 Task: Explore and set up automation rules in Jira, including linking Confluence pages and connecting Slack channels.
Action: Mouse moved to (707, 107)
Screenshot: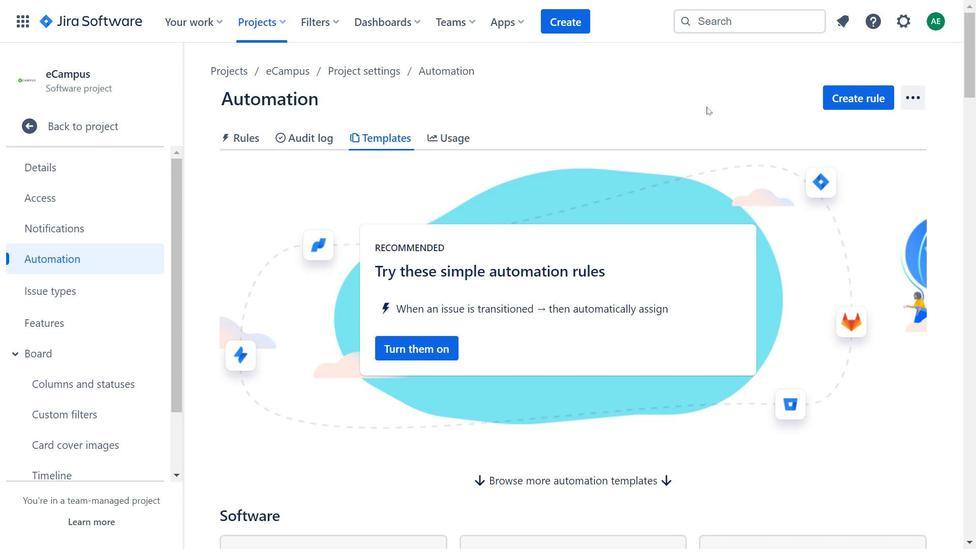 
Action: Mouse scrolled (707, 106) with delta (0, 0)
Screenshot: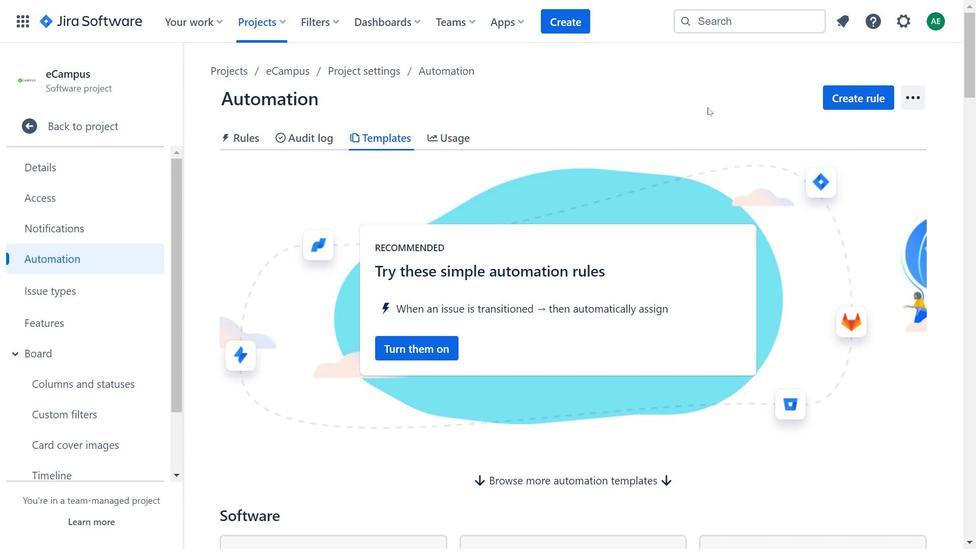 
Action: Mouse scrolled (707, 106) with delta (0, 0)
Screenshot: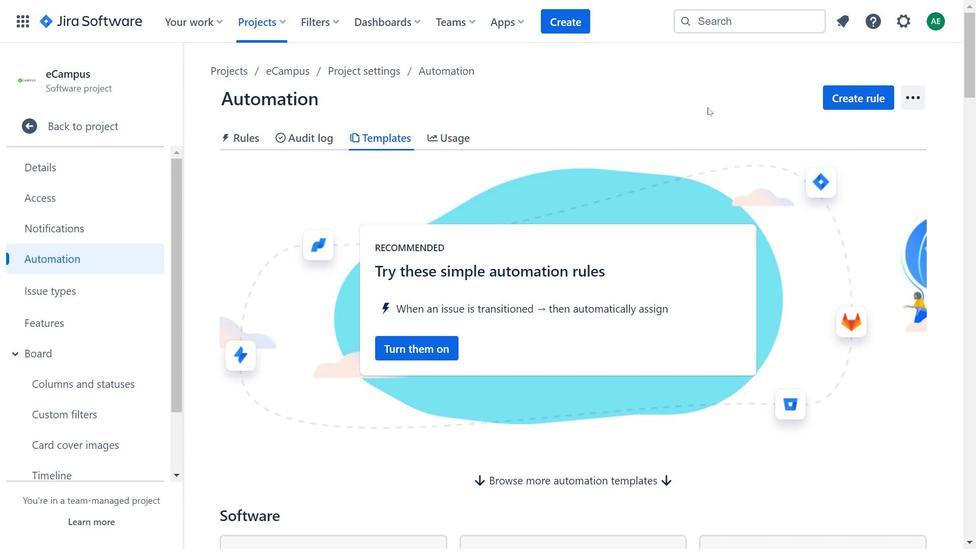 
Action: Mouse moved to (708, 106)
Screenshot: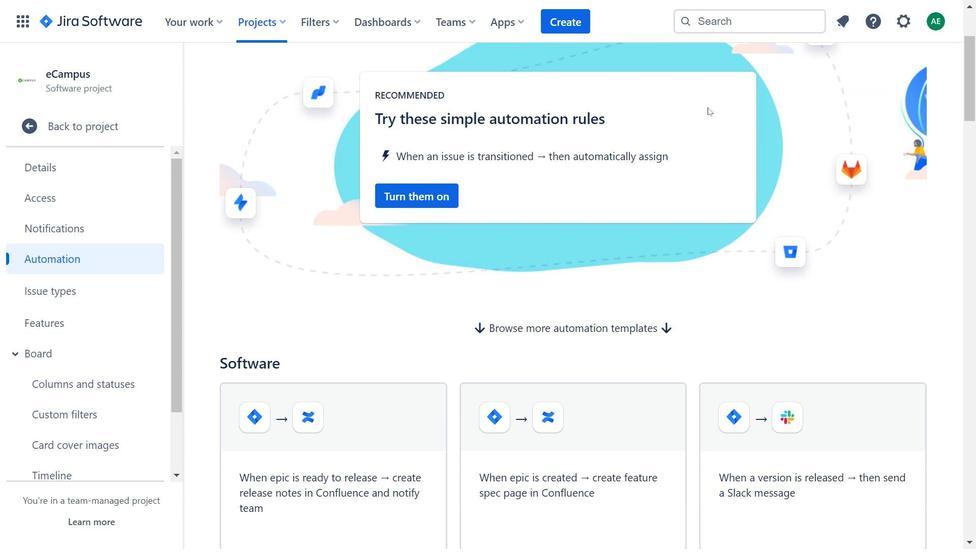 
Action: Mouse scrolled (708, 106) with delta (0, 0)
Screenshot: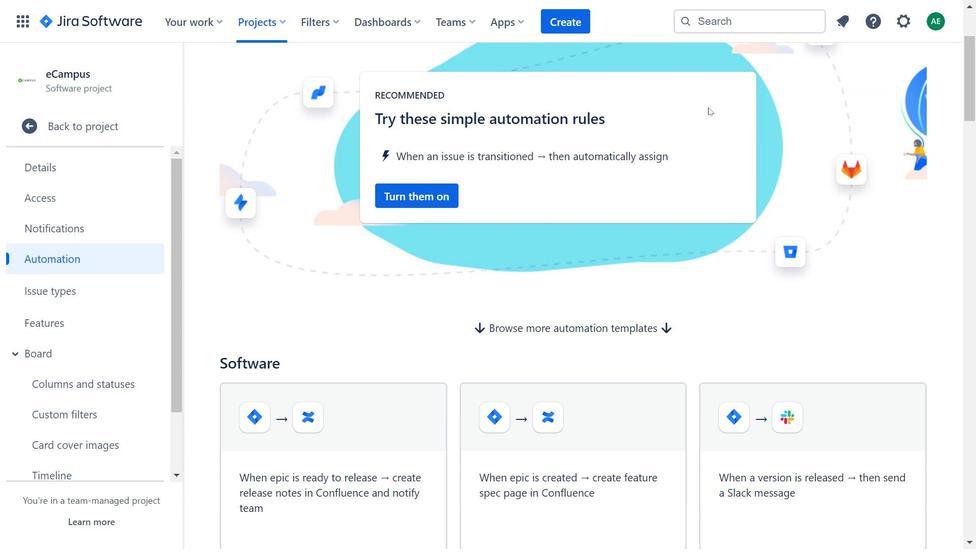 
Action: Mouse moved to (708, 106)
Screenshot: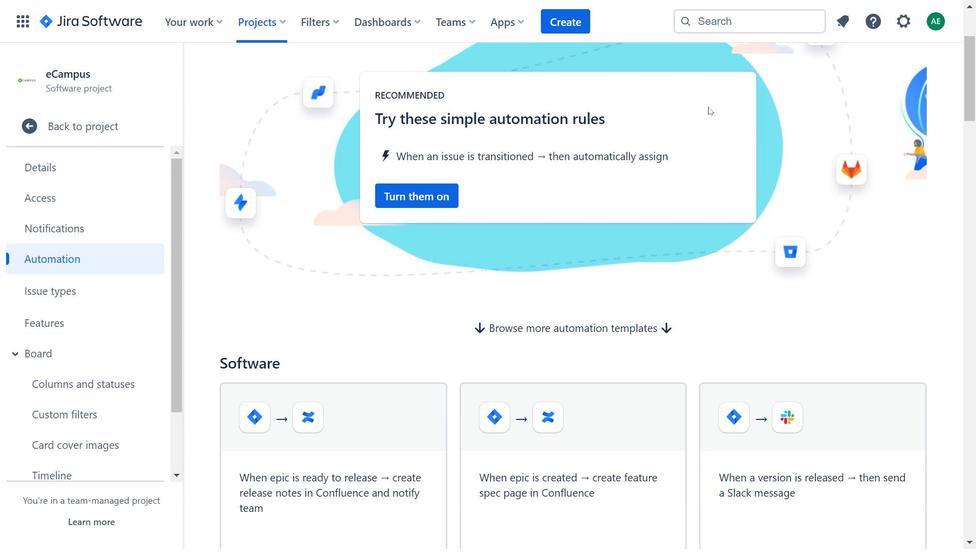 
Action: Mouse scrolled (708, 106) with delta (0, 0)
Screenshot: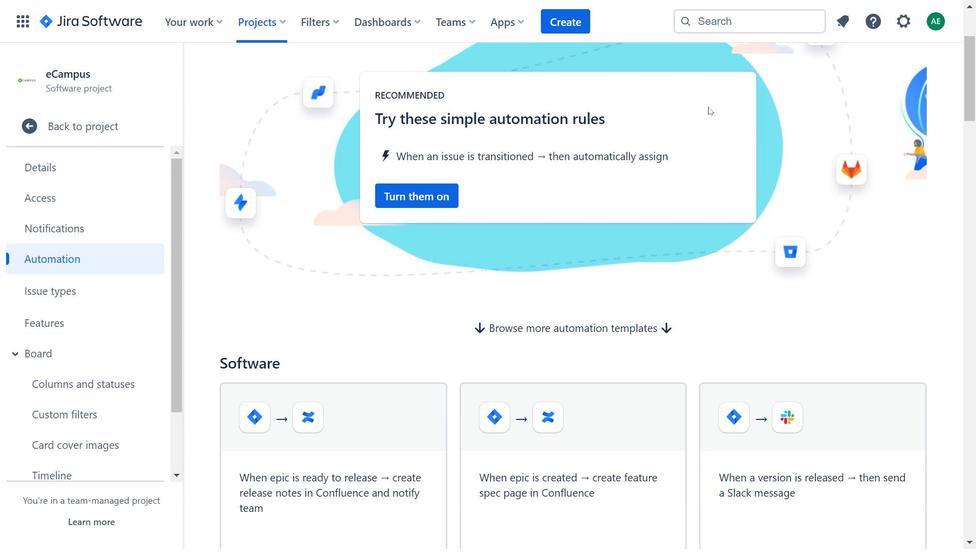 
Action: Mouse moved to (782, 149)
Screenshot: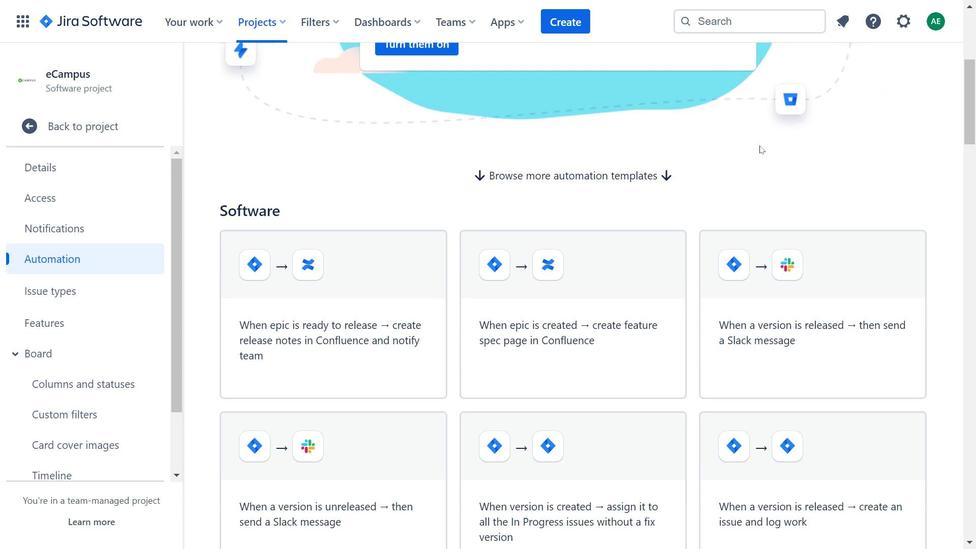 
Action: Mouse pressed left at (782, 149)
Screenshot: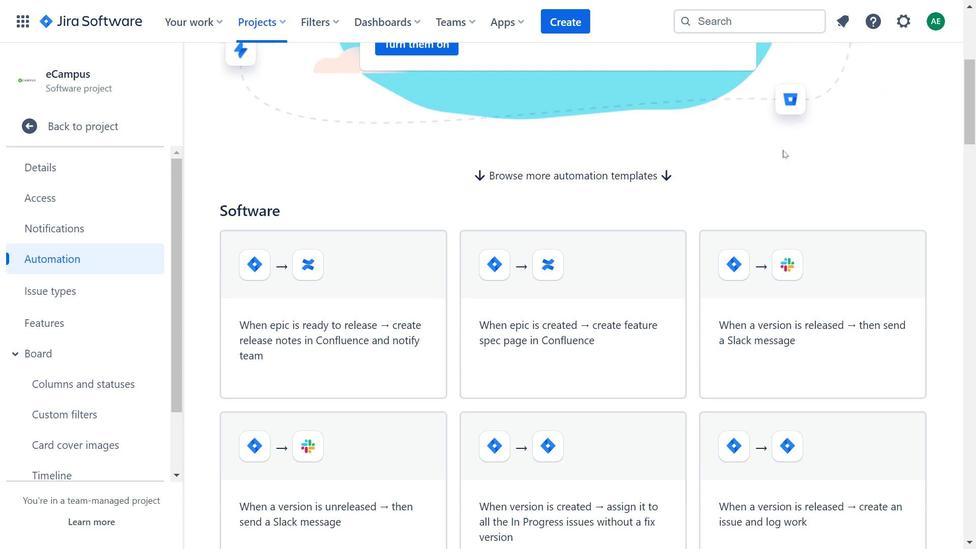 
Action: Mouse pressed left at (782, 149)
Screenshot: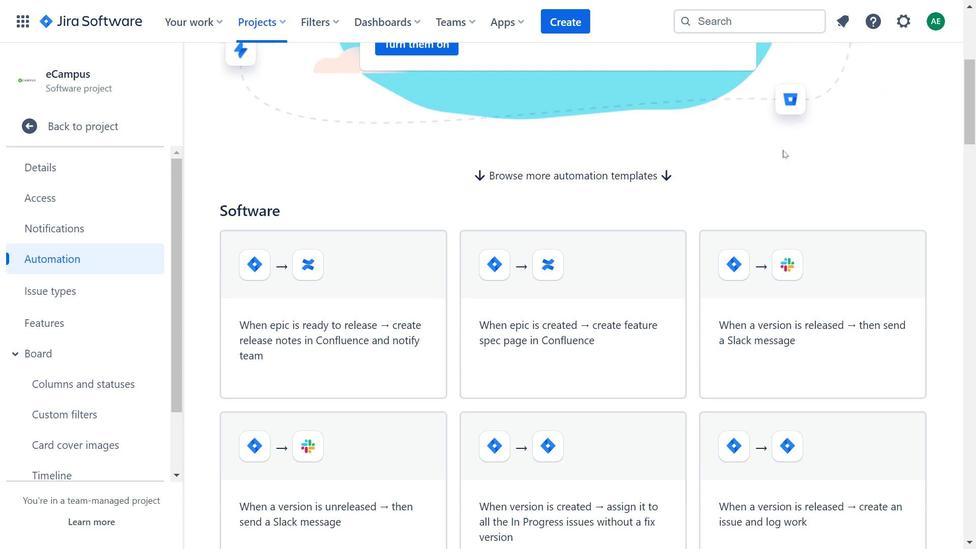
Action: Mouse moved to (82, 122)
Screenshot: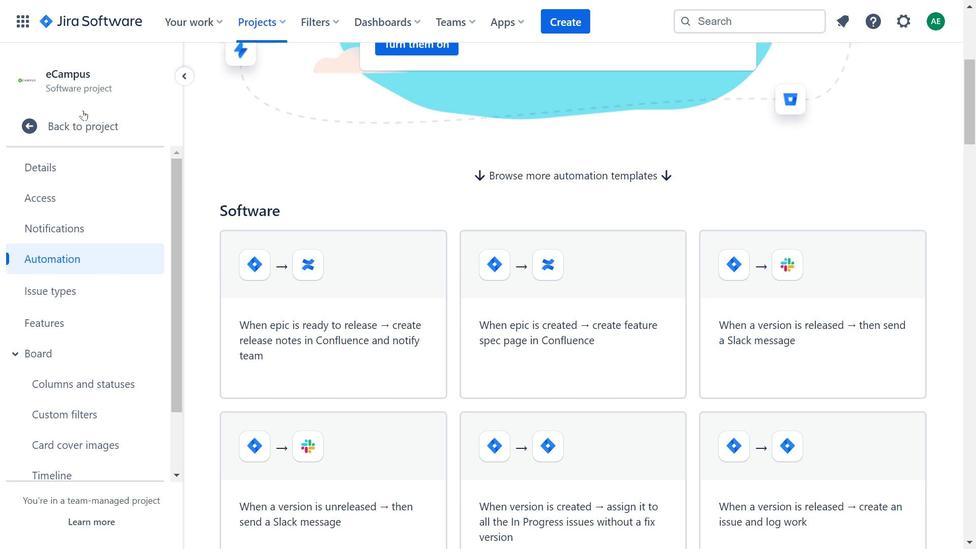 
Action: Mouse pressed left at (82, 122)
Screenshot: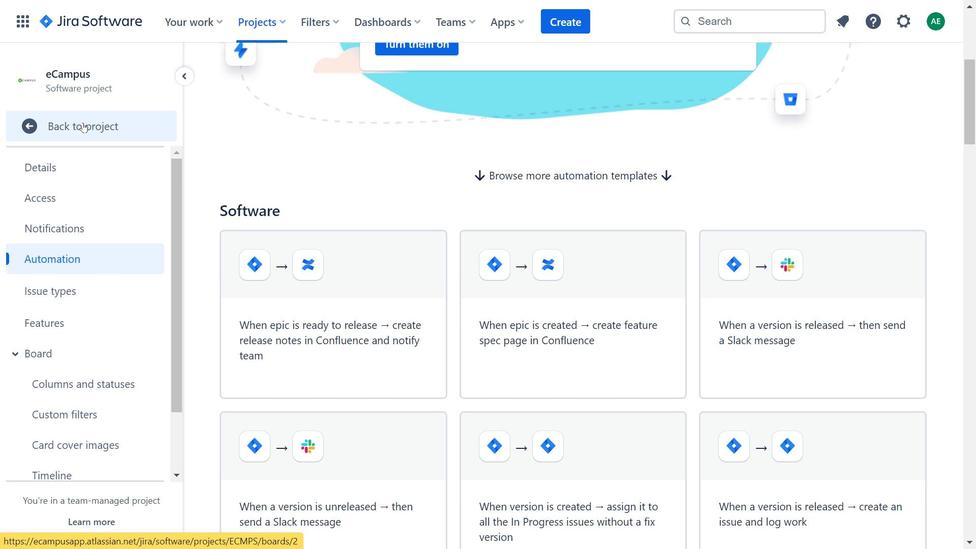 
Action: Mouse moved to (411, 89)
Screenshot: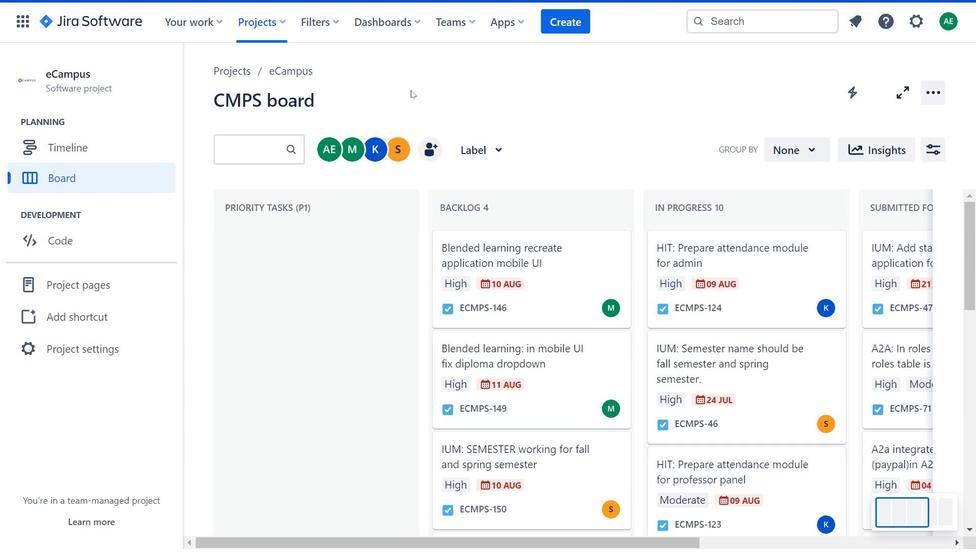 
Action: Mouse pressed left at (411, 89)
Screenshot: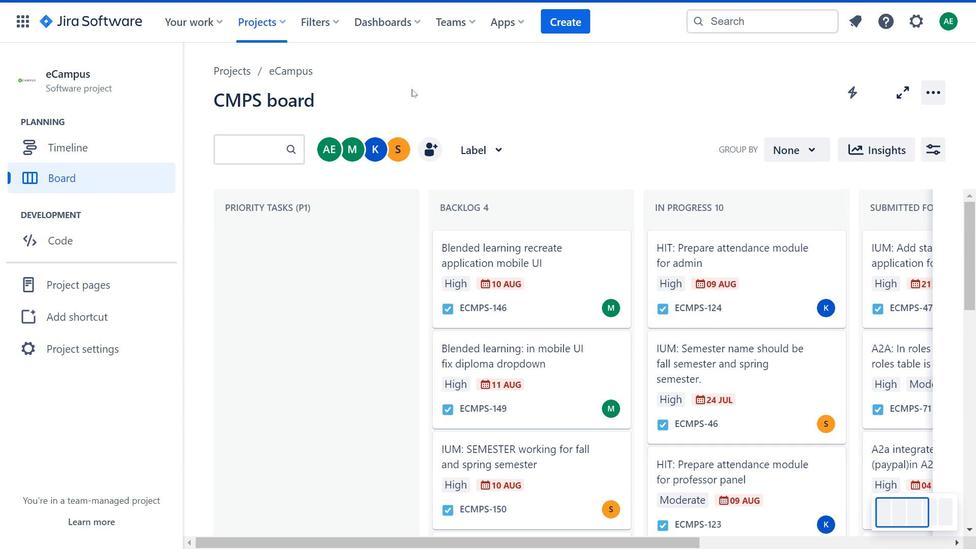 
Action: Mouse pressed left at (411, 89)
Screenshot: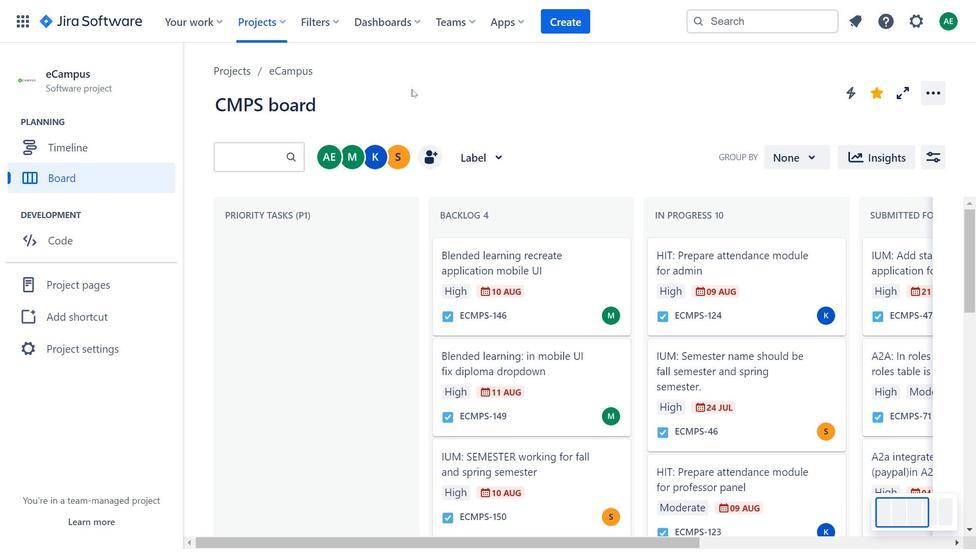 
Action: Mouse moved to (746, 264)
Screenshot: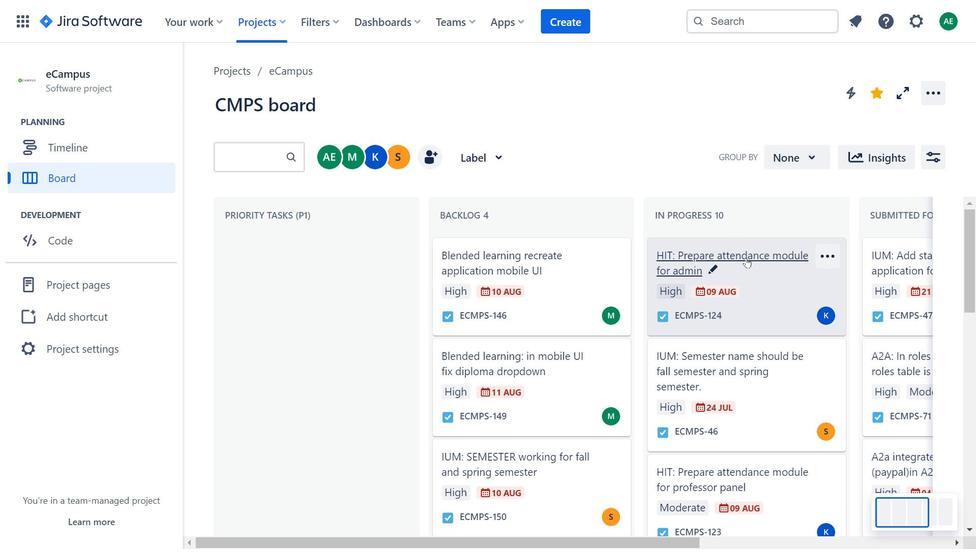 
Action: Mouse scrolled (746, 264) with delta (0, 0)
Screenshot: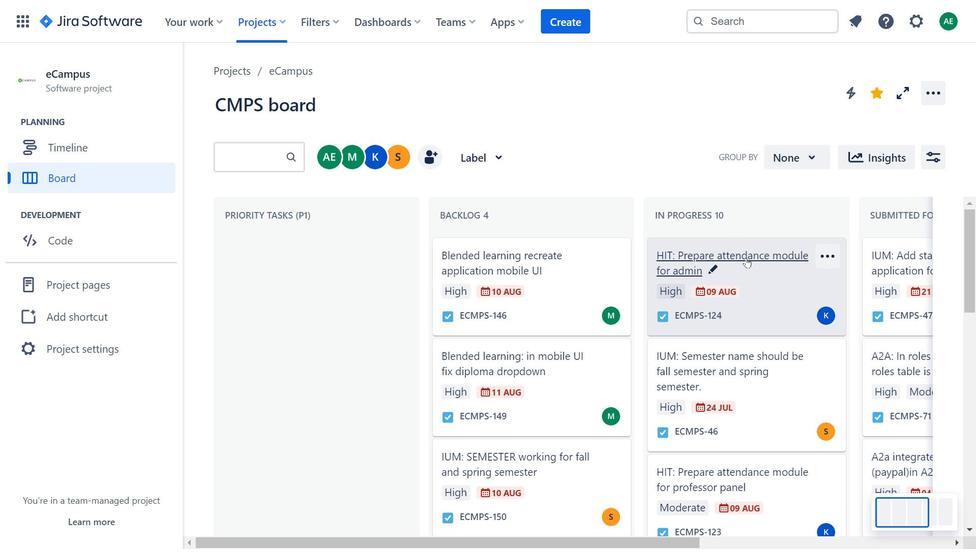 
Action: Mouse moved to (746, 265)
Screenshot: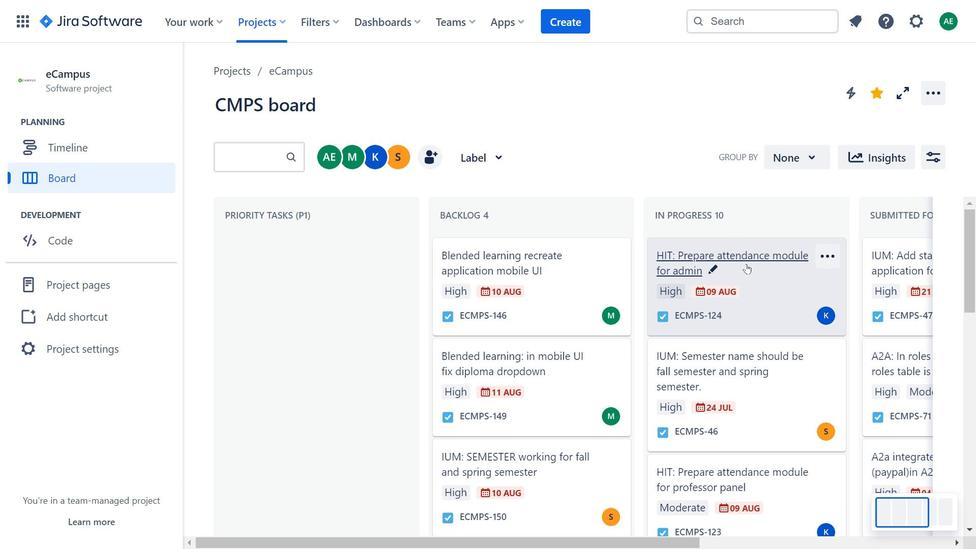 
Action: Mouse scrolled (746, 265) with delta (0, 0)
Screenshot: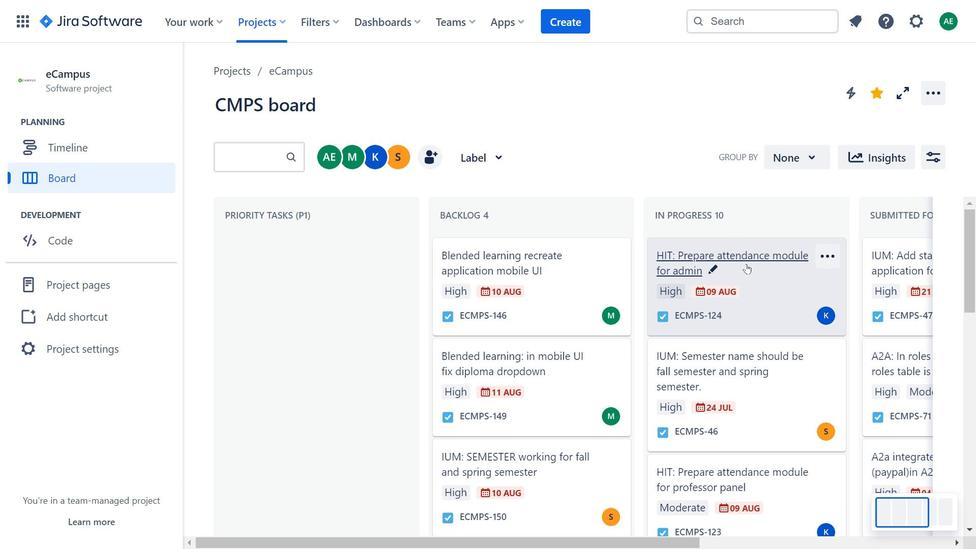 
Action: Mouse moved to (748, 272)
Screenshot: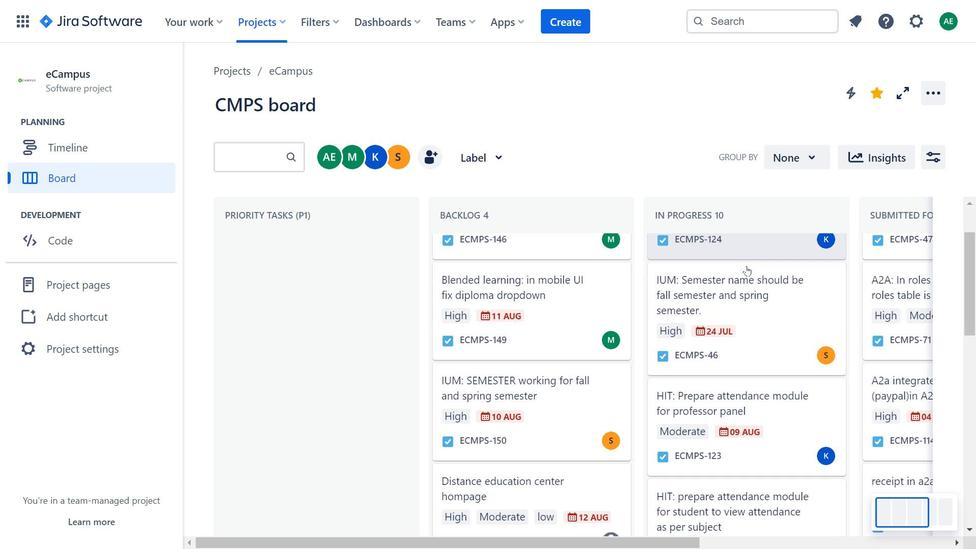 
Action: Mouse scrolled (748, 272) with delta (0, 0)
Screenshot: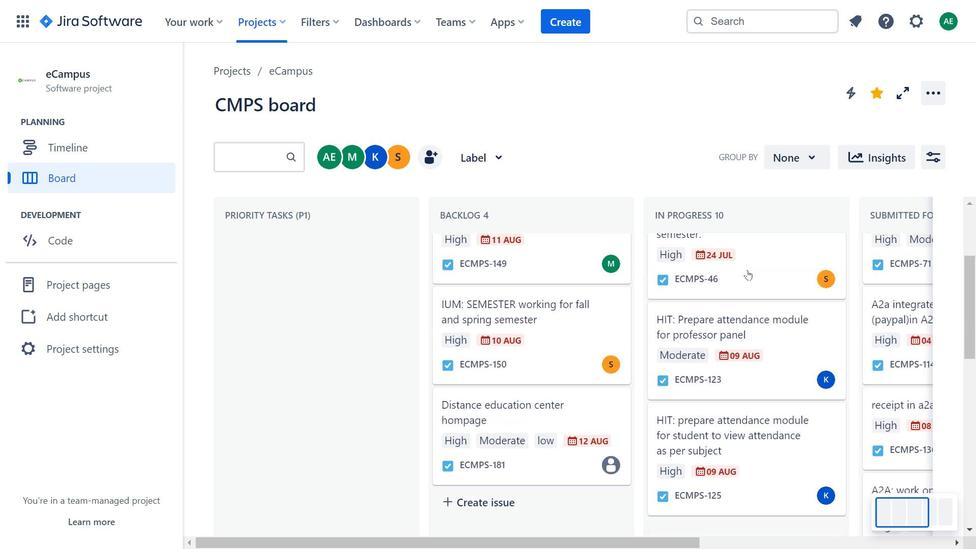 
Action: Mouse moved to (749, 280)
Screenshot: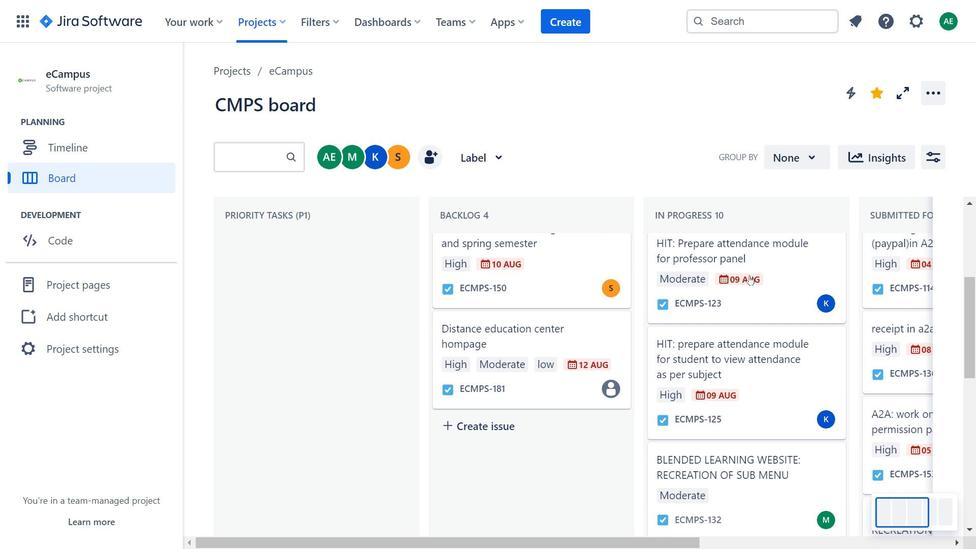 
Action: Mouse scrolled (749, 280) with delta (0, 0)
Screenshot: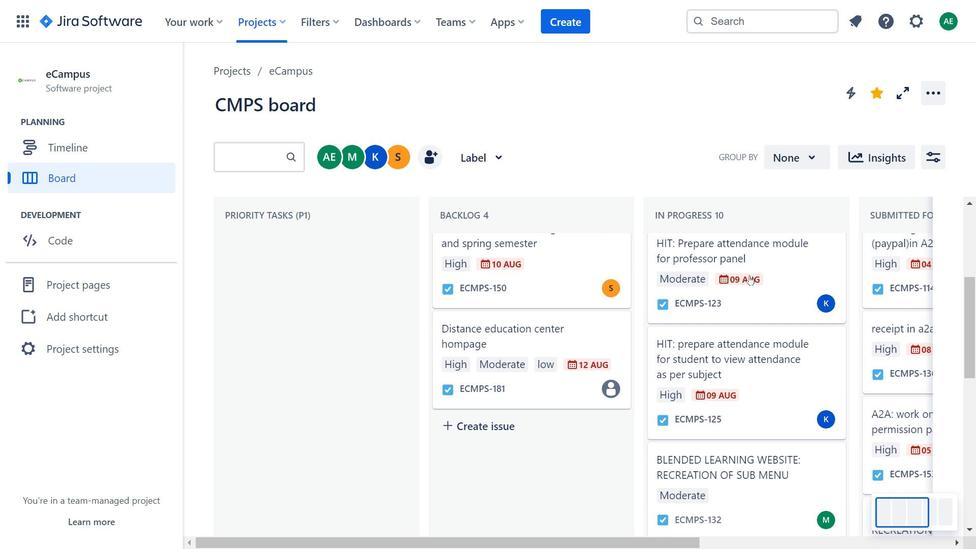 
Action: Mouse moved to (750, 285)
Screenshot: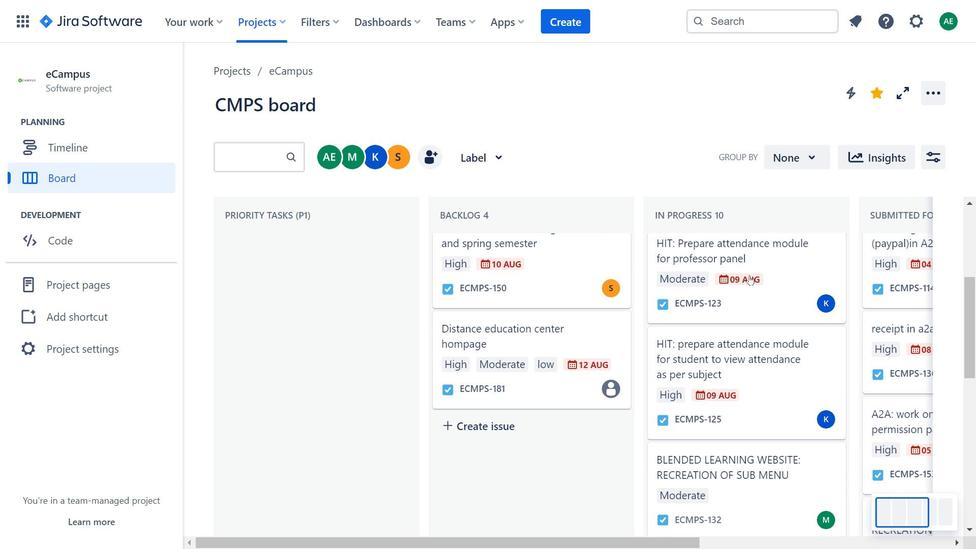 
Action: Mouse scrolled (750, 284) with delta (0, 0)
Screenshot: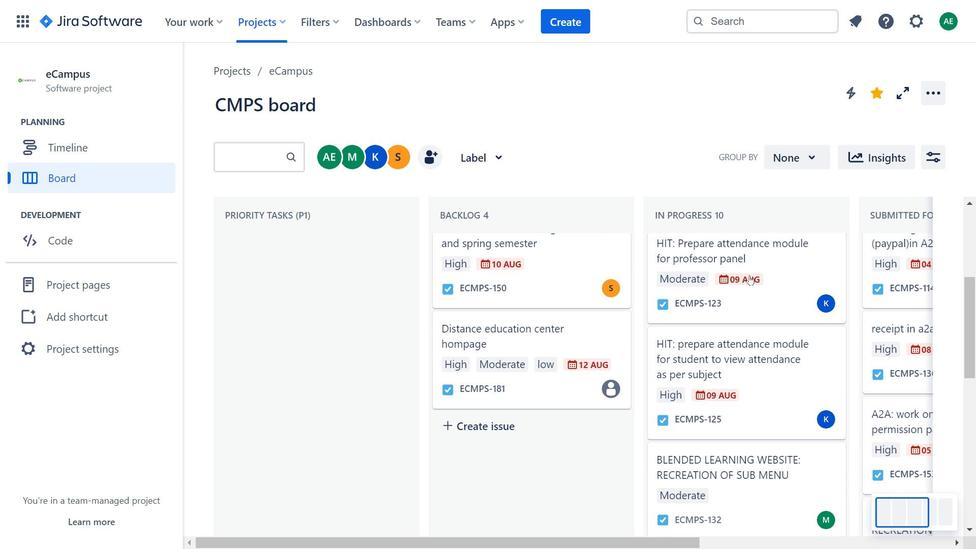 
Action: Mouse moved to (751, 292)
Screenshot: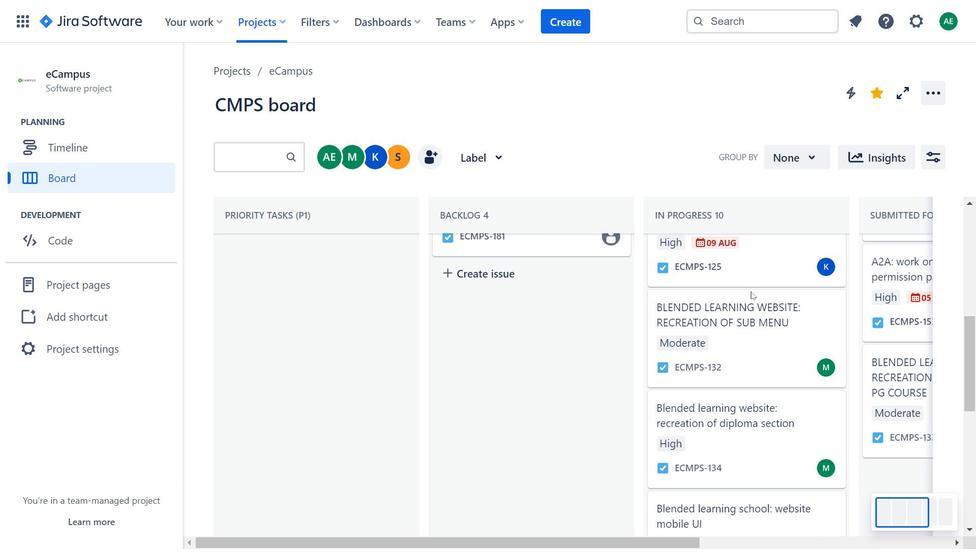 
Action: Mouse scrolled (751, 291) with delta (0, 0)
Screenshot: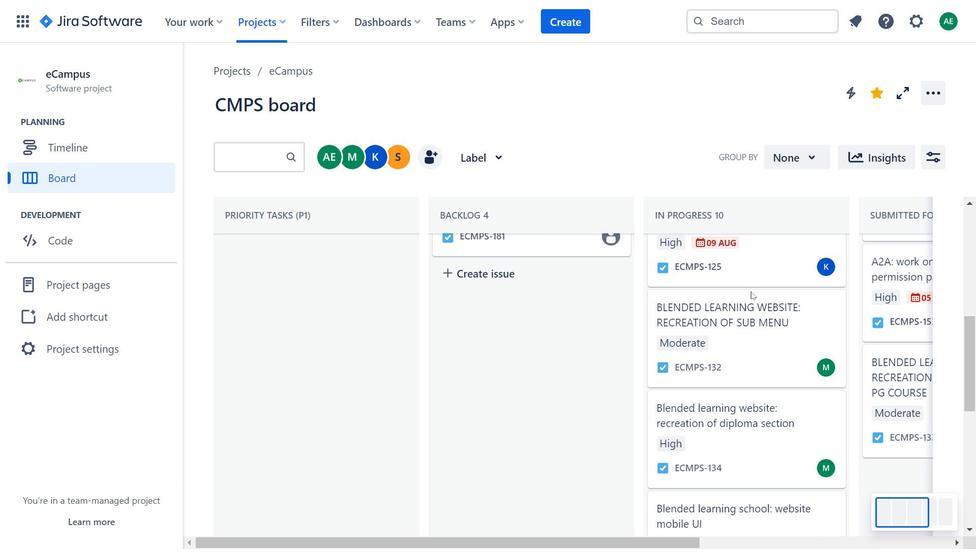 
Action: Mouse moved to (751, 294)
Screenshot: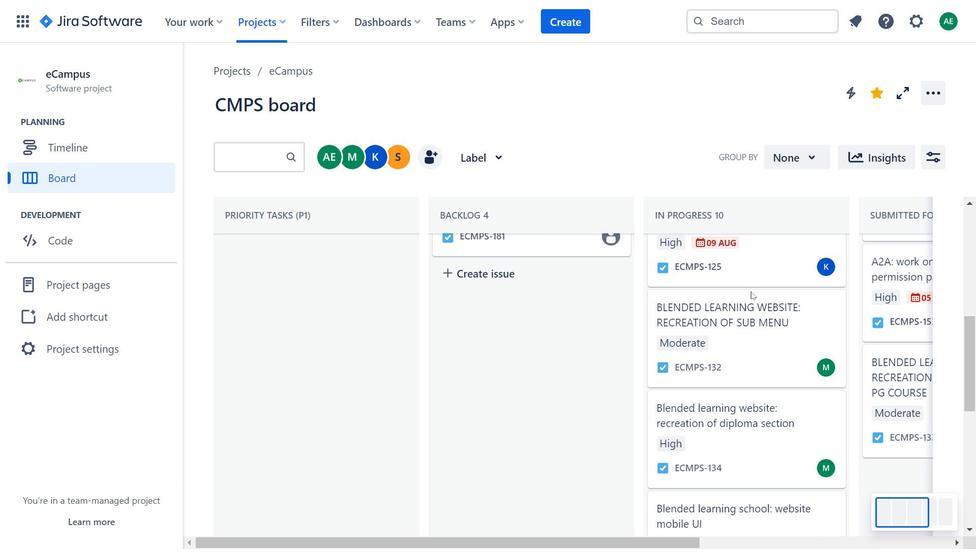 
Action: Mouse scrolled (751, 293) with delta (0, 0)
Screenshot: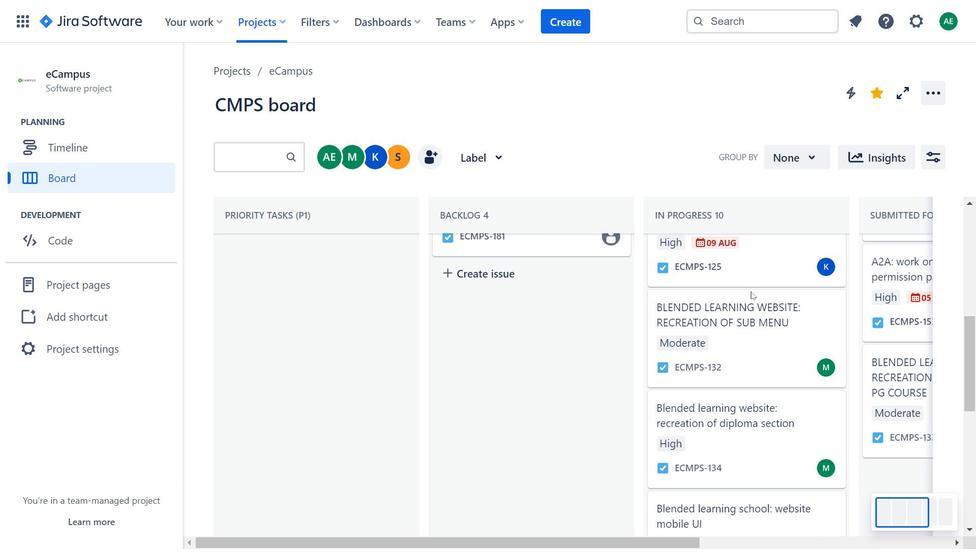 
Action: Mouse moved to (753, 300)
Screenshot: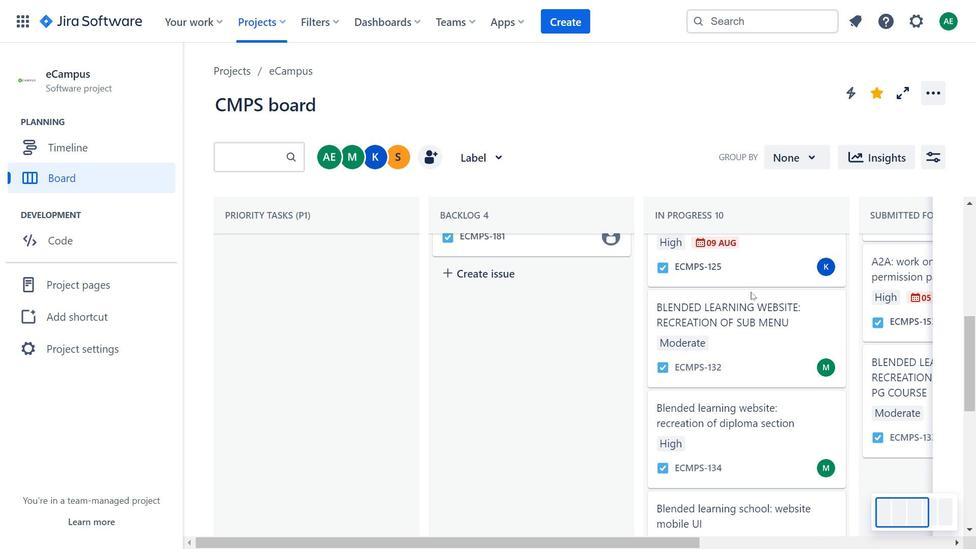 
Action: Mouse scrolled (753, 299) with delta (0, 0)
Screenshot: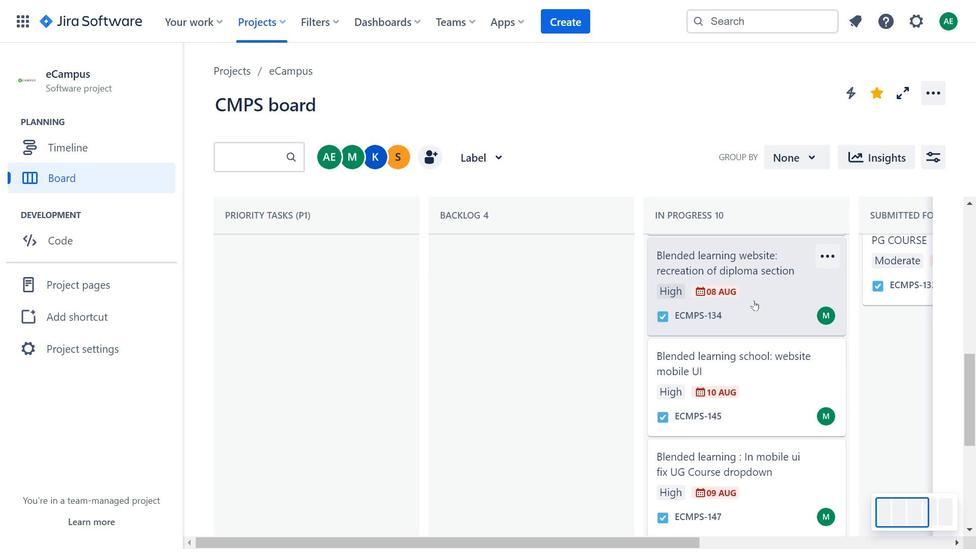 
Action: Mouse scrolled (753, 299) with delta (0, 0)
Screenshot: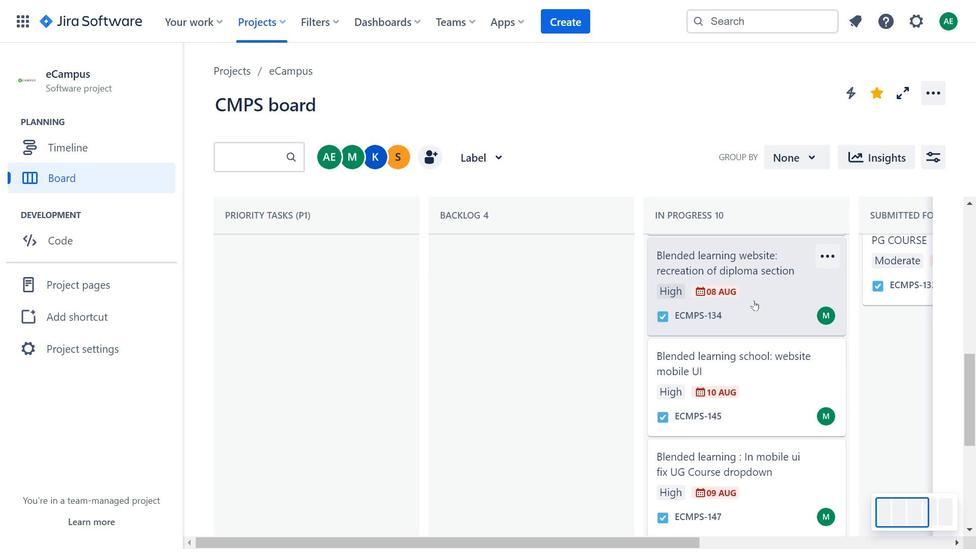 
Action: Mouse moved to (754, 300)
Screenshot: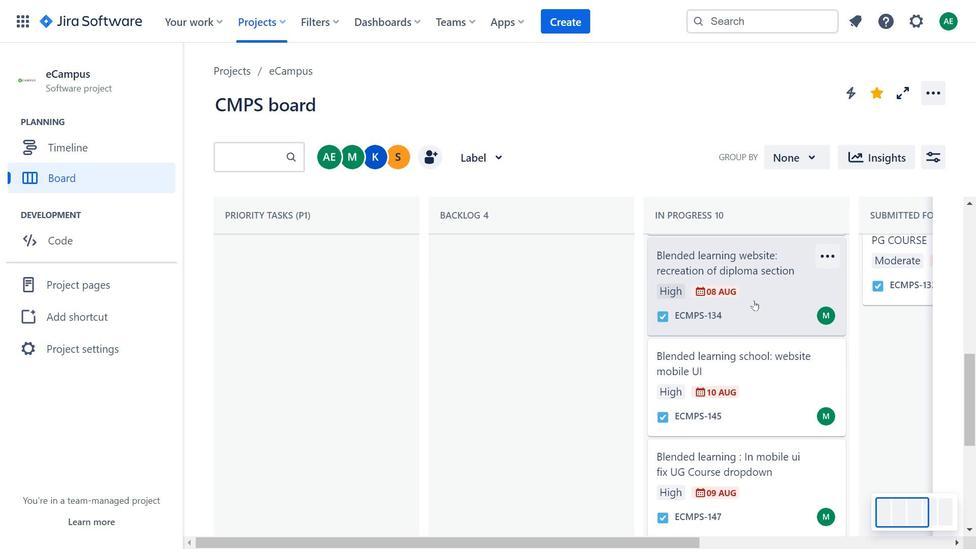 
Action: Mouse scrolled (754, 300) with delta (0, 0)
Screenshot: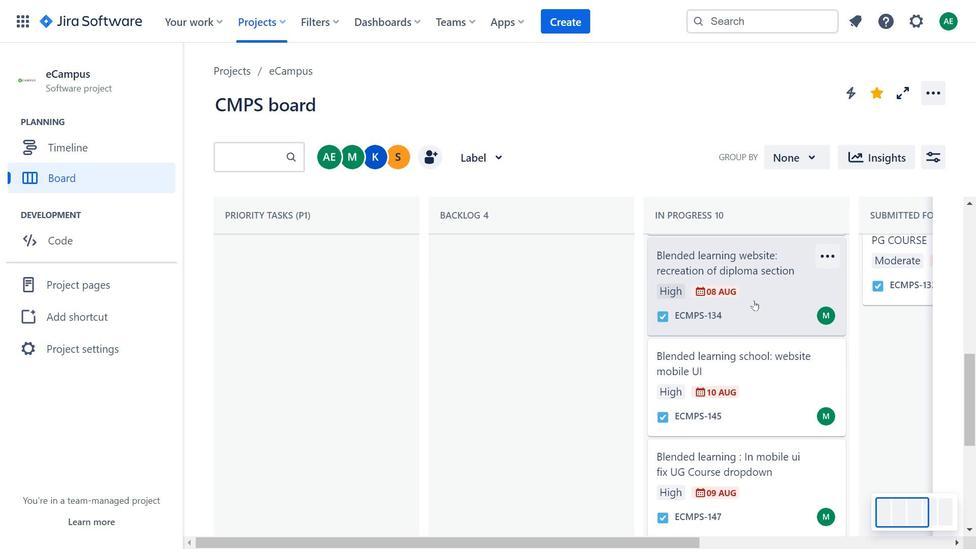 
Action: Mouse moved to (756, 303)
Screenshot: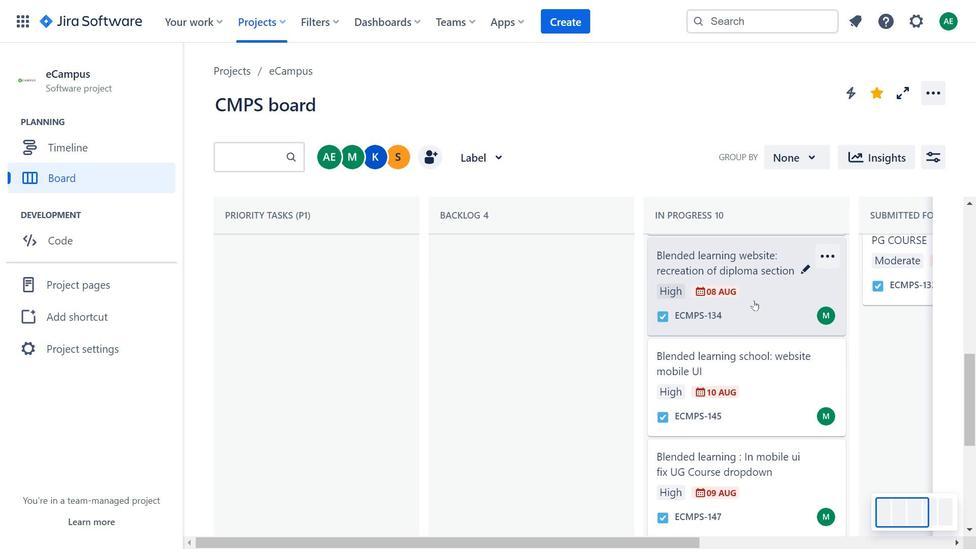 
Action: Mouse scrolled (756, 303) with delta (0, 0)
Screenshot: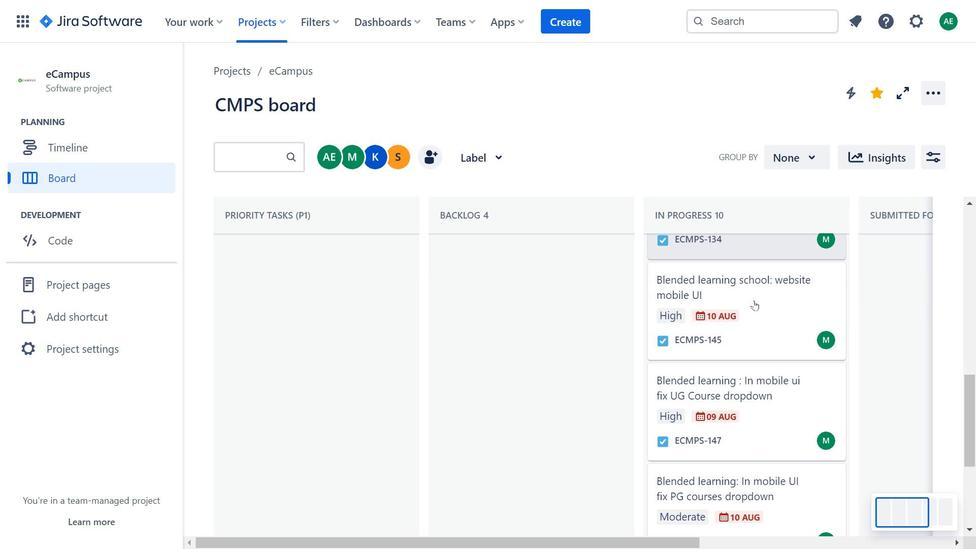 
Action: Mouse moved to (899, 501)
Screenshot: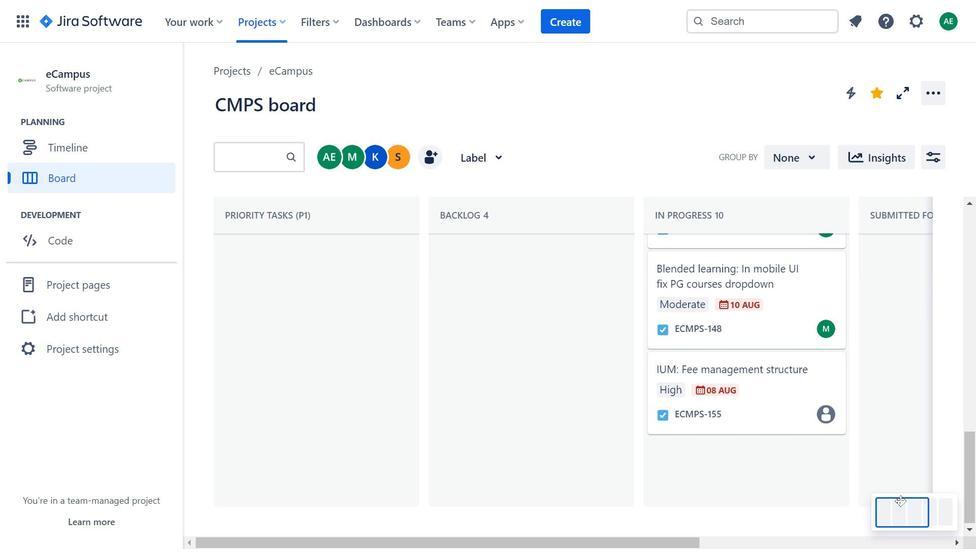 
Action: Mouse pressed left at (899, 501)
Screenshot: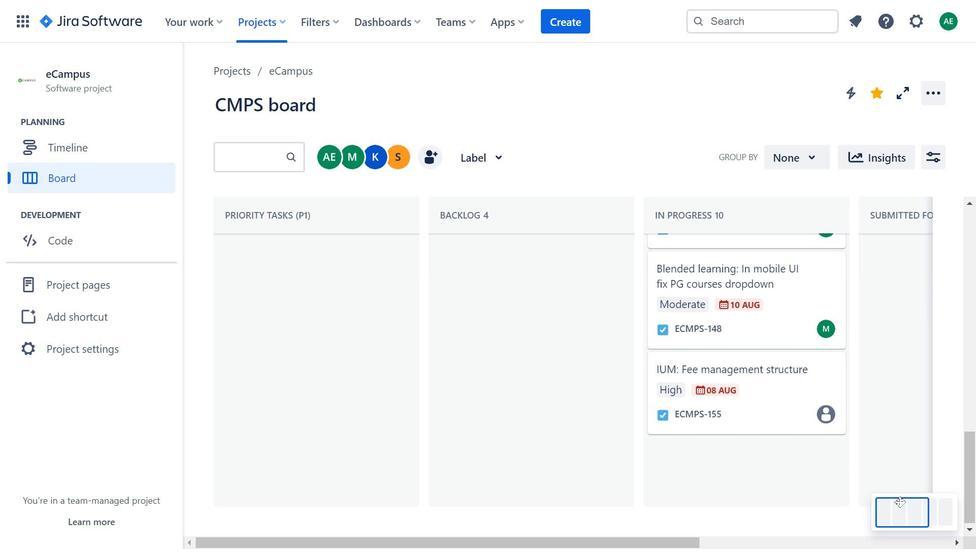 
Action: Mouse moved to (838, 394)
Screenshot: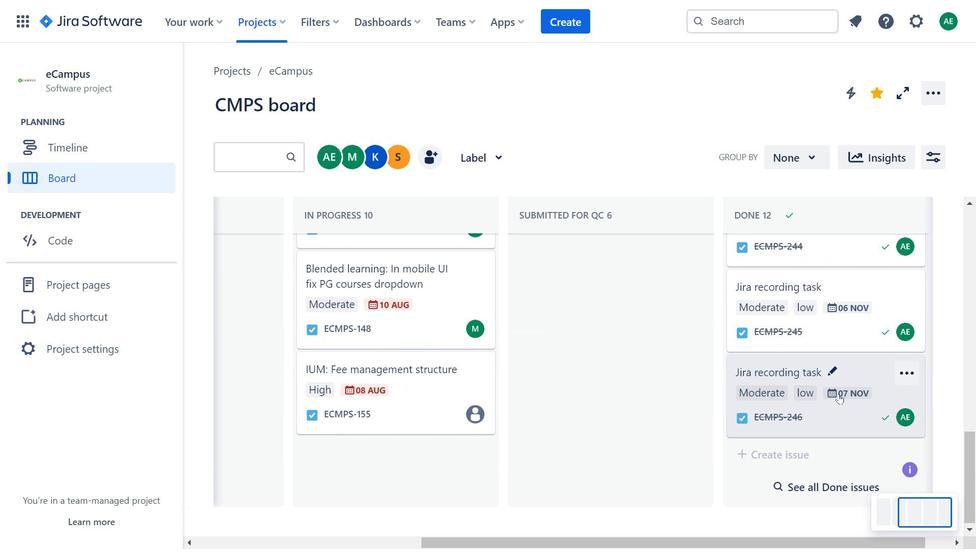 
Action: Mouse pressed left at (838, 394)
Screenshot: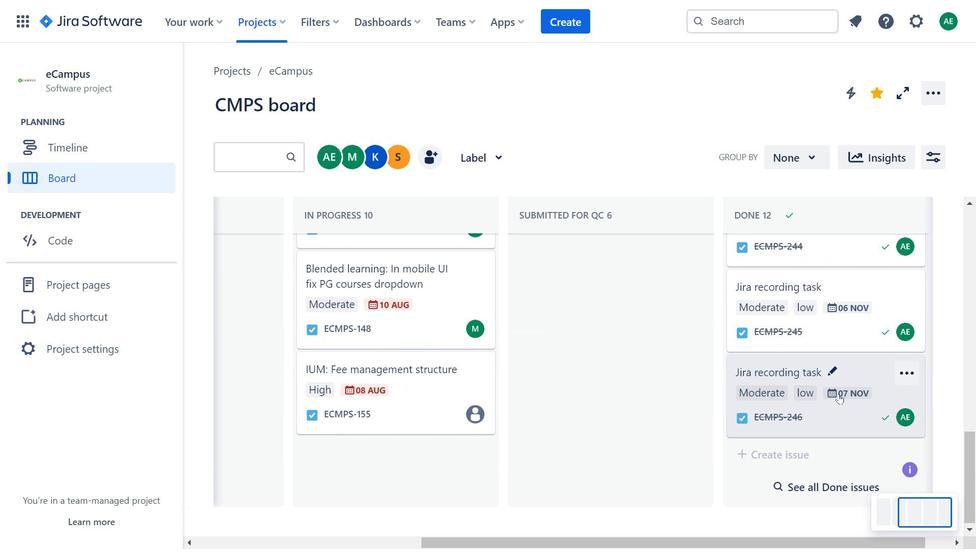 
Action: Mouse moved to (241, 217)
Screenshot: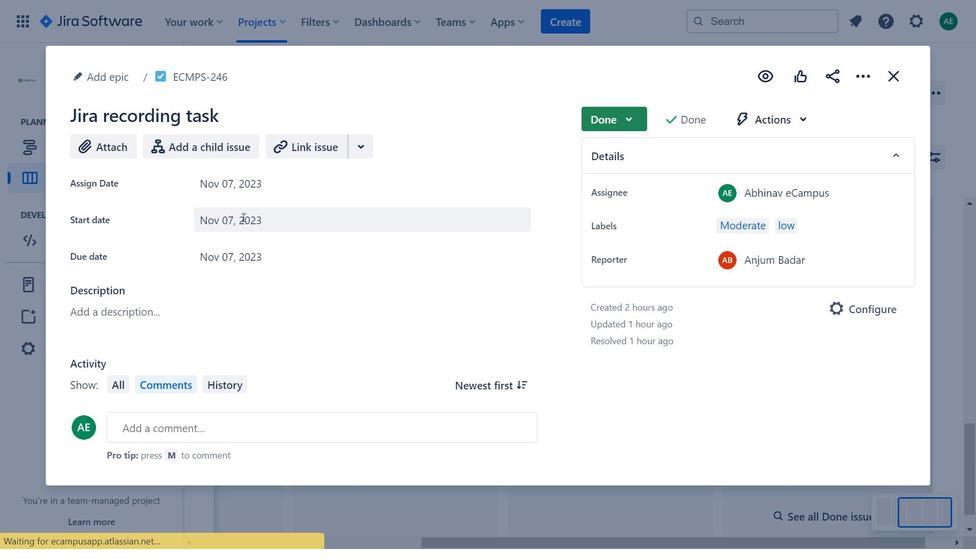 
Action: Mouse pressed left at (241, 217)
Screenshot: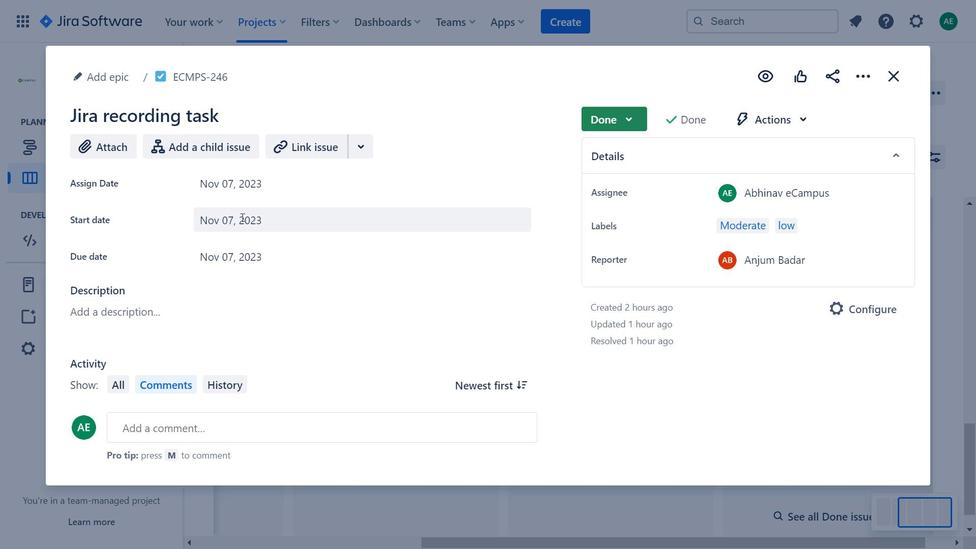 
Action: Mouse moved to (862, 79)
Screenshot: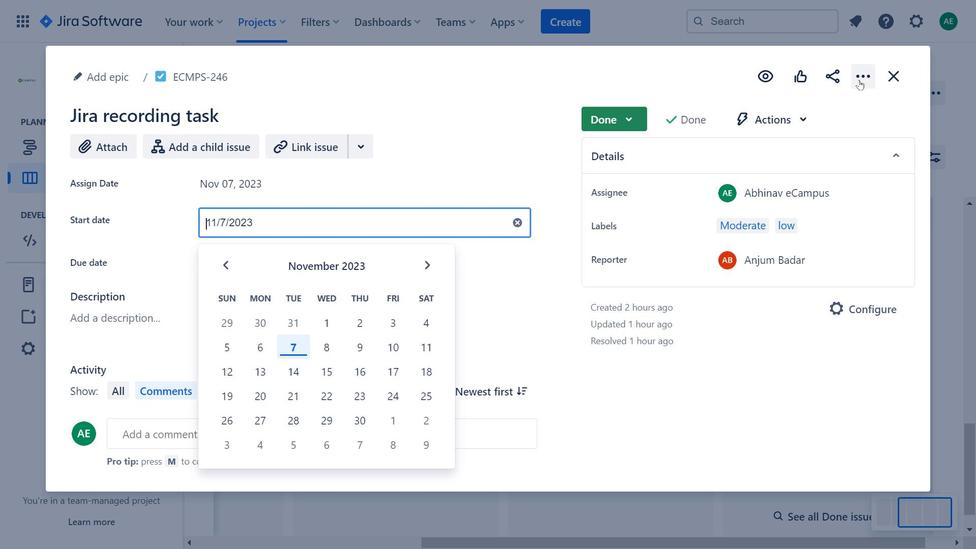 
Action: Mouse pressed left at (862, 79)
Screenshot: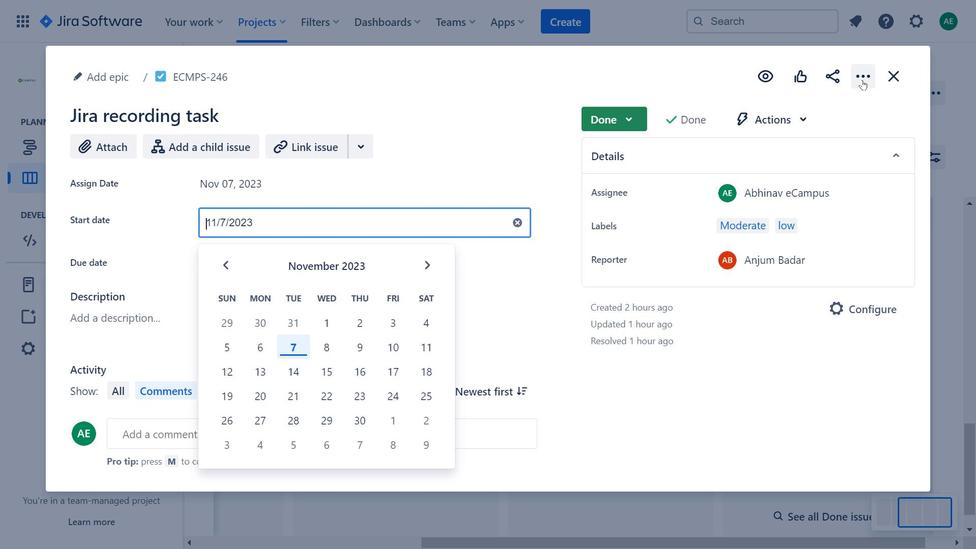 
Action: Mouse moved to (892, 71)
Screenshot: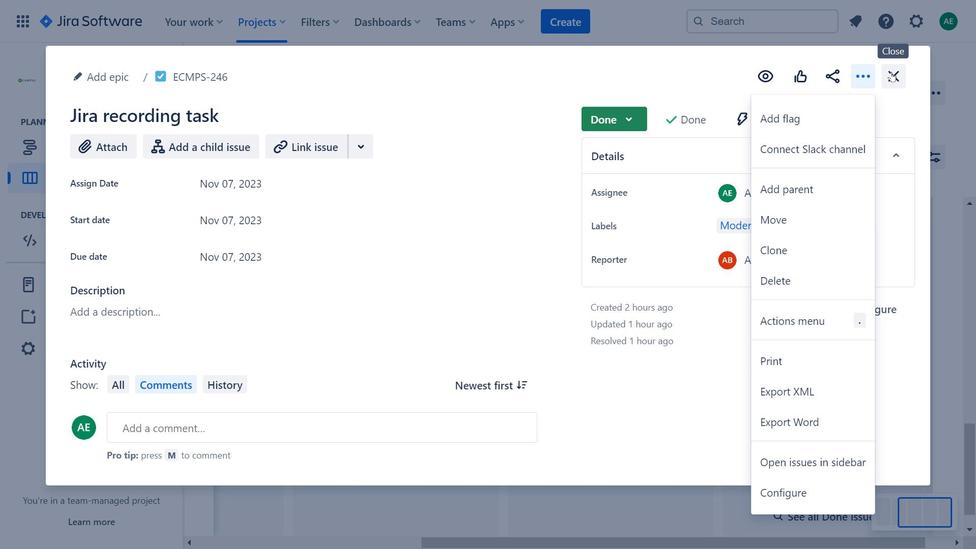 
Action: Mouse pressed left at (892, 71)
Screenshot: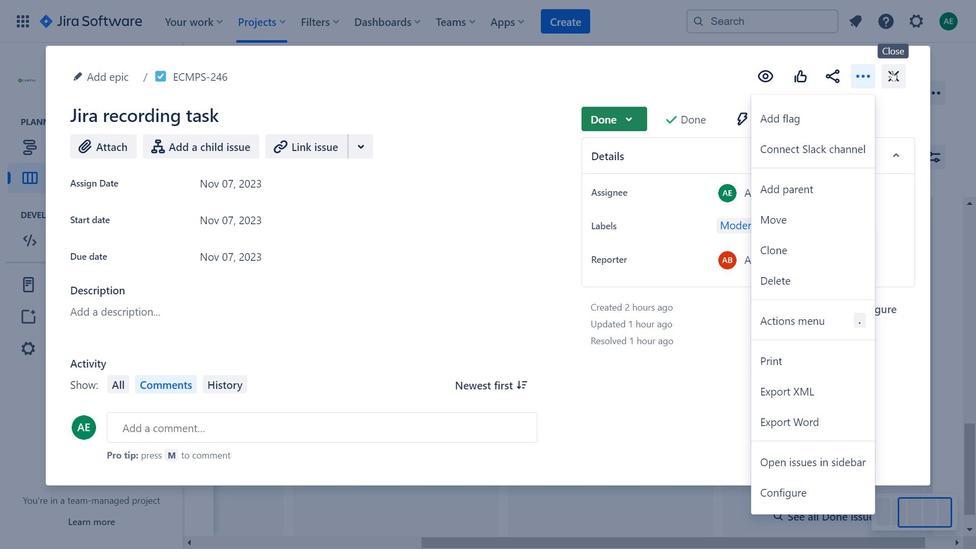 
Action: Mouse moved to (624, 341)
Screenshot: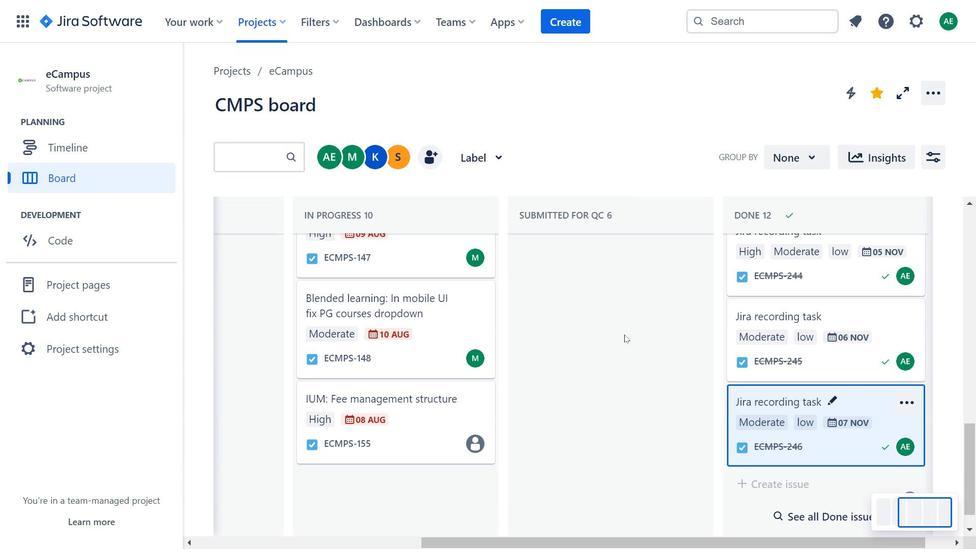 
Action: Mouse pressed left at (624, 341)
Screenshot: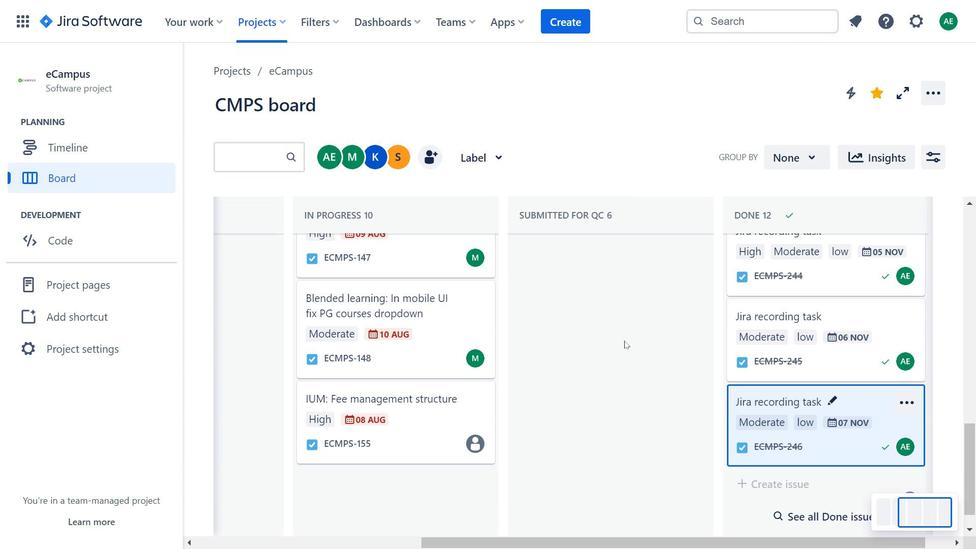 
Action: Mouse moved to (413, 400)
Screenshot: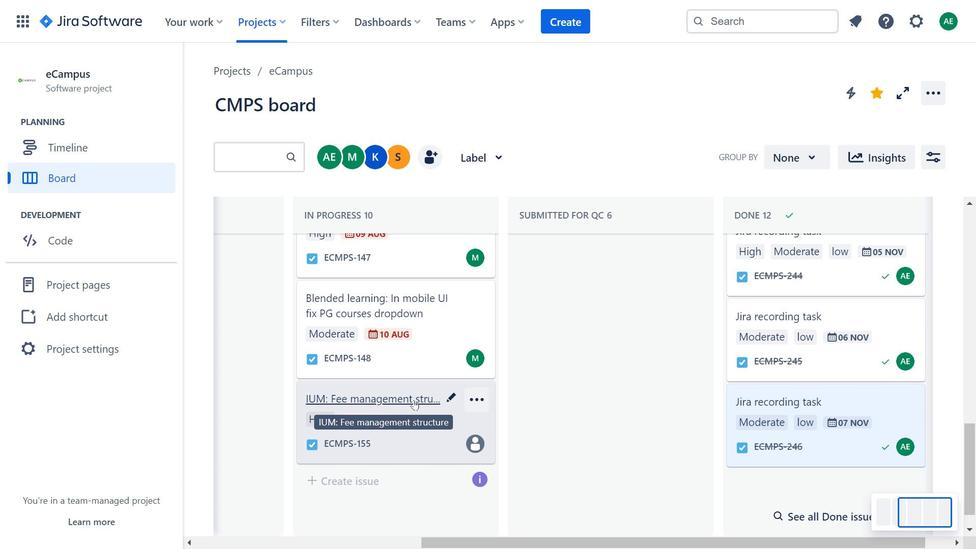 
Action: Mouse scrolled (413, 400) with delta (0, 0)
Screenshot: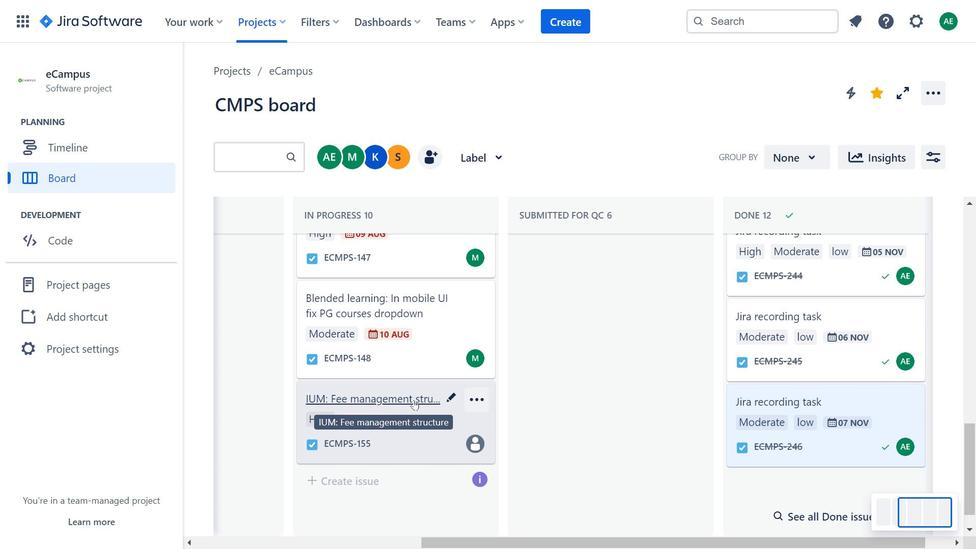 
Action: Mouse scrolled (413, 400) with delta (0, 0)
Screenshot: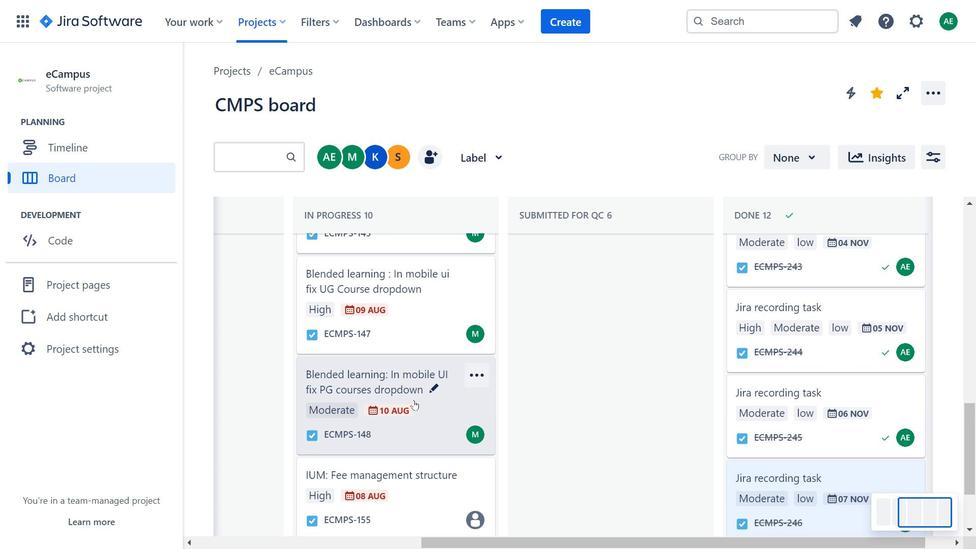 
Action: Mouse scrolled (413, 400) with delta (0, 0)
Screenshot: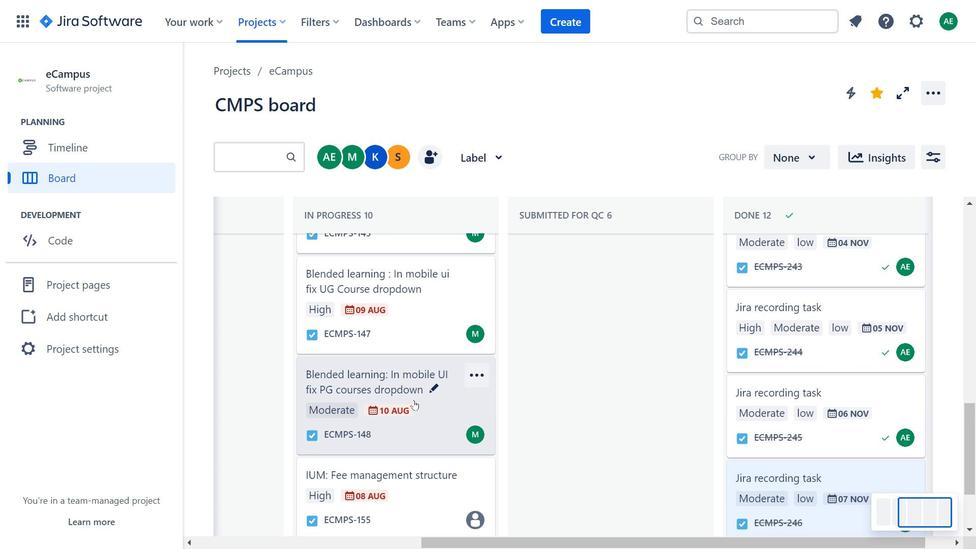 
Action: Mouse scrolled (413, 400) with delta (0, 0)
Screenshot: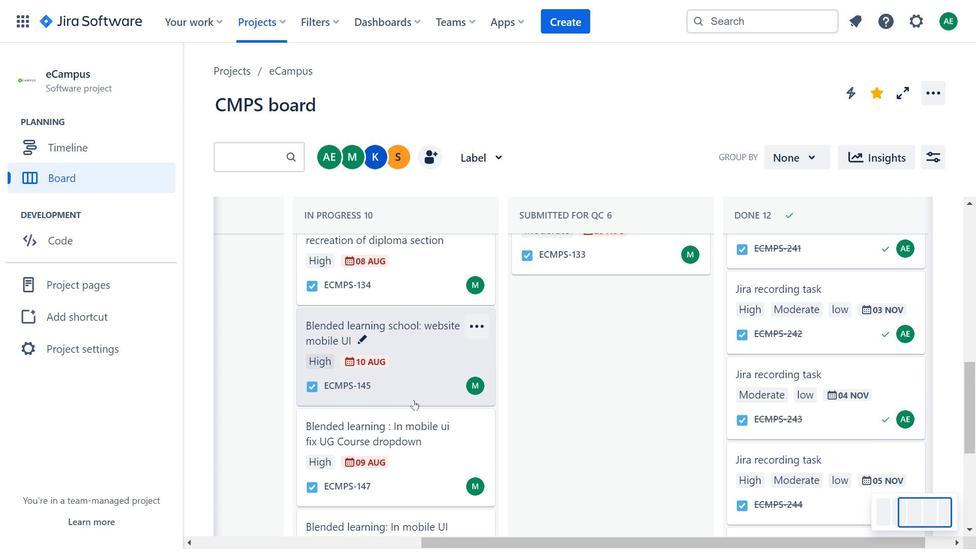 
Action: Mouse scrolled (413, 400) with delta (0, 0)
Screenshot: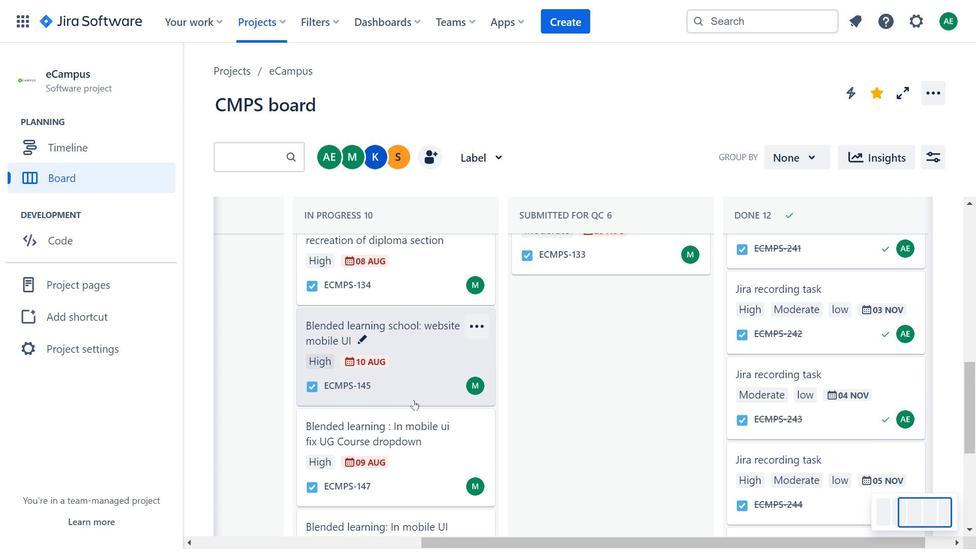 
Action: Mouse scrolled (413, 400) with delta (0, 0)
Screenshot: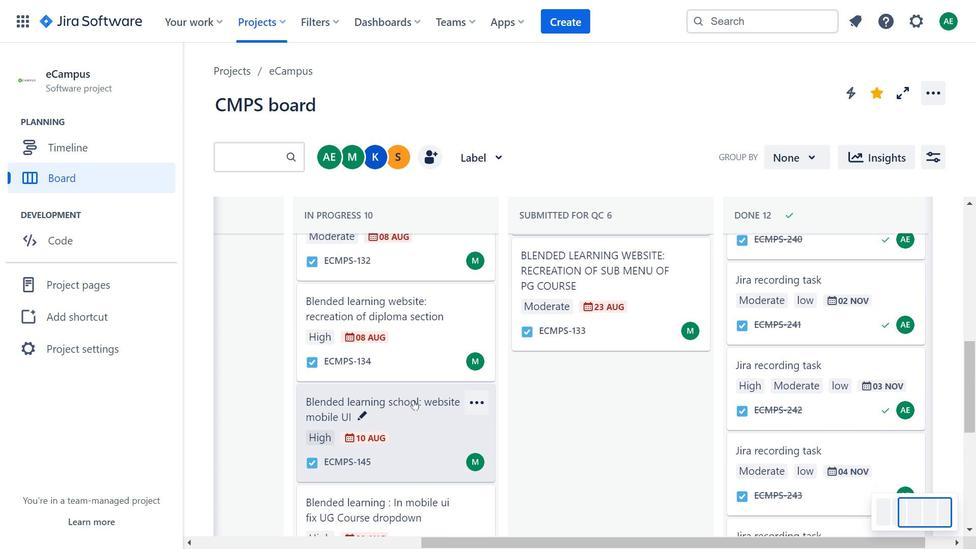 
Action: Mouse moved to (658, 432)
Screenshot: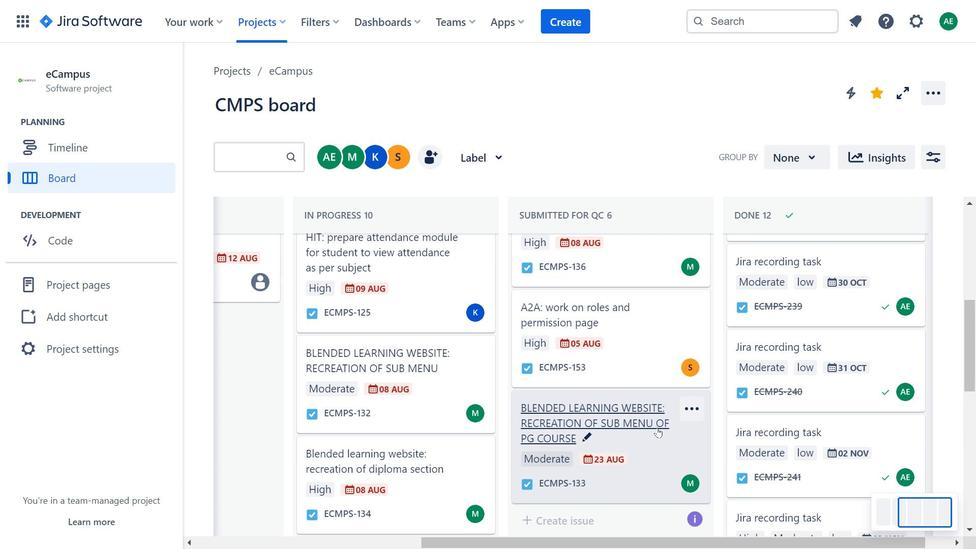 
Action: Mouse pressed left at (658, 432)
Screenshot: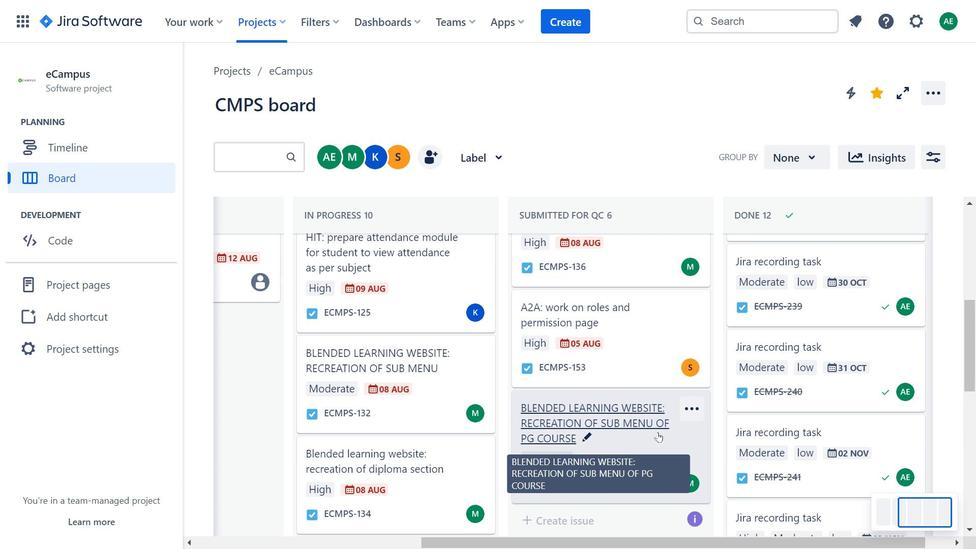 
Action: Mouse moved to (263, 203)
Screenshot: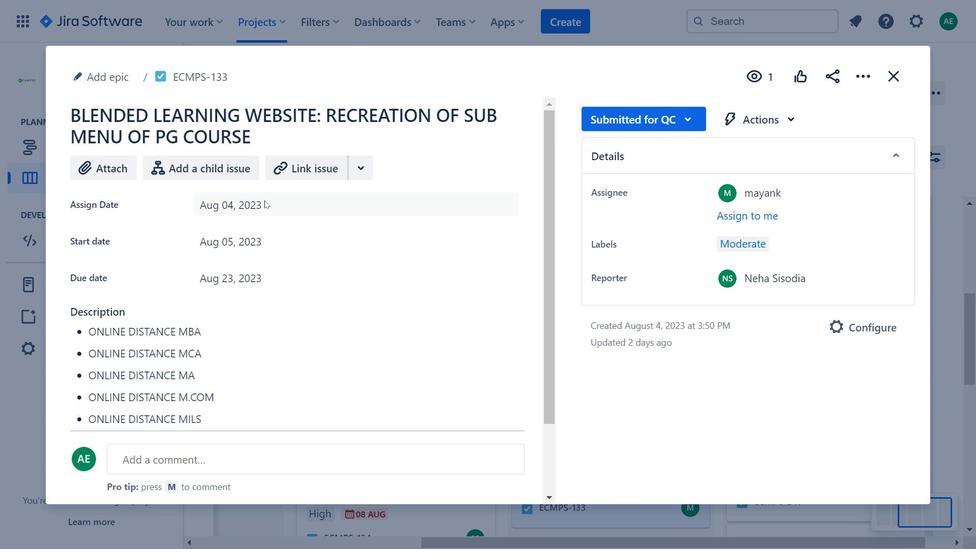 
Action: Mouse pressed left at (263, 203)
Screenshot: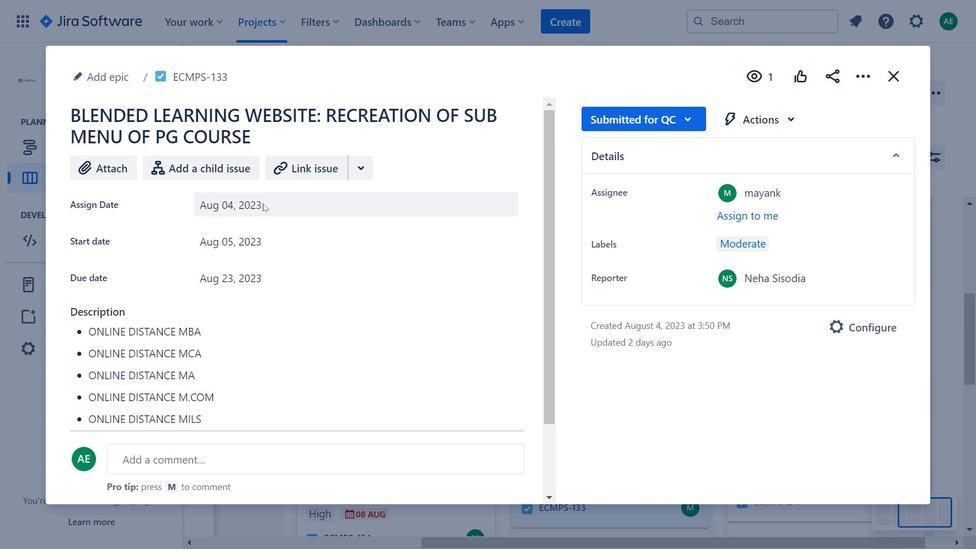 
Action: Mouse moved to (860, 77)
Screenshot: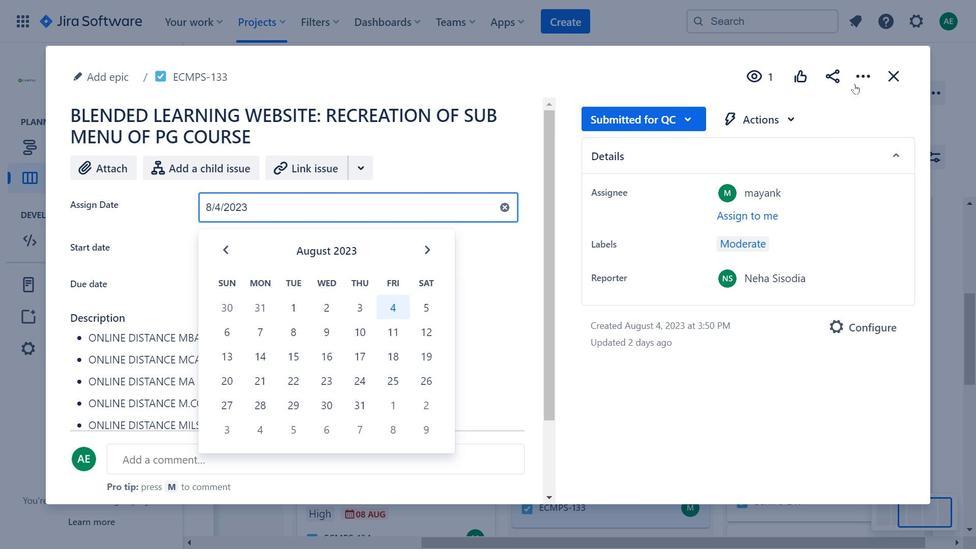 
Action: Mouse pressed left at (860, 77)
Screenshot: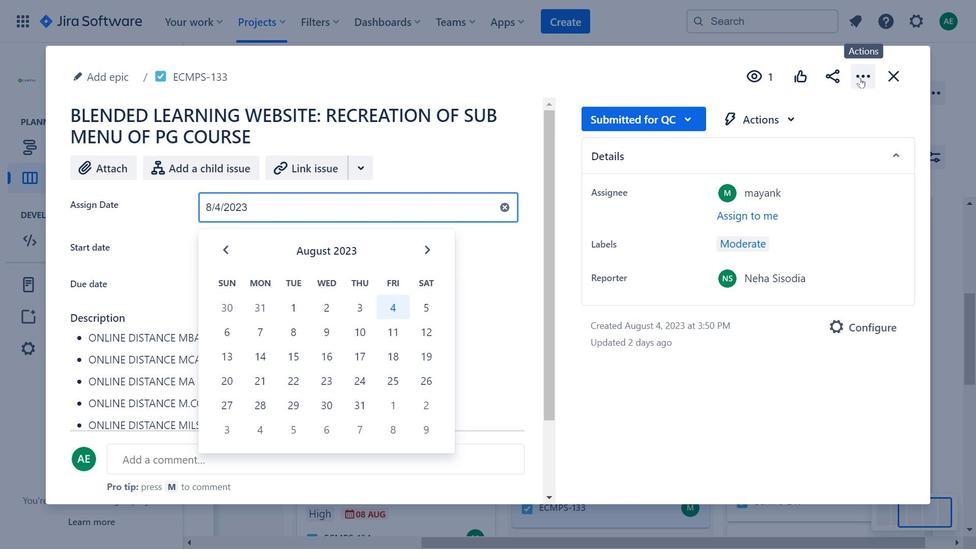 
Action: Mouse moved to (209, 346)
Screenshot: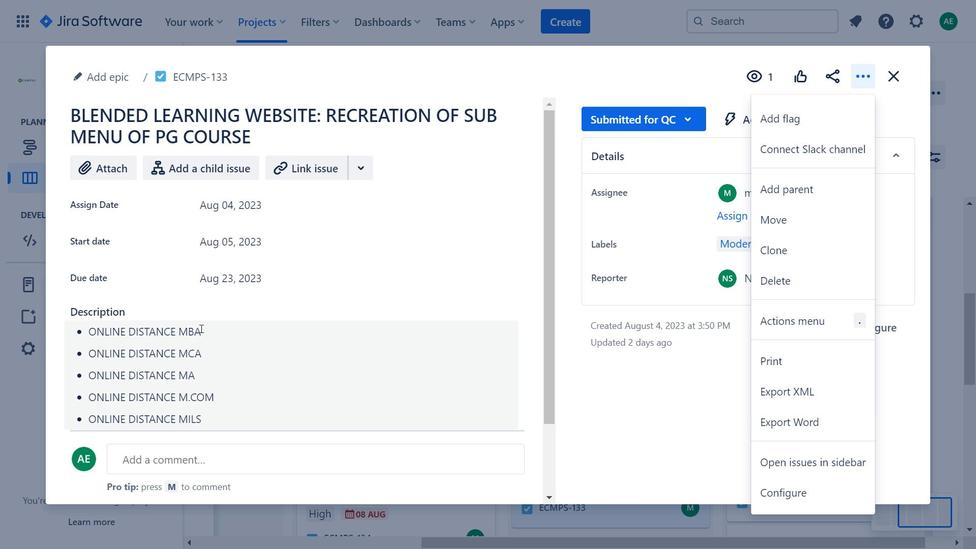 
Action: Mouse pressed left at (209, 346)
Screenshot: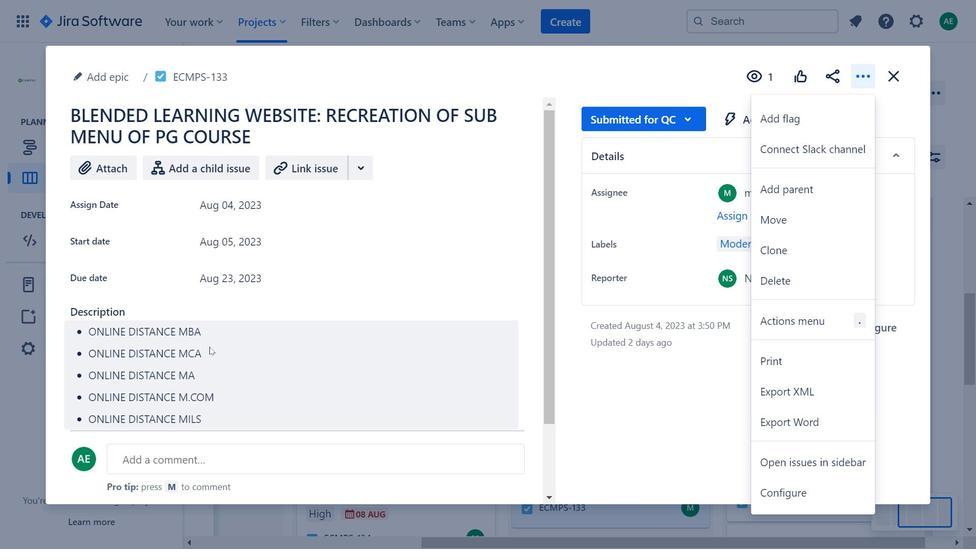 
Action: Mouse moved to (220, 358)
Screenshot: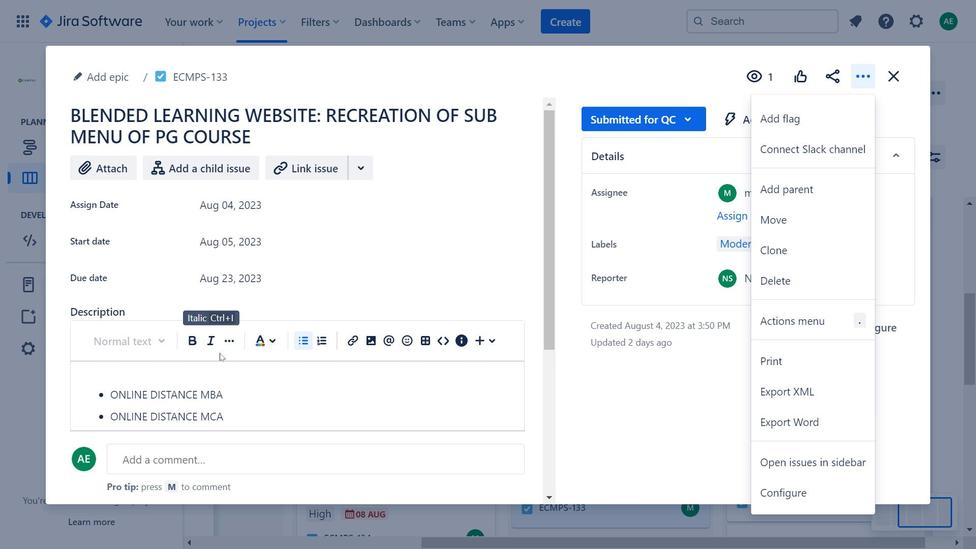 
Action: Mouse scrolled (220, 357) with delta (0, 0)
Screenshot: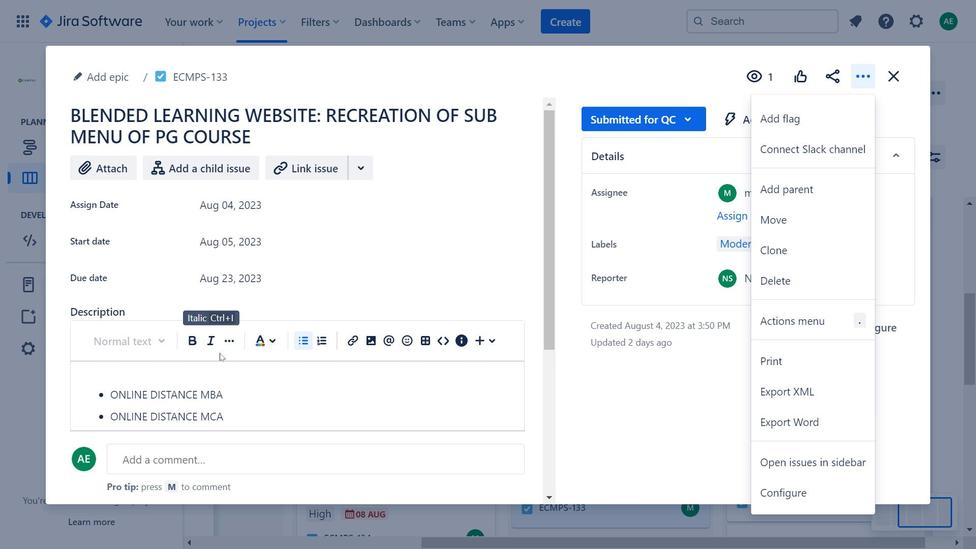 
Action: Mouse scrolled (220, 357) with delta (0, 0)
Screenshot: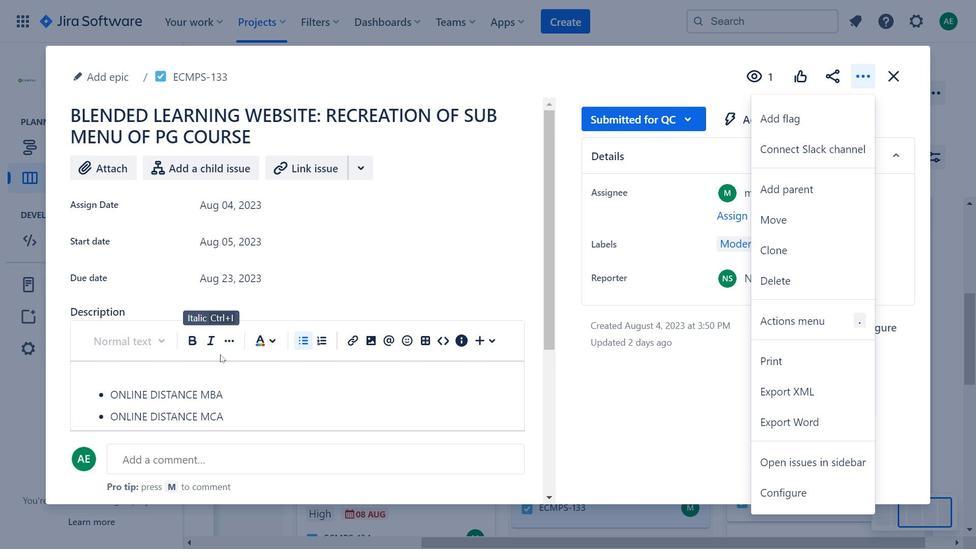 
Action: Mouse moved to (256, 398)
Screenshot: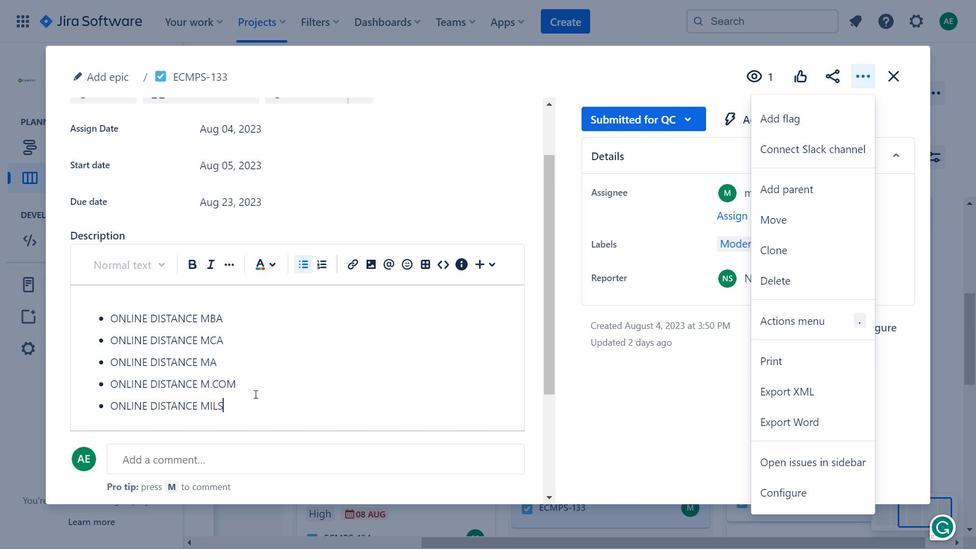 
Action: Mouse pressed left at (256, 398)
Screenshot: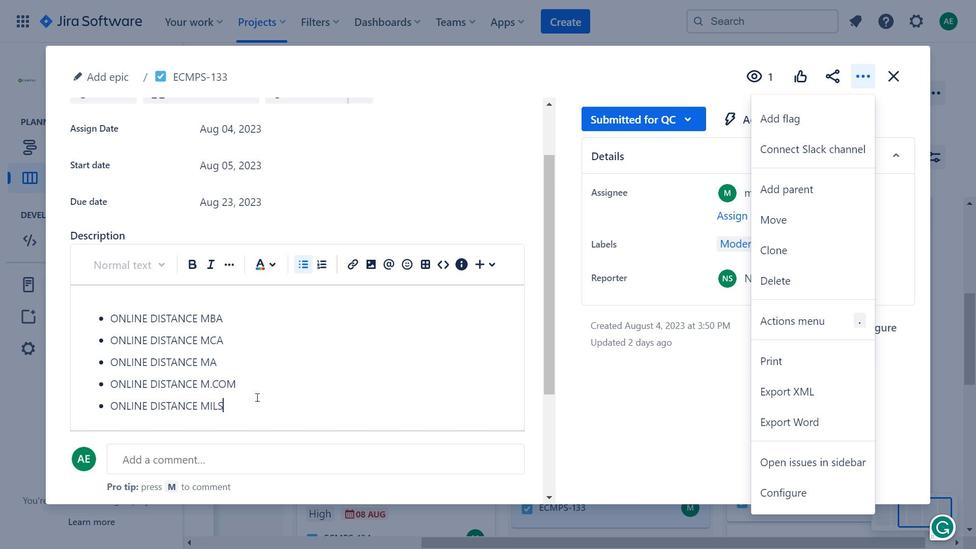 
Action: Mouse moved to (190, 265)
Screenshot: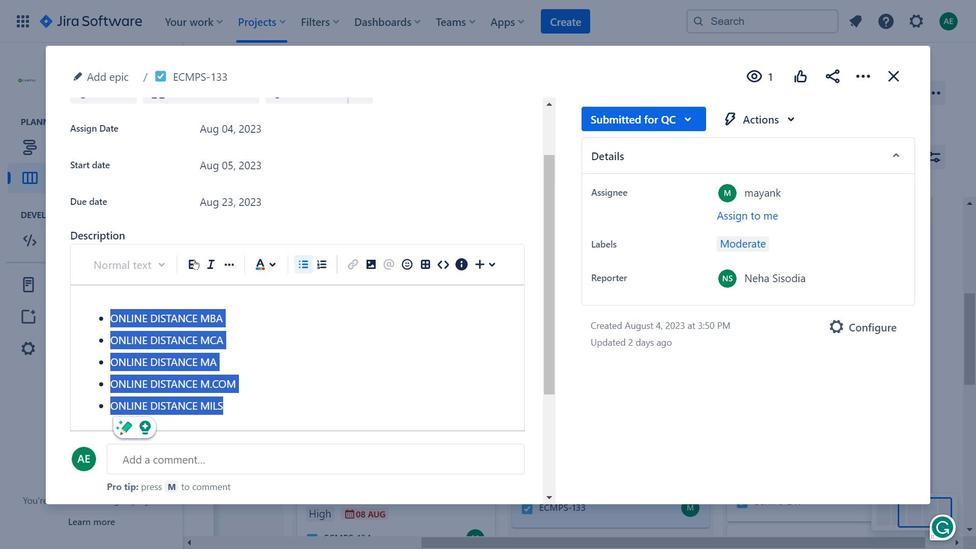 
Action: Mouse pressed left at (190, 265)
Screenshot: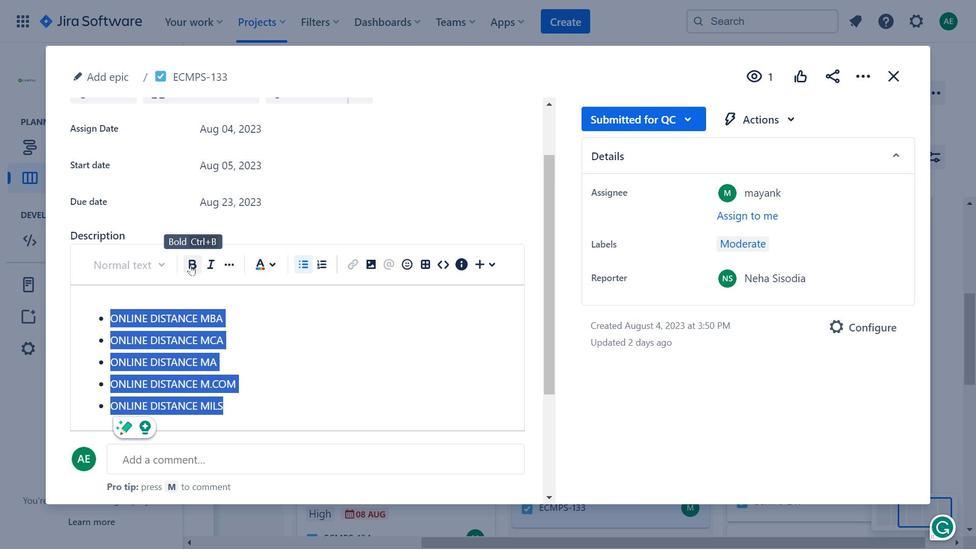 
Action: Mouse moved to (238, 327)
Screenshot: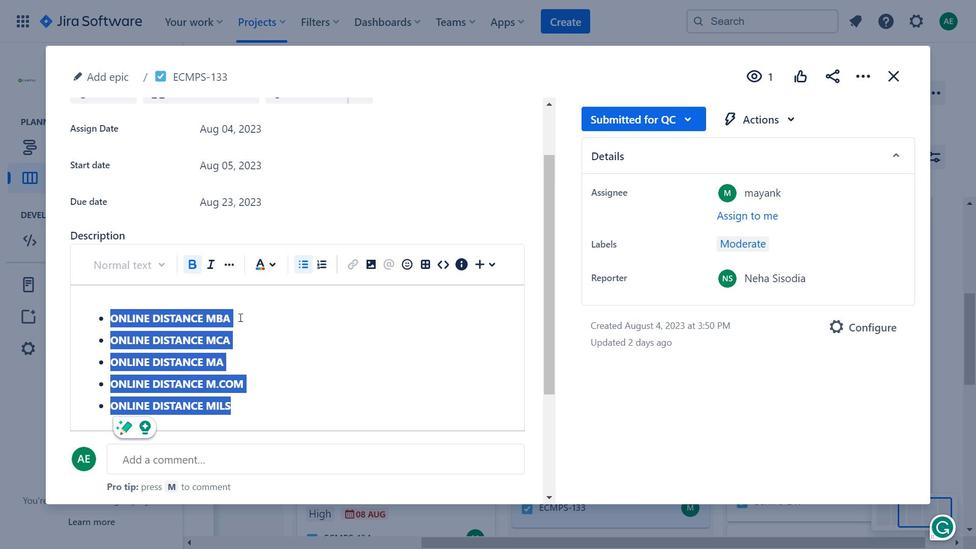 
Action: Mouse scrolled (238, 327) with delta (0, 0)
Screenshot: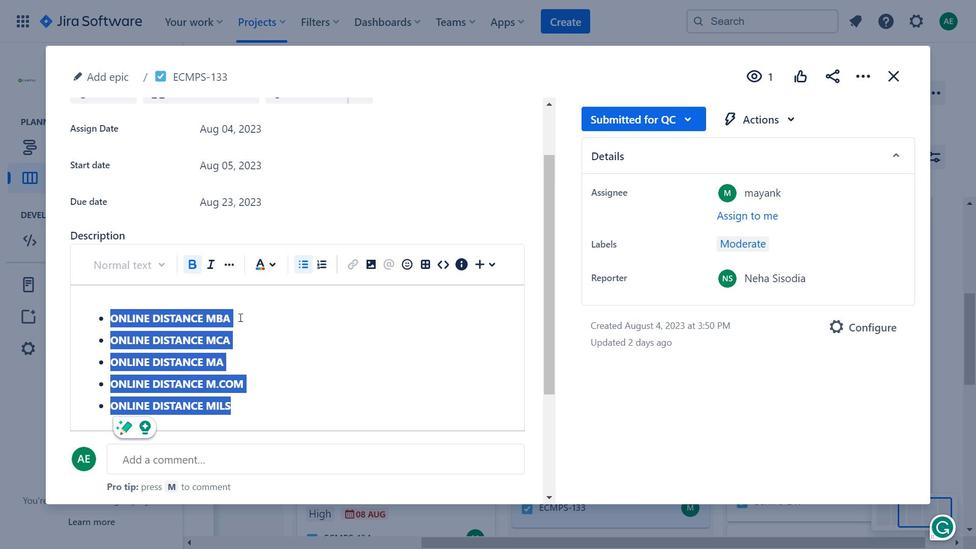 
Action: Mouse moved to (237, 328)
Screenshot: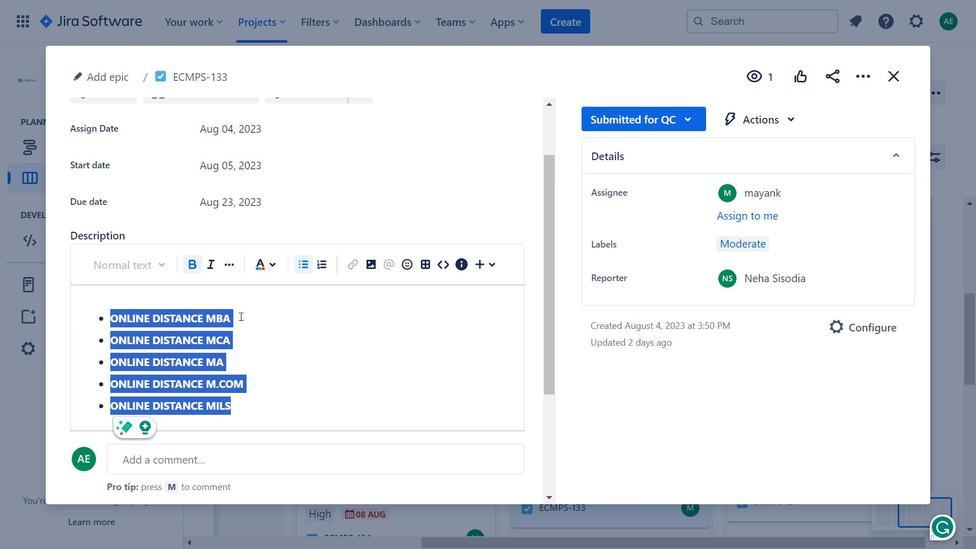 
Action: Mouse scrolled (237, 327) with delta (0, 0)
Screenshot: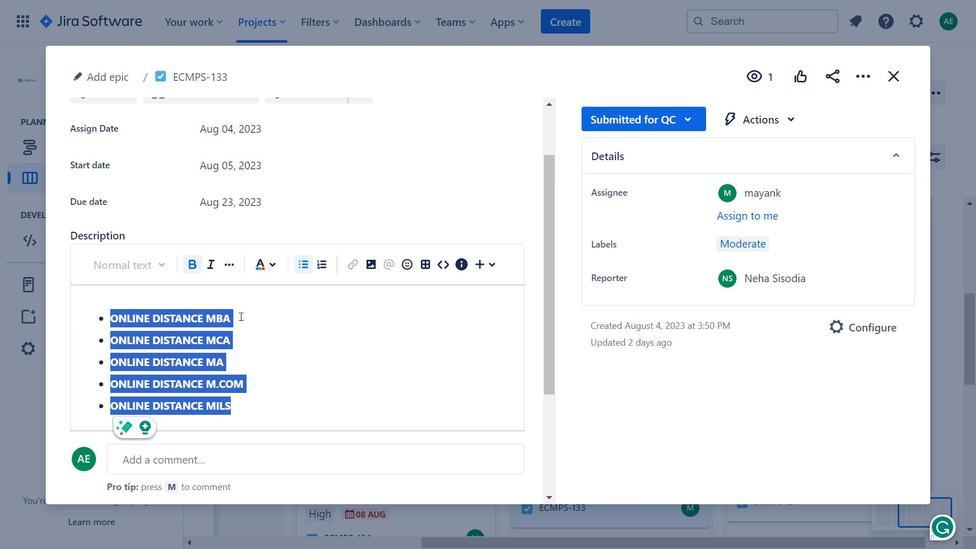 
Action: Mouse moved to (96, 331)
Screenshot: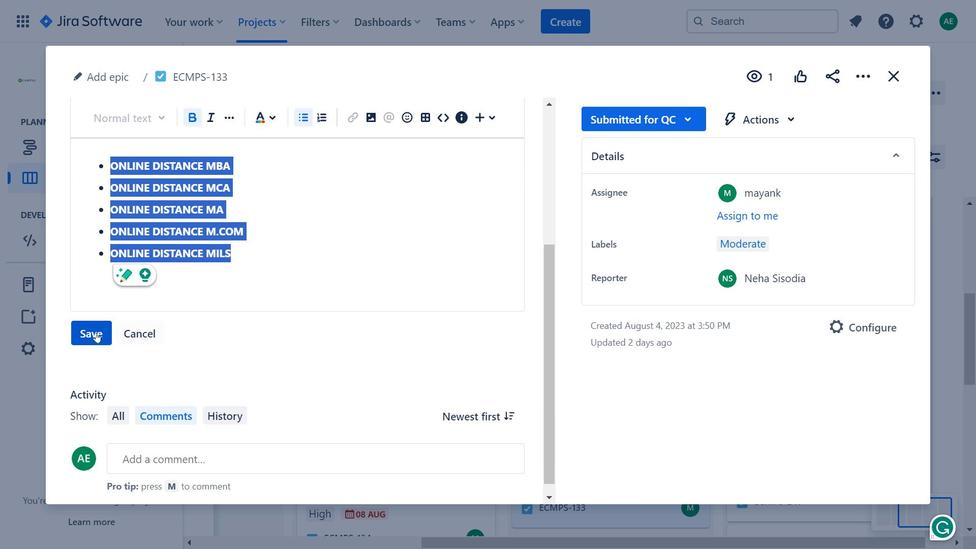 
Action: Mouse pressed left at (96, 331)
Screenshot: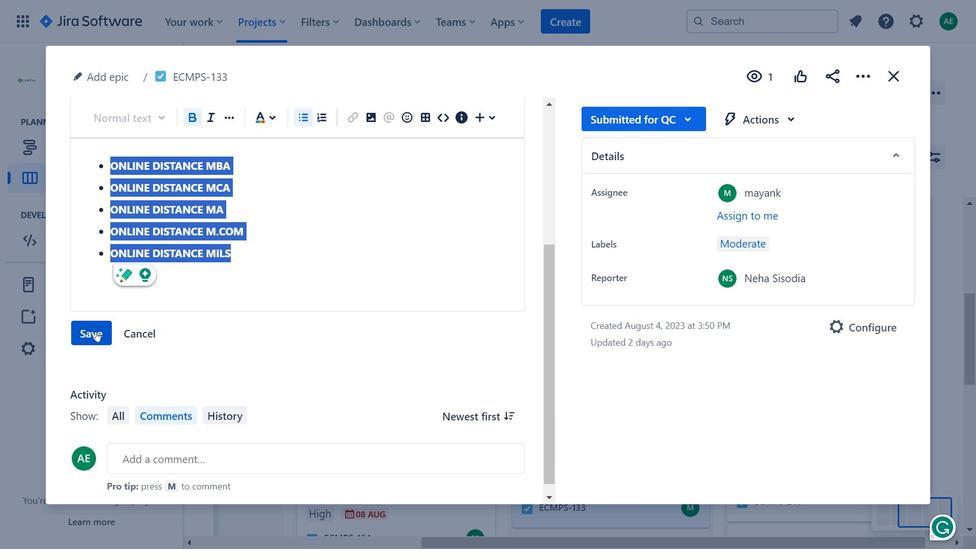 
Action: Mouse moved to (309, 206)
Screenshot: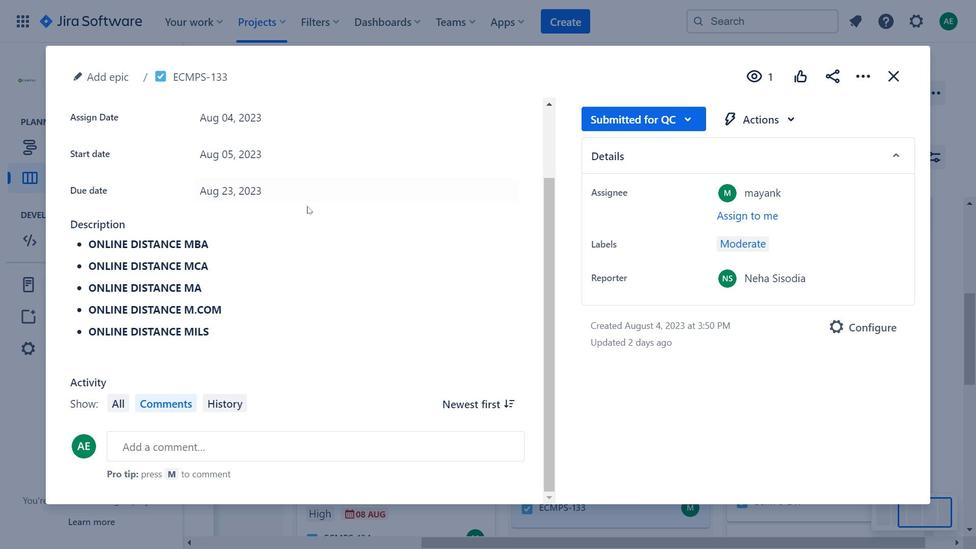 
Action: Mouse scrolled (309, 207) with delta (0, 0)
Screenshot: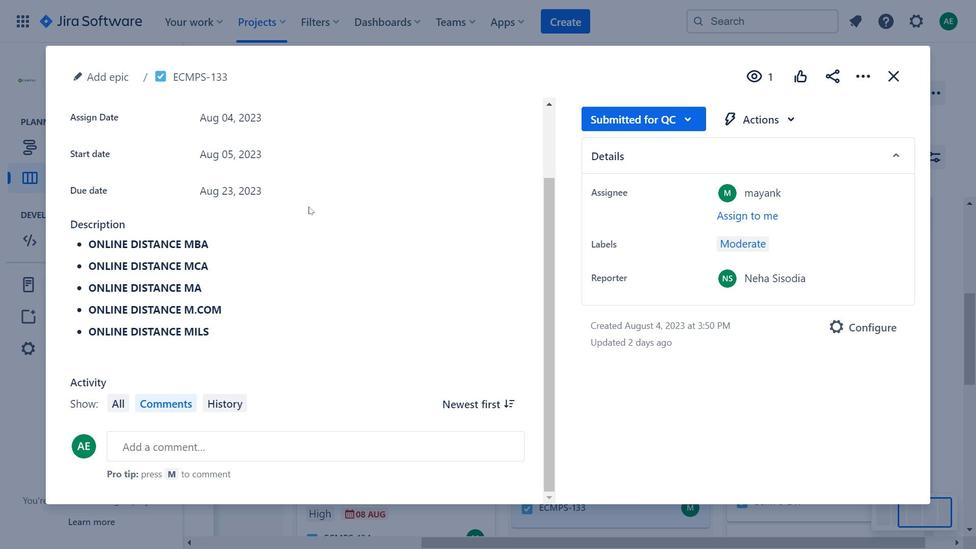 
Action: Mouse scrolled (309, 207) with delta (0, 0)
Screenshot: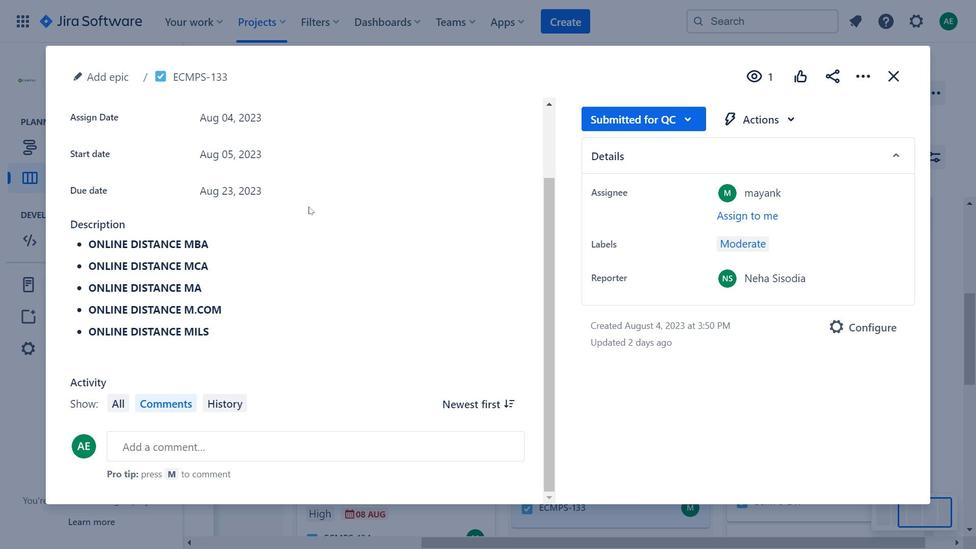 
Action: Mouse scrolled (309, 207) with delta (0, 0)
Screenshot: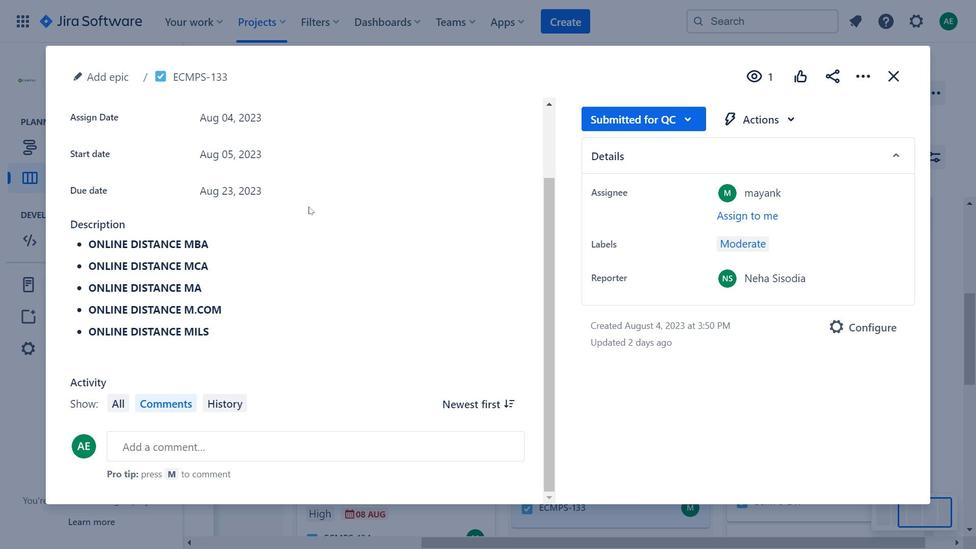 
Action: Mouse moved to (286, 203)
Screenshot: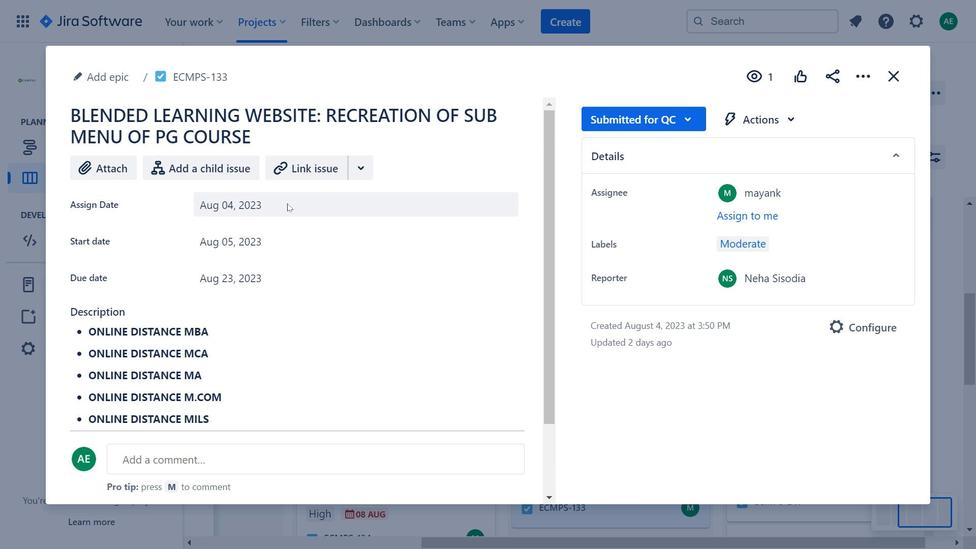 
Action: Mouse pressed left at (286, 203)
Screenshot: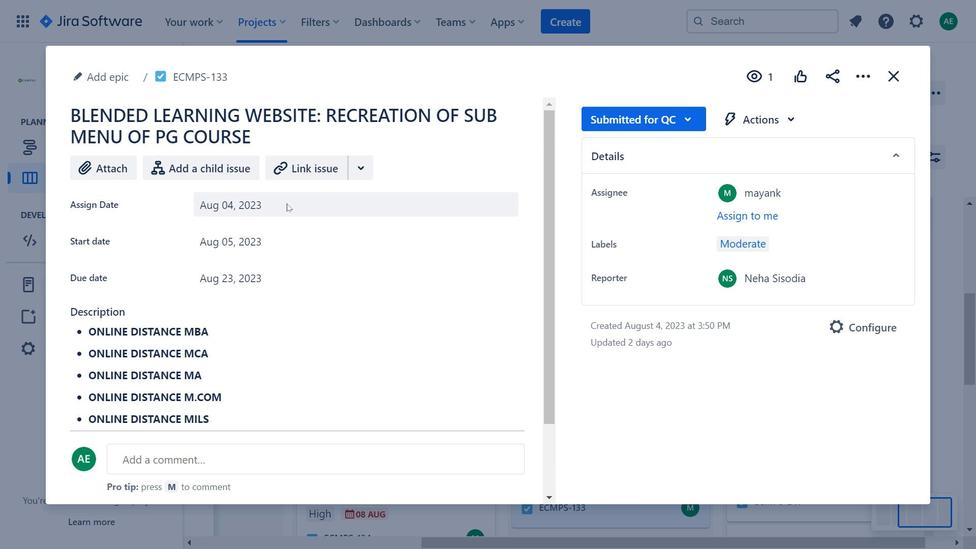 
Action: Mouse moved to (685, 127)
Screenshot: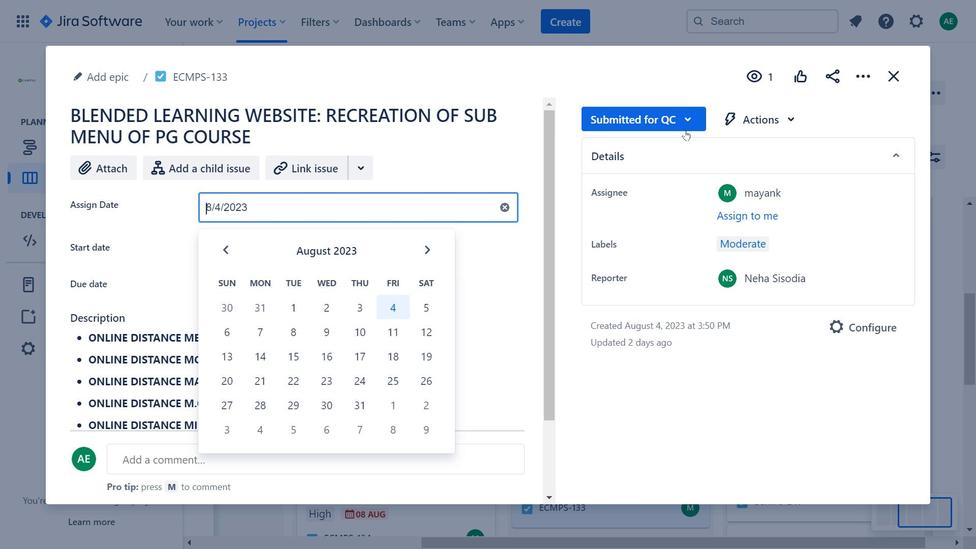 
Action: Mouse pressed left at (685, 127)
Screenshot: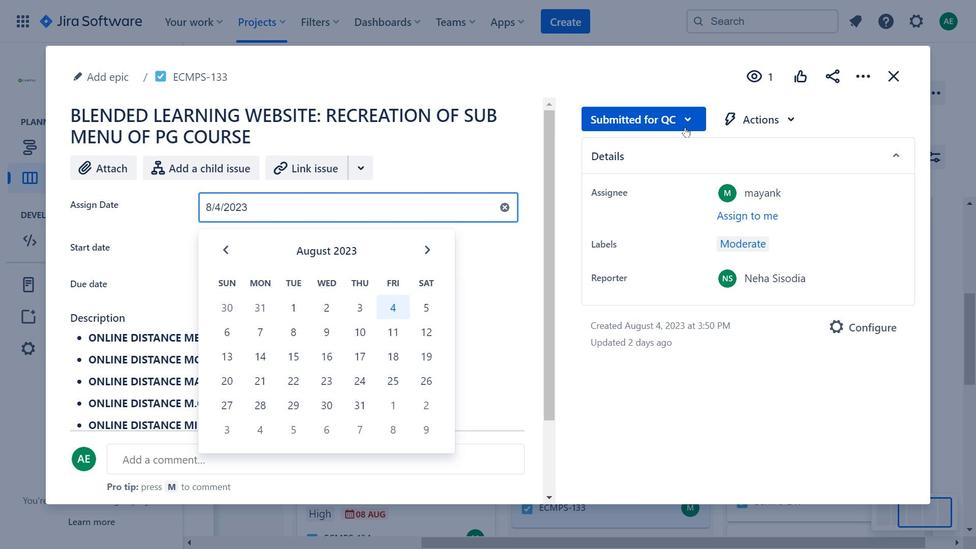 
Action: Mouse moved to (365, 166)
Screenshot: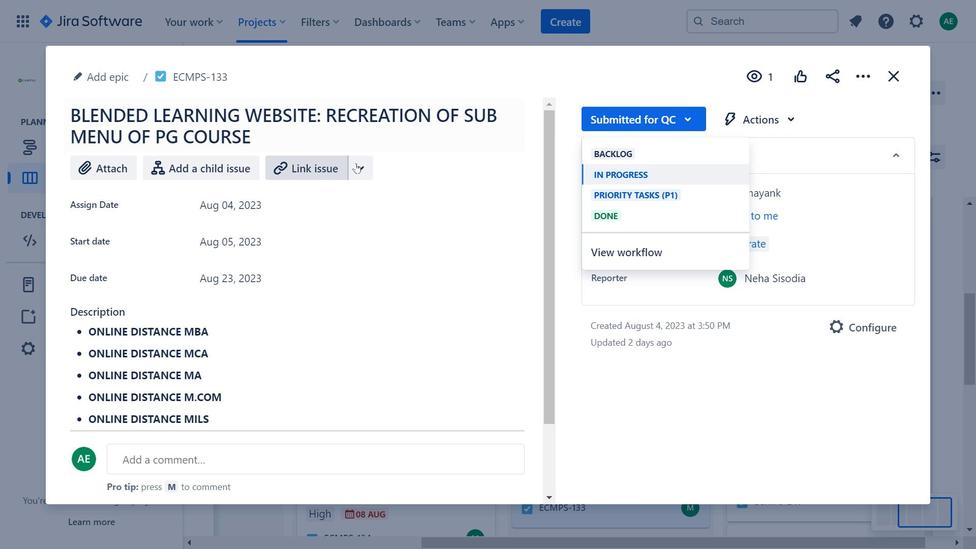 
Action: Mouse pressed left at (365, 166)
Screenshot: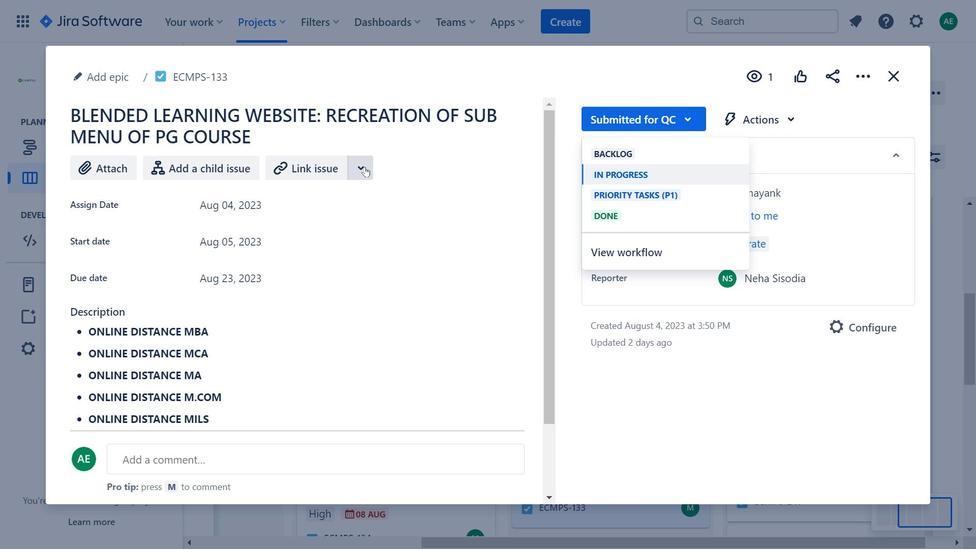 
Action: Mouse moved to (234, 327)
Screenshot: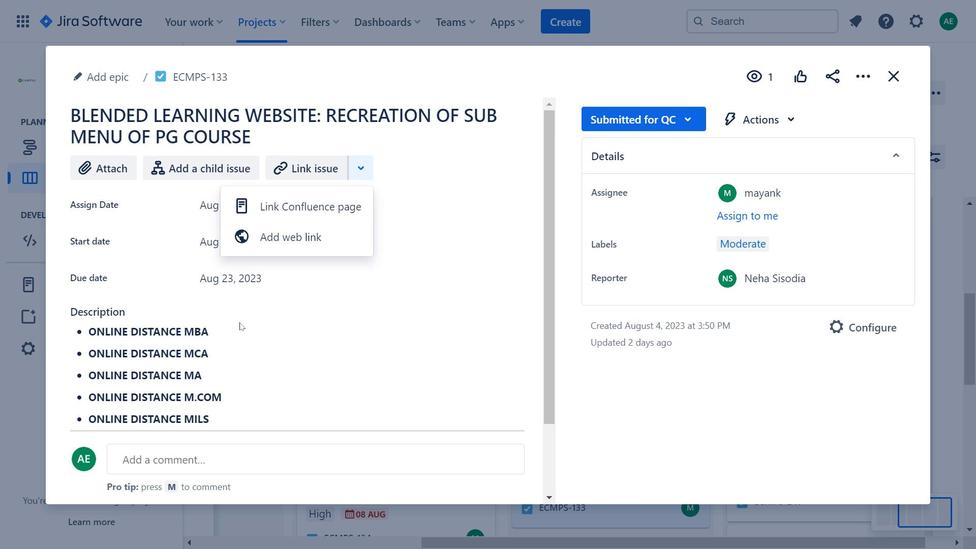
Action: Mouse scrolled (234, 326) with delta (0, 0)
Screenshot: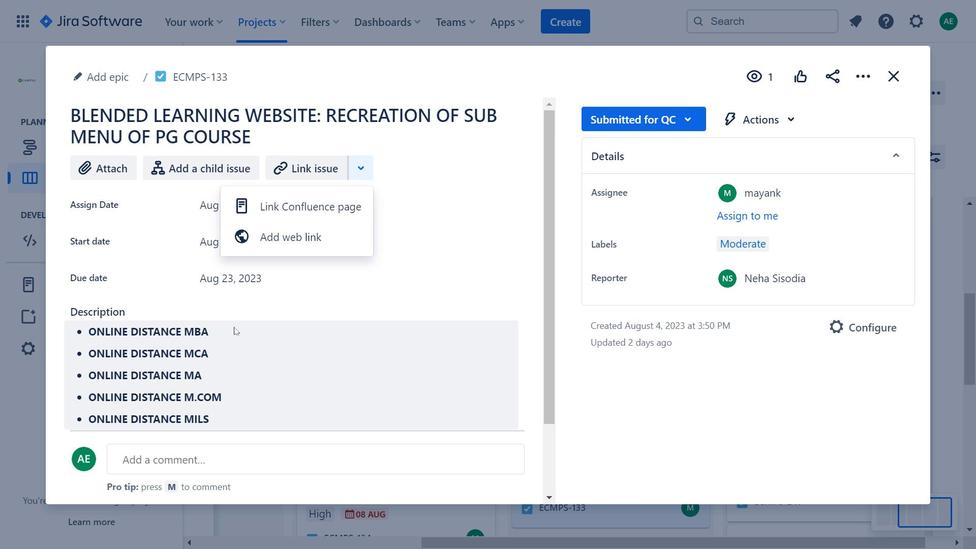 
Action: Mouse pressed left at (234, 327)
Screenshot: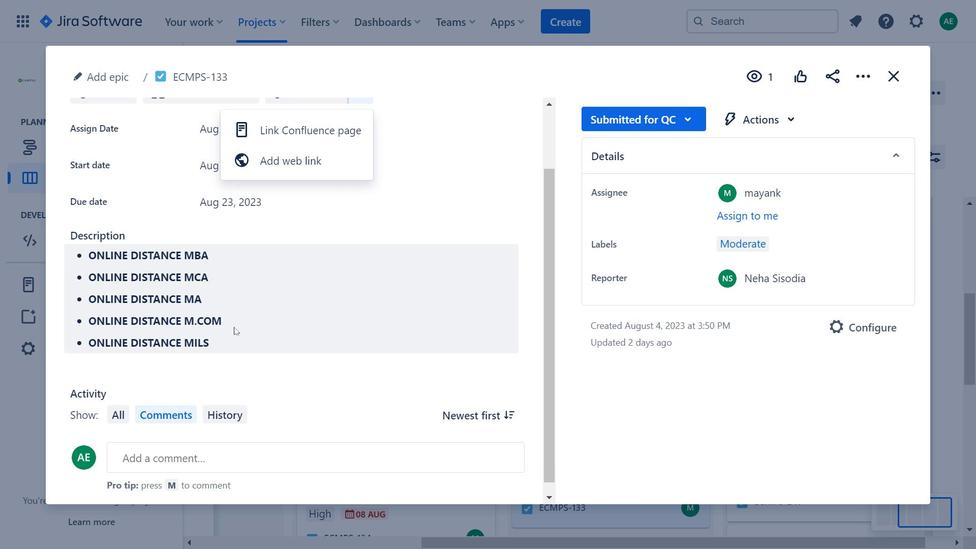 
Action: Mouse moved to (246, 331)
Screenshot: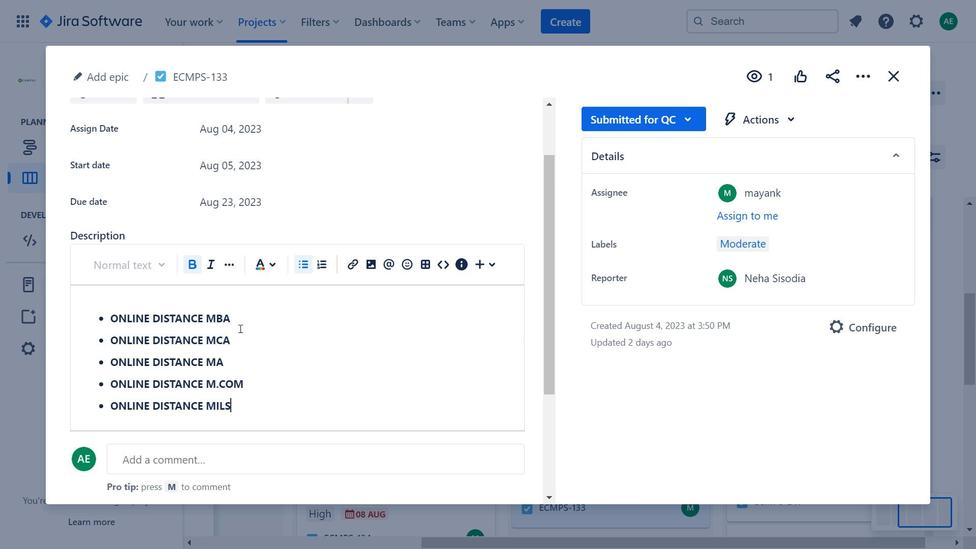 
Action: Mouse scrolled (246, 330) with delta (0, 0)
Screenshot: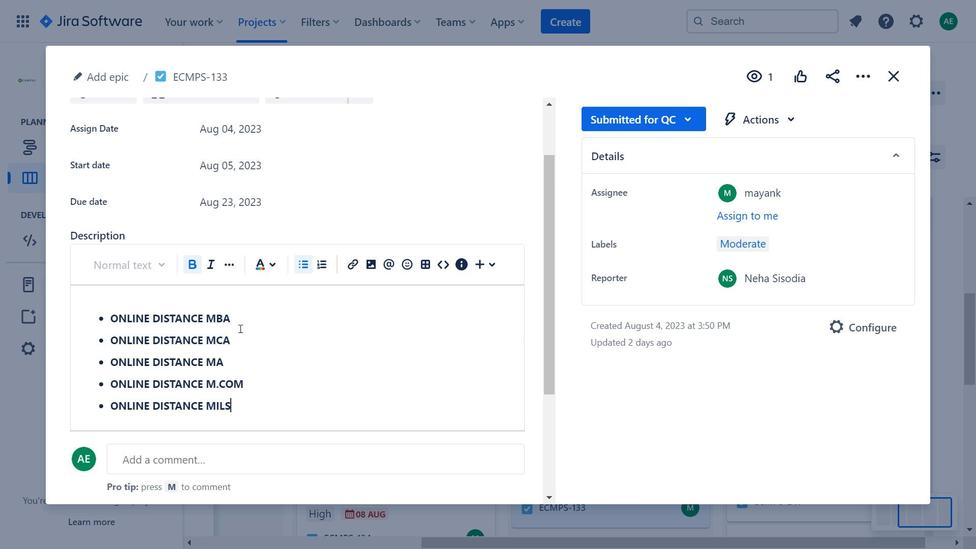 
Action: Mouse moved to (248, 333)
Screenshot: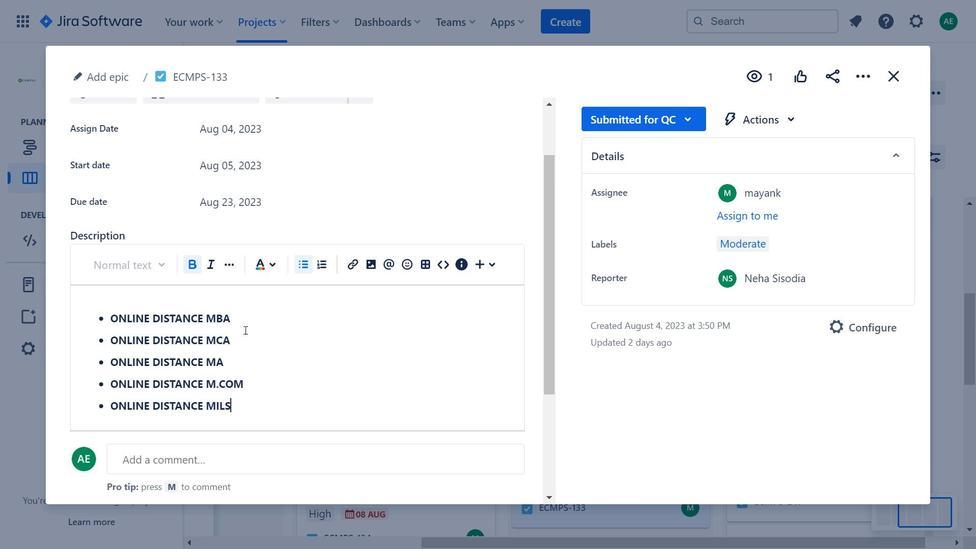
Action: Mouse scrolled (248, 333) with delta (0, 0)
Screenshot: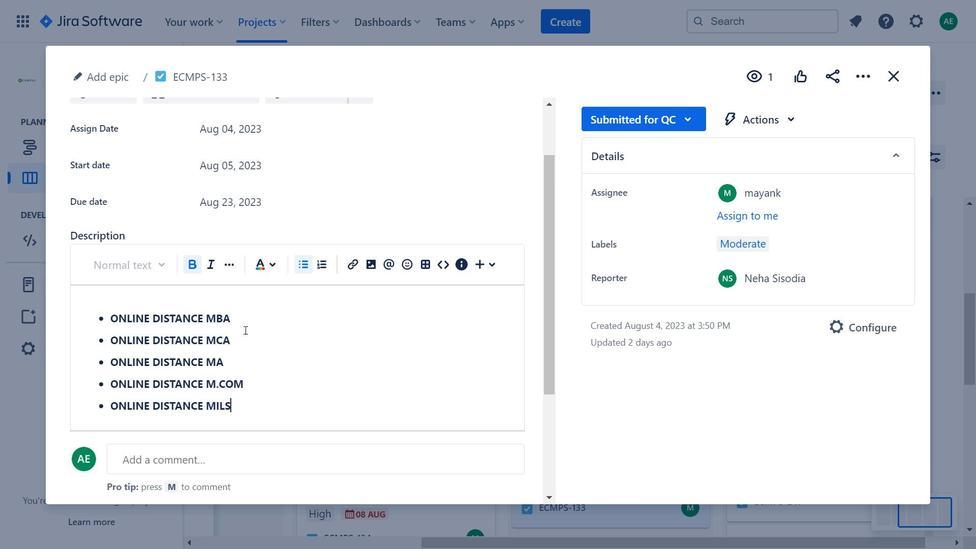 
Action: Mouse moved to (494, 122)
Screenshot: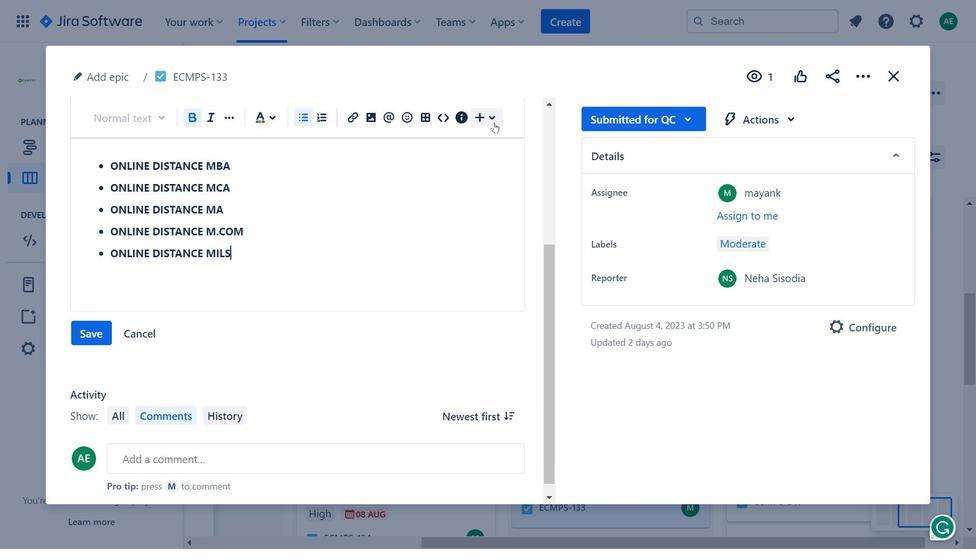 
Action: Mouse pressed left at (494, 122)
Screenshot: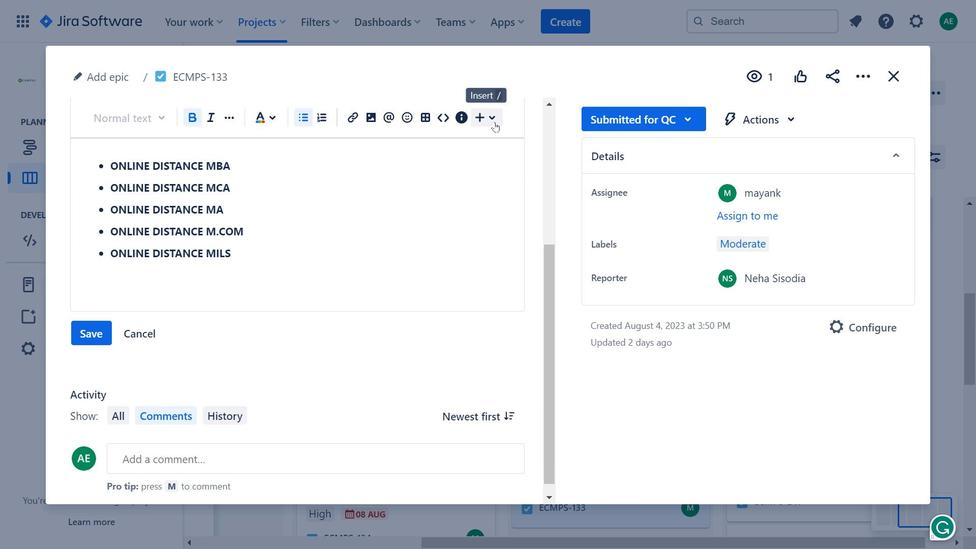 
Action: Mouse moved to (443, 250)
Screenshot: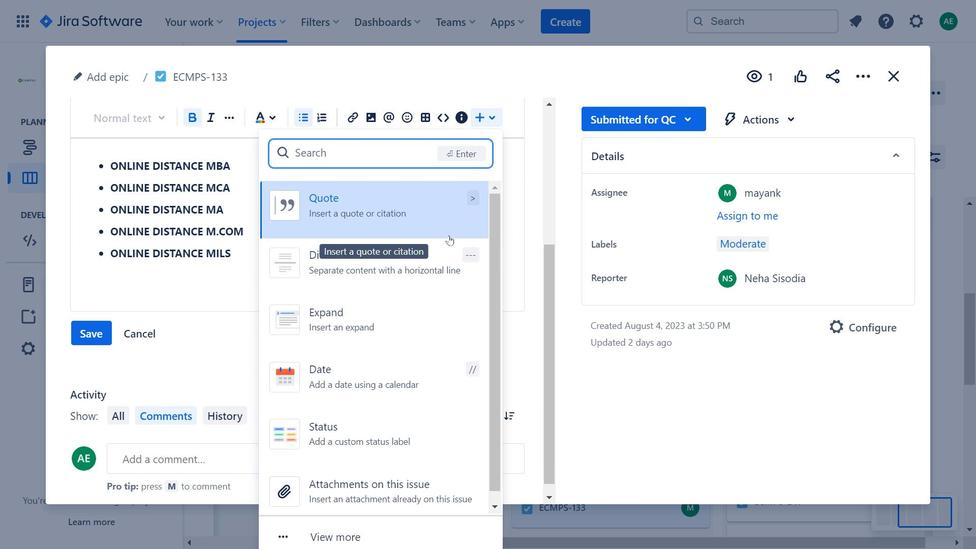 
Action: Mouse scrolled (443, 249) with delta (0, 0)
Screenshot: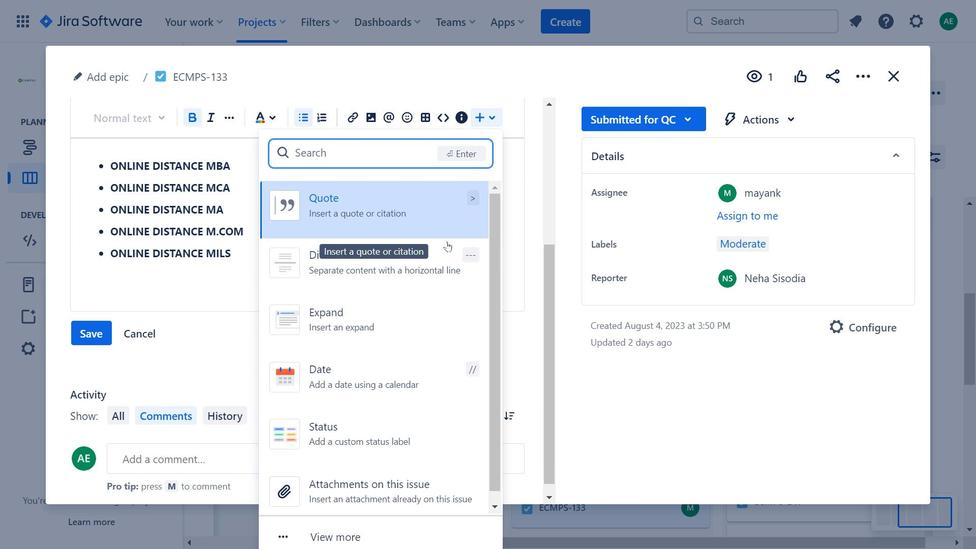 
Action: Mouse scrolled (443, 249) with delta (0, 0)
Screenshot: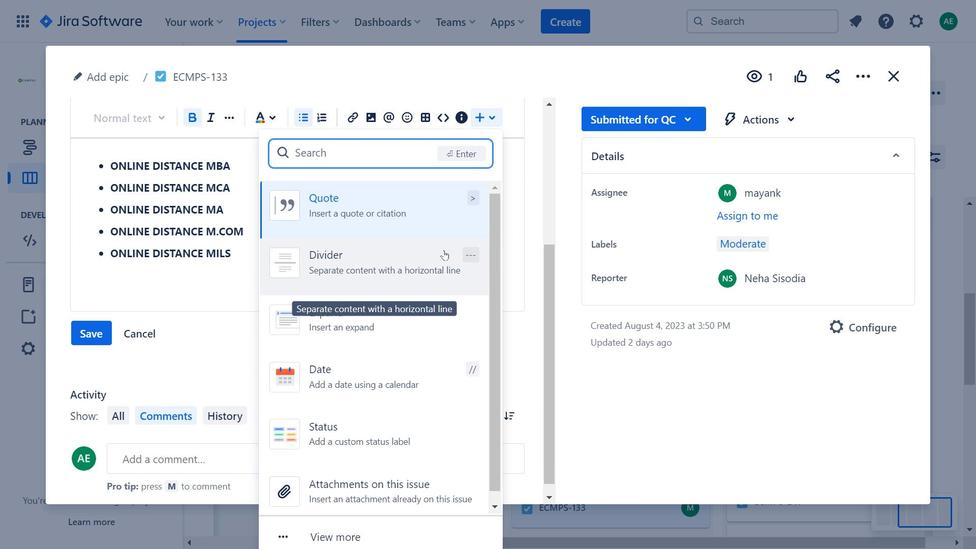 
Action: Mouse moved to (442, 256)
Screenshot: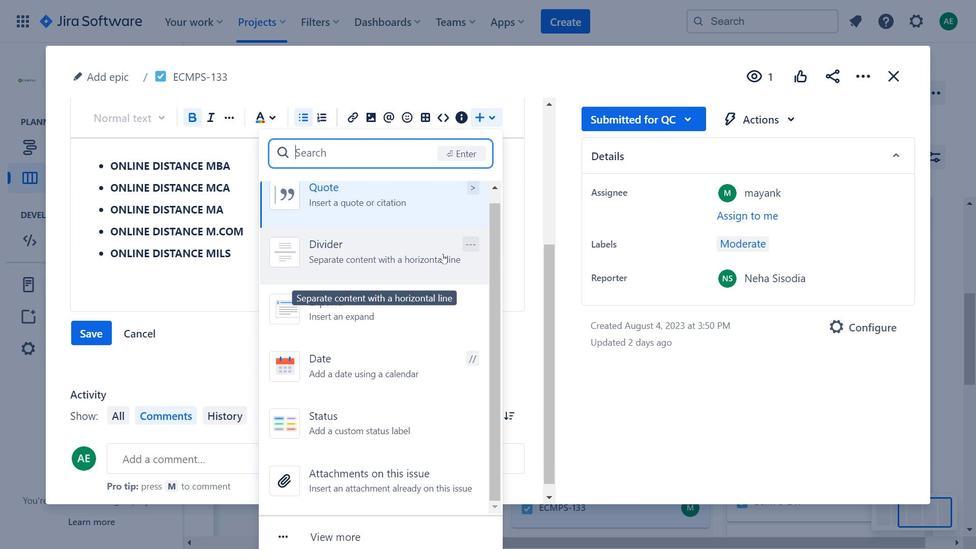 
Action: Mouse scrolled (442, 256) with delta (0, 0)
Screenshot: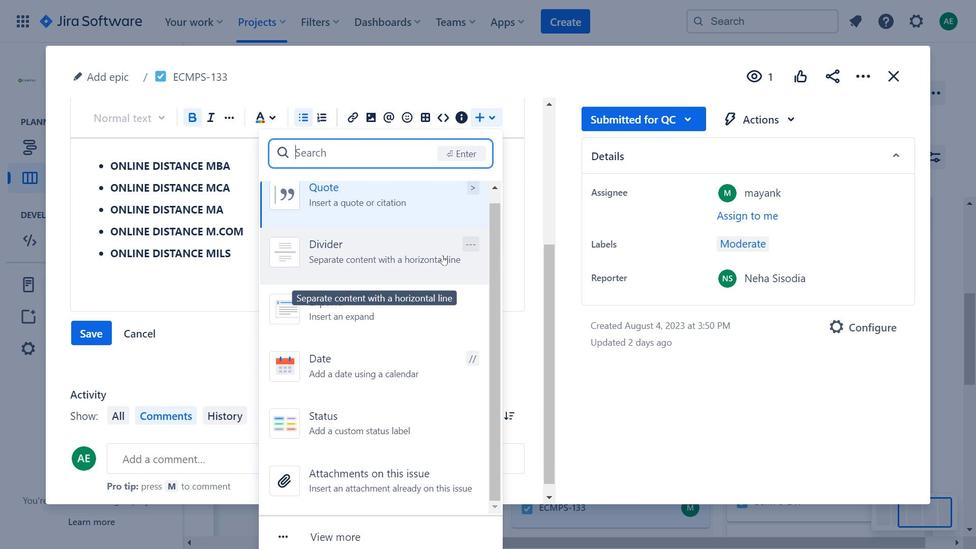 
Action: Mouse moved to (442, 257)
Screenshot: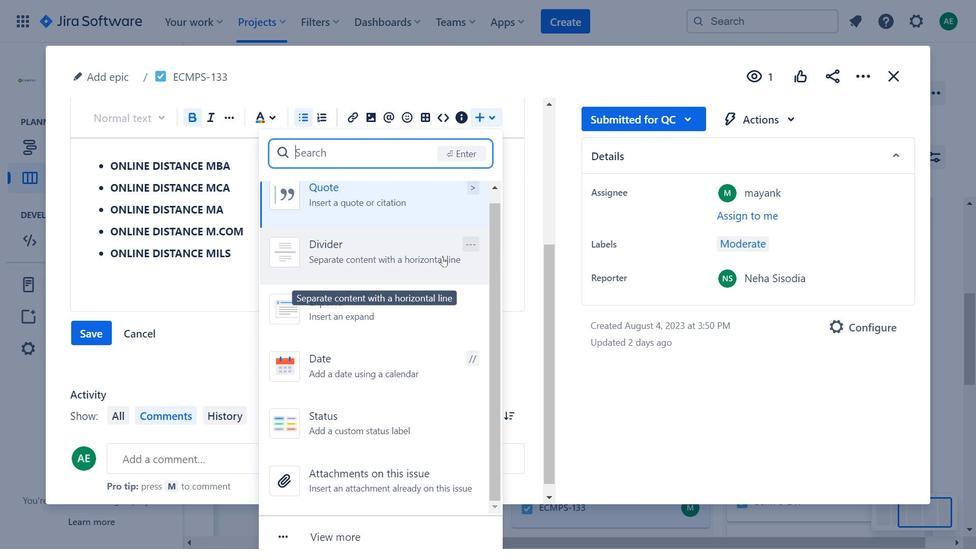 
Action: Mouse scrolled (442, 257) with delta (0, 0)
Screenshot: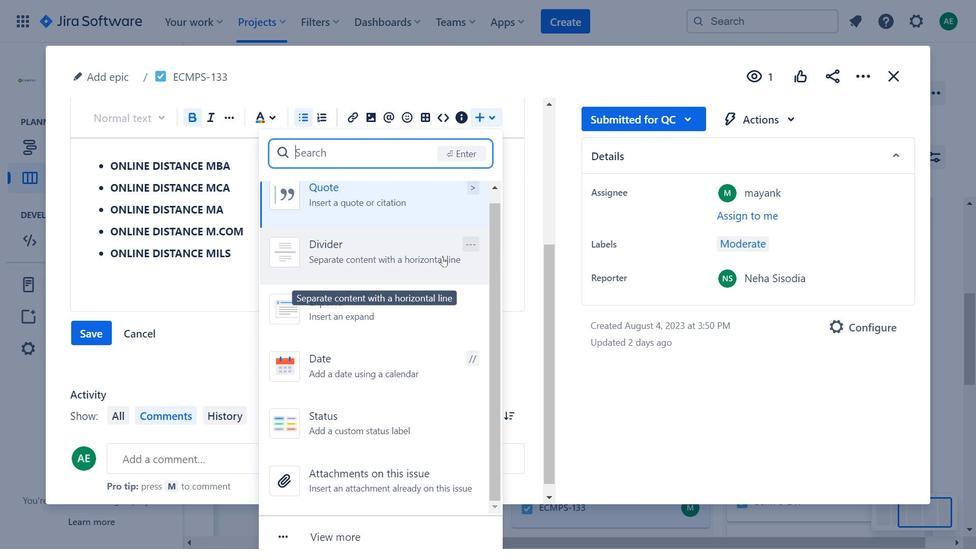 
Action: Mouse moved to (469, 290)
Screenshot: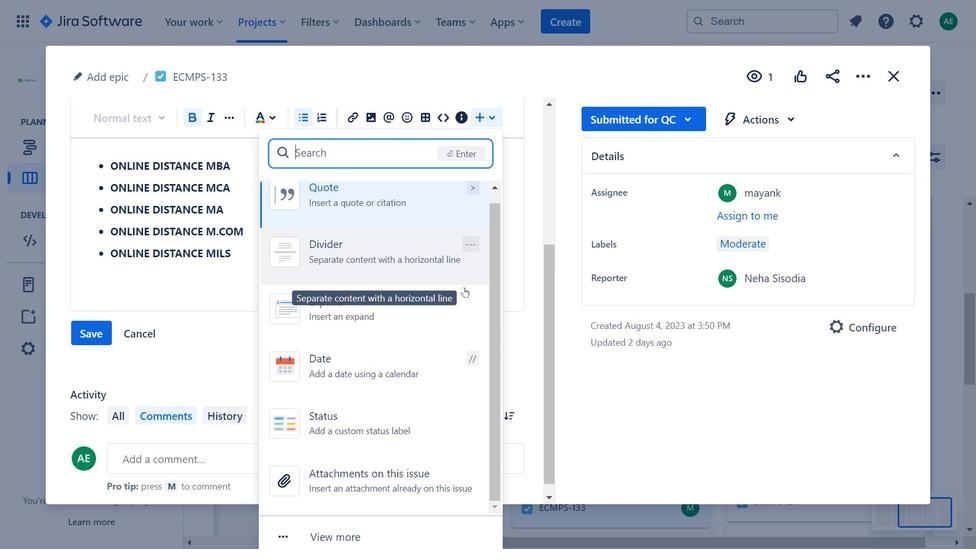 
Action: Mouse scrolled (469, 290) with delta (0, 0)
Screenshot: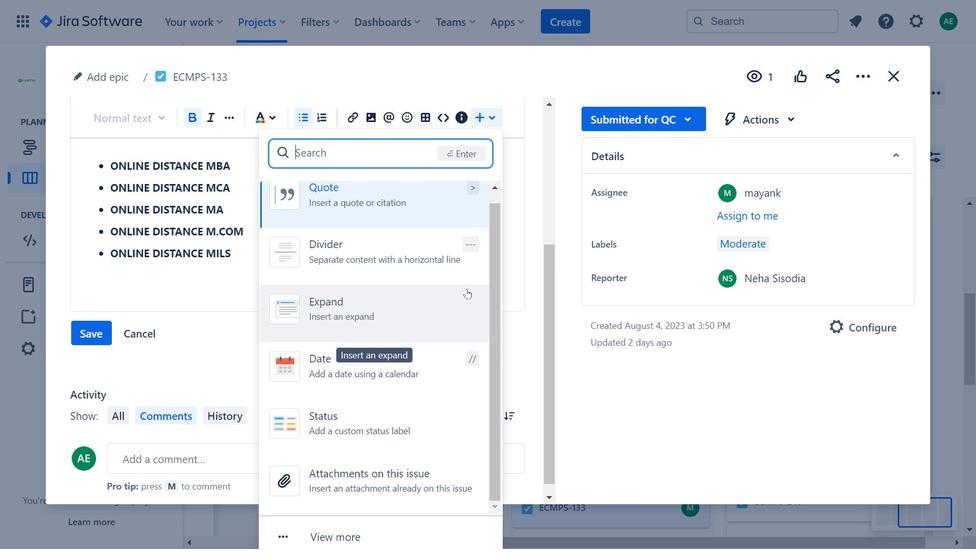 
Action: Mouse scrolled (469, 290) with delta (0, 0)
Screenshot: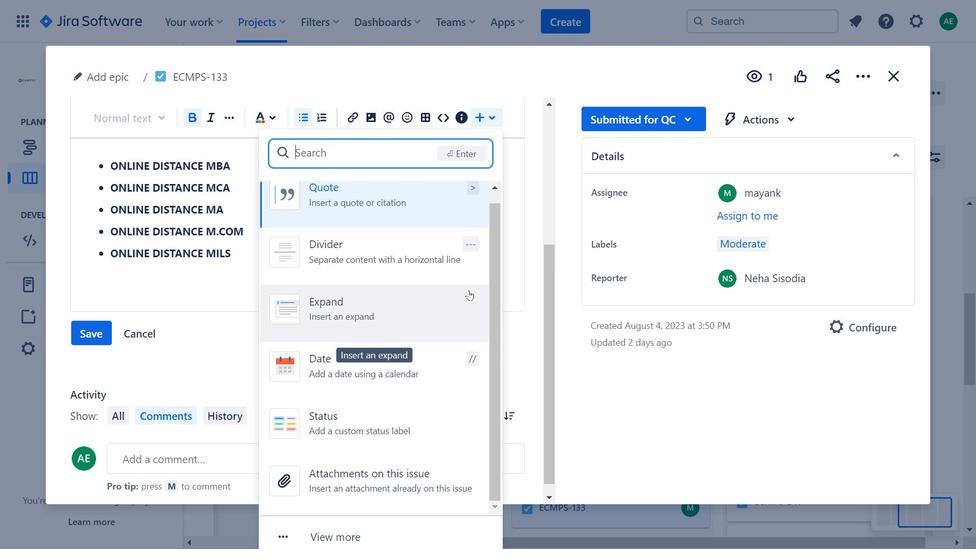 
Action: Mouse scrolled (469, 290) with delta (0, 0)
Screenshot: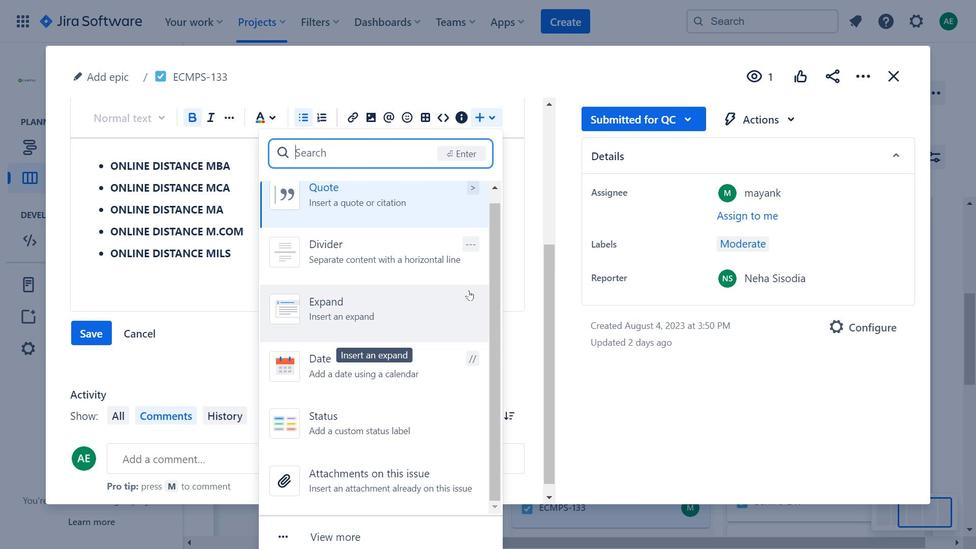 
Action: Mouse moved to (683, 108)
Screenshot: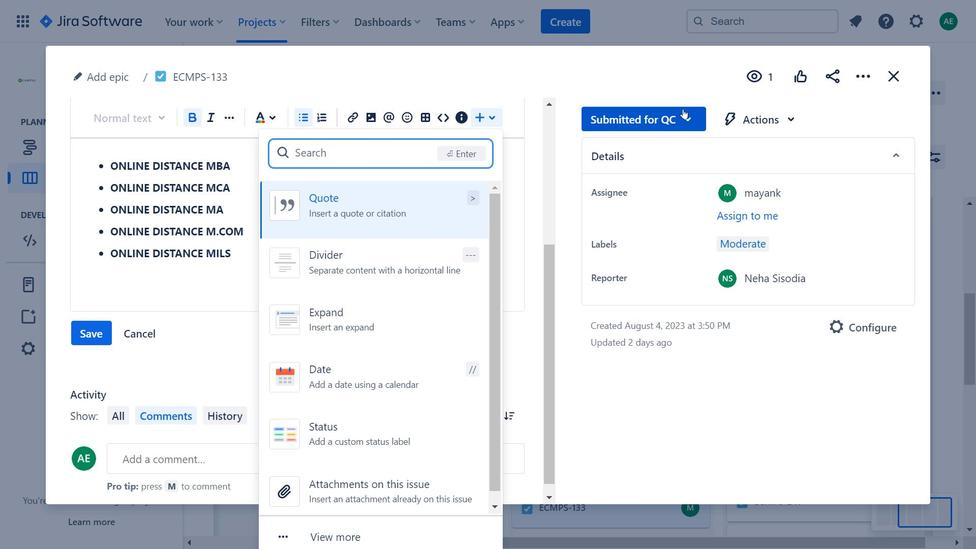 
Action: Mouse pressed left at (683, 108)
Screenshot: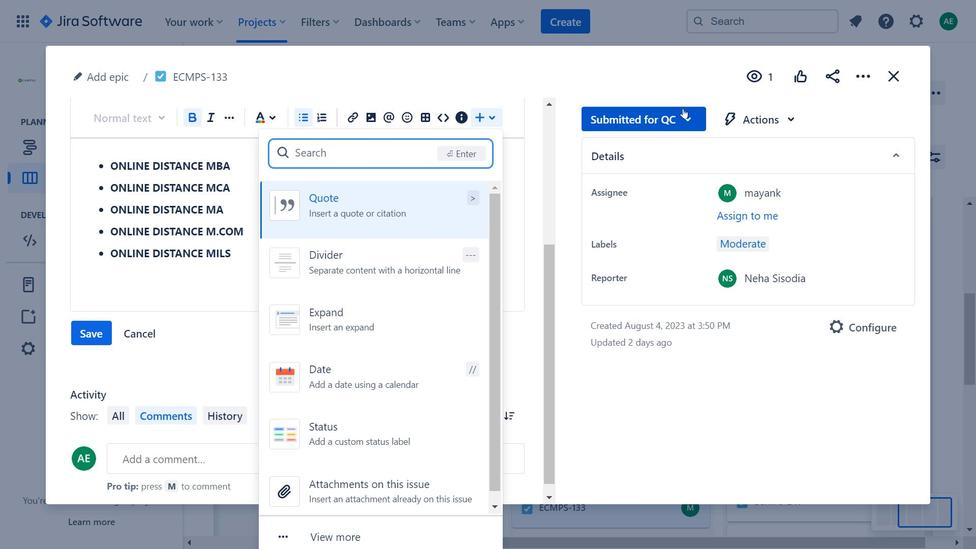 
Action: Mouse moved to (409, 273)
Screenshot: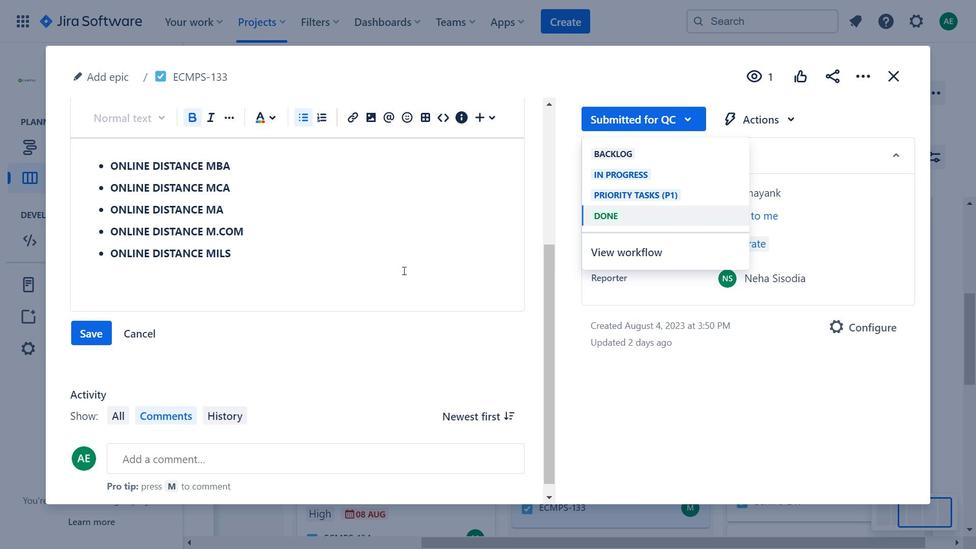 
Action: Mouse scrolled (409, 274) with delta (0, 0)
Screenshot: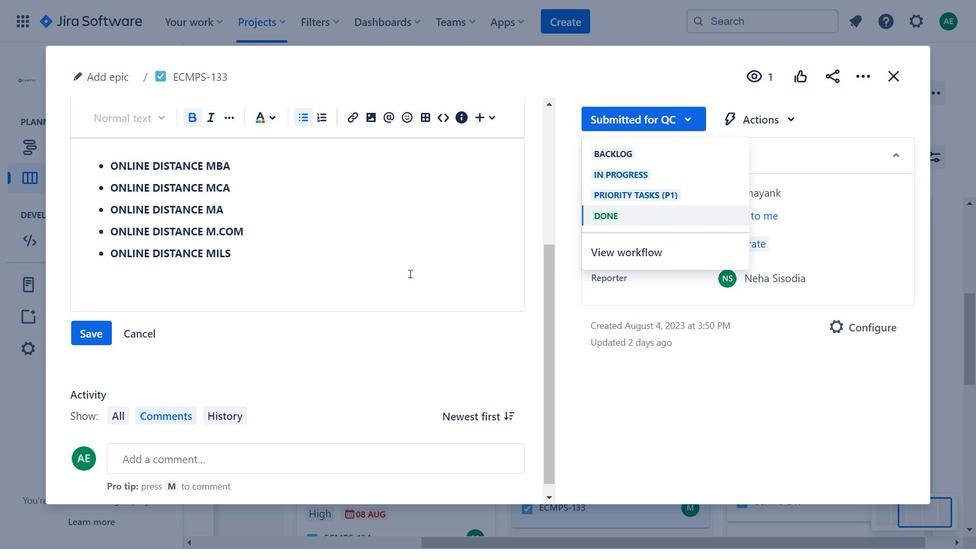 
Action: Mouse scrolled (409, 274) with delta (0, 0)
Screenshot: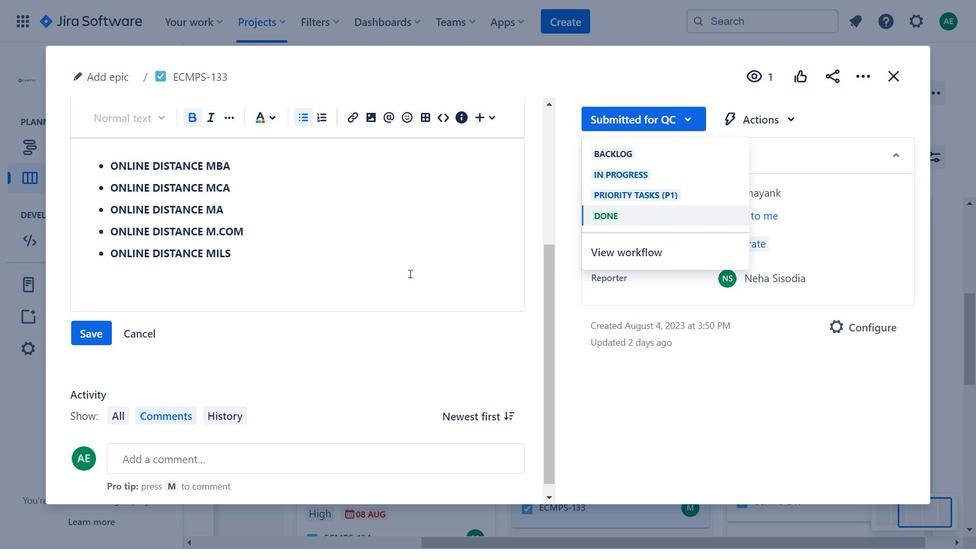 
Action: Mouse moved to (859, 82)
Screenshot: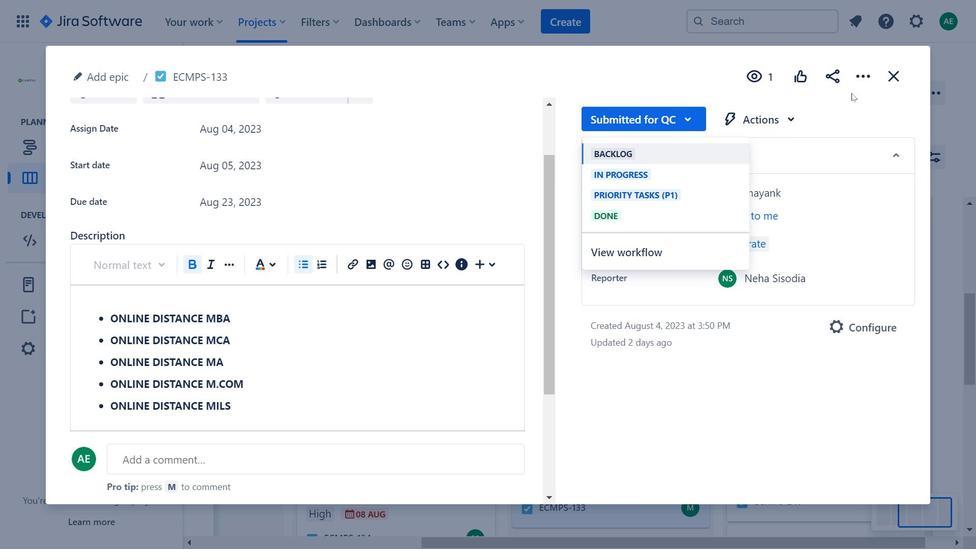 
Action: Mouse pressed left at (859, 82)
Screenshot: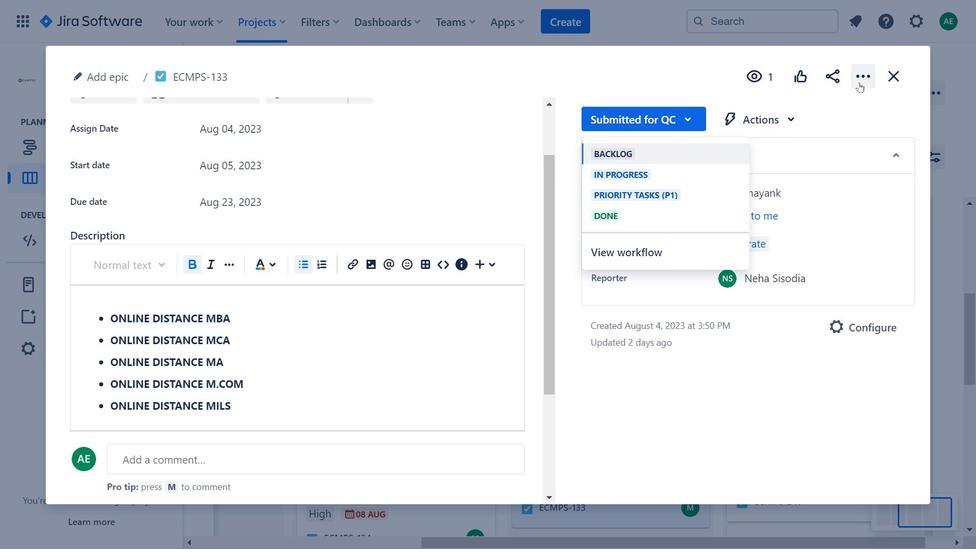 
Action: Mouse moved to (247, 161)
Screenshot: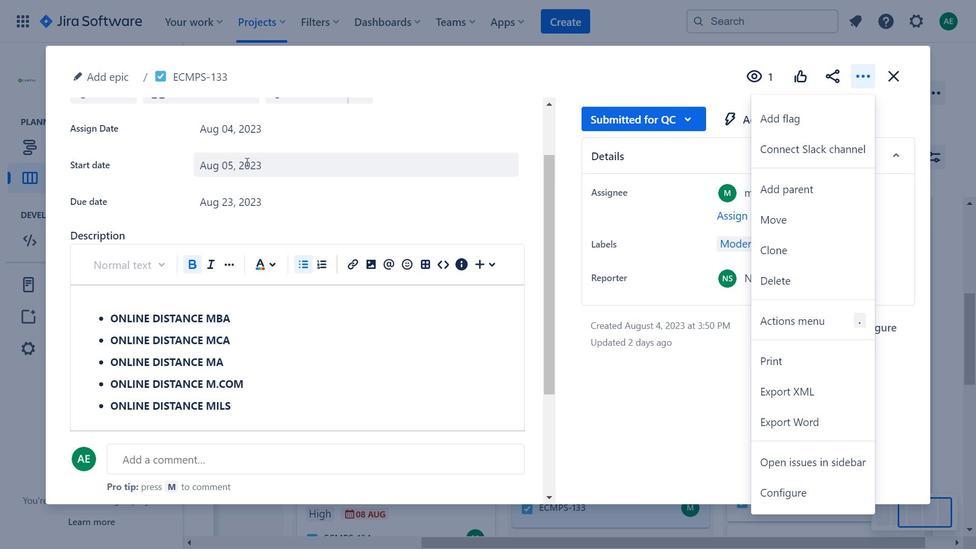 
Action: Mouse pressed left at (247, 161)
Screenshot: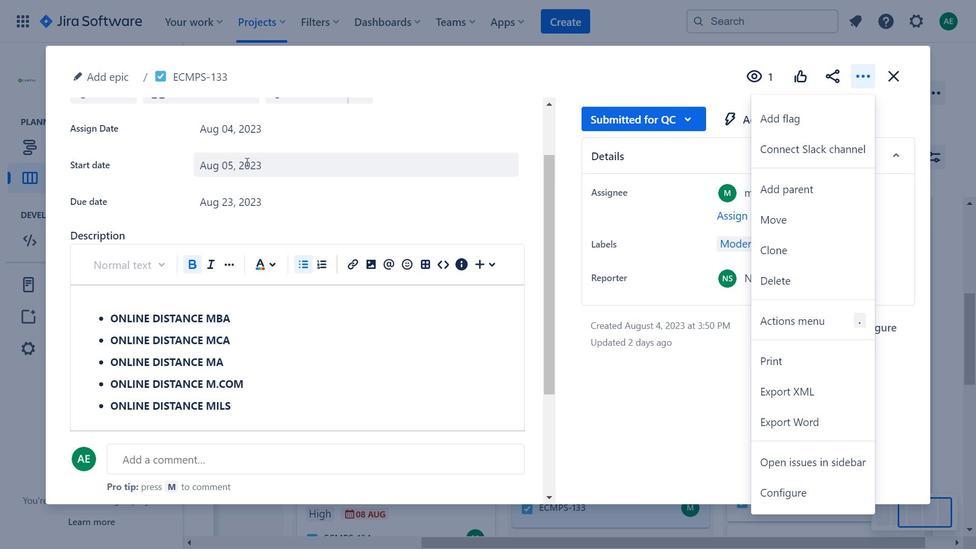 
Action: Mouse moved to (662, 125)
Screenshot: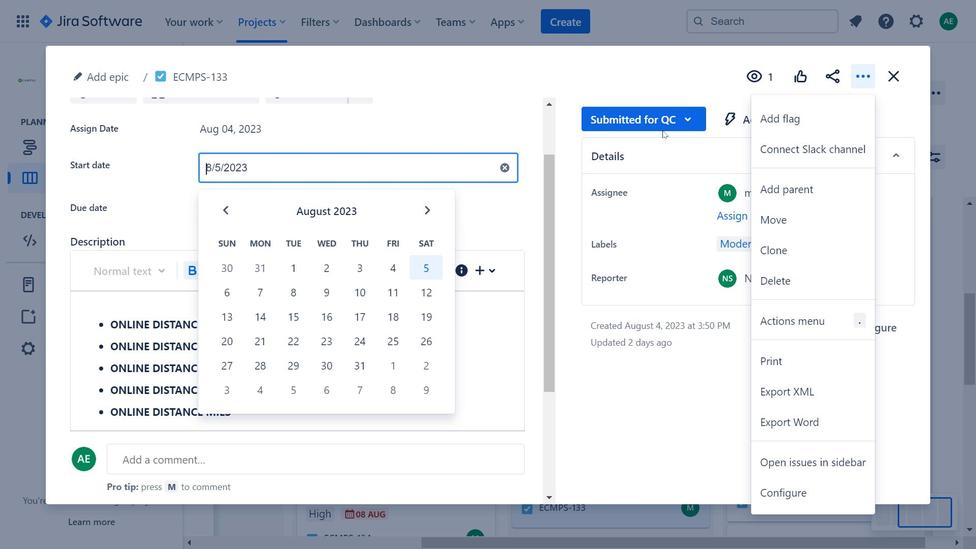 
Action: Mouse pressed left at (662, 125)
Screenshot: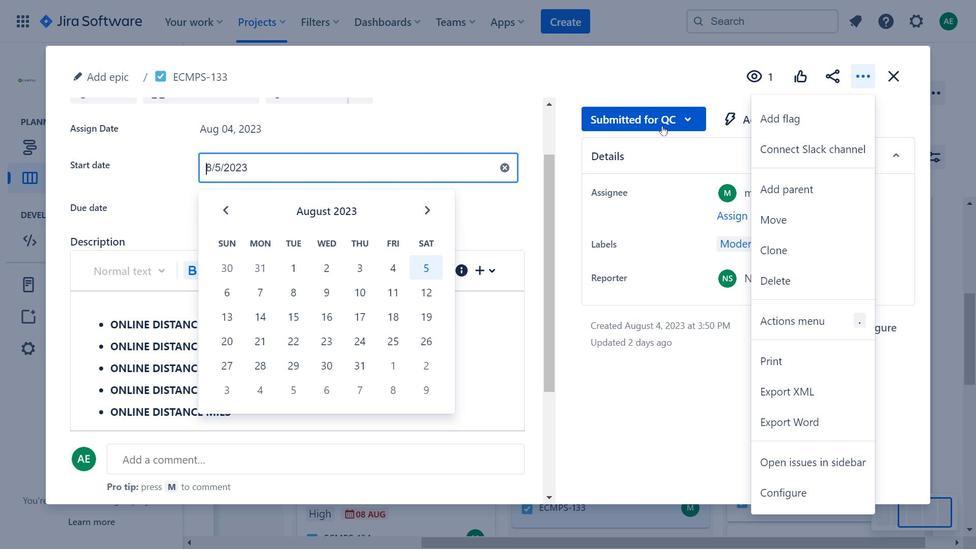 
Action: Mouse moved to (866, 76)
Screenshot: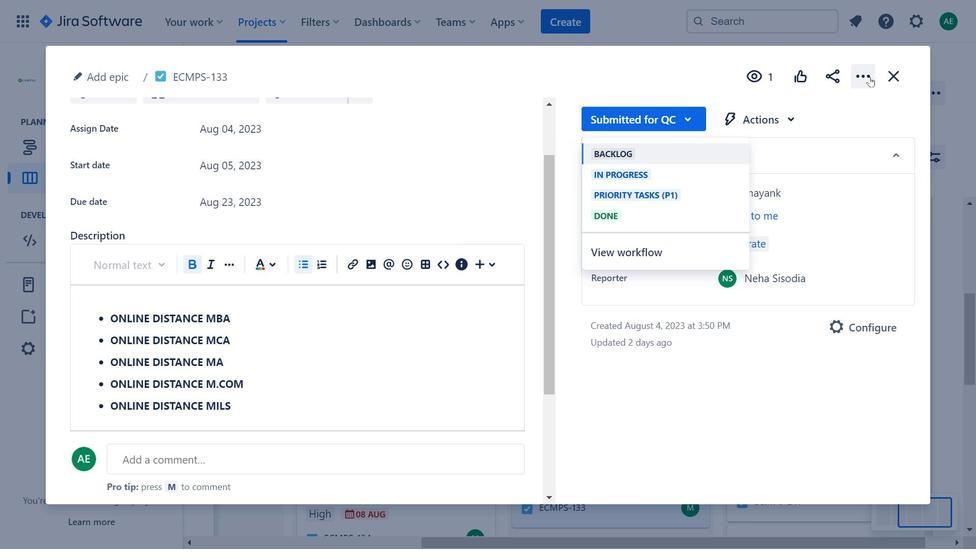 
Action: Mouse pressed left at (866, 76)
Screenshot: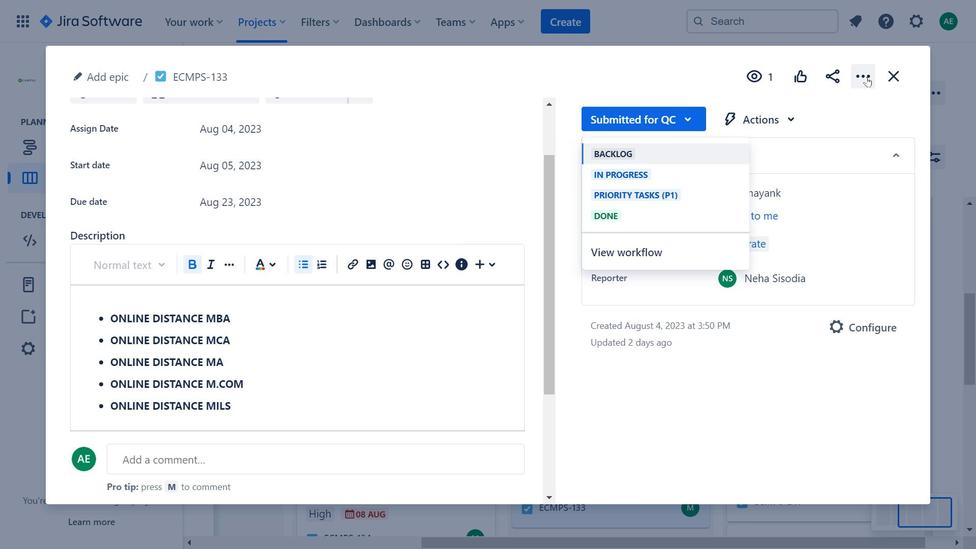 
Action: Mouse moved to (247, 120)
Screenshot: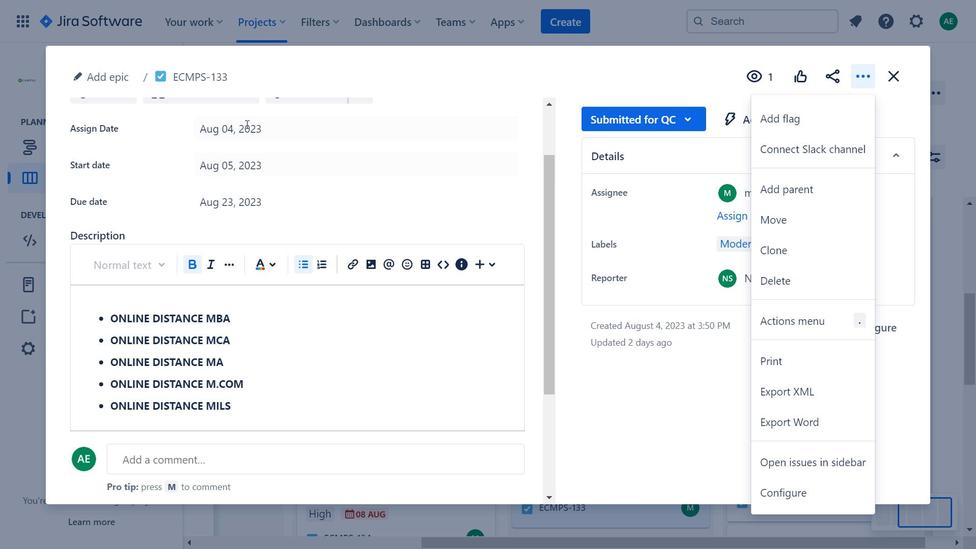 
Action: Mouse pressed left at (247, 120)
Screenshot: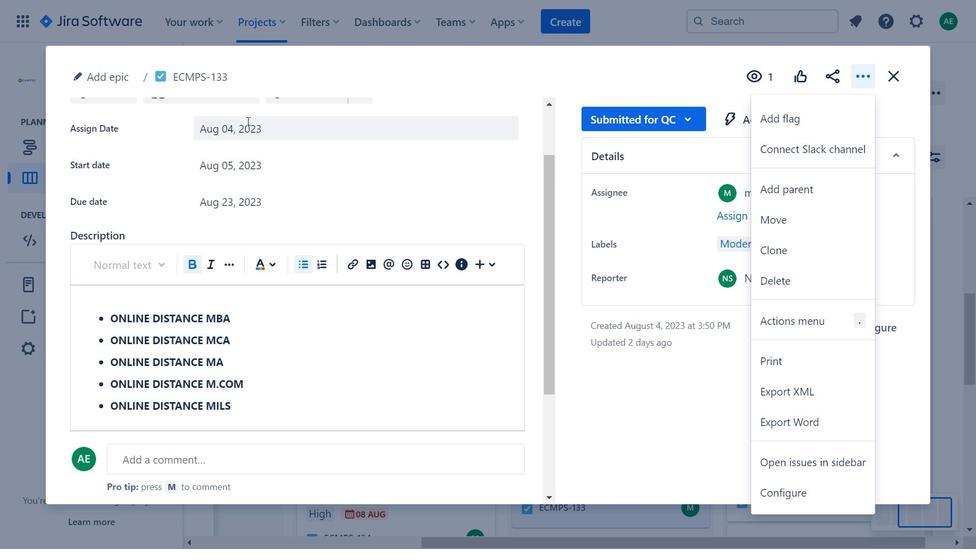 
Action: Mouse moved to (702, 61)
Screenshot: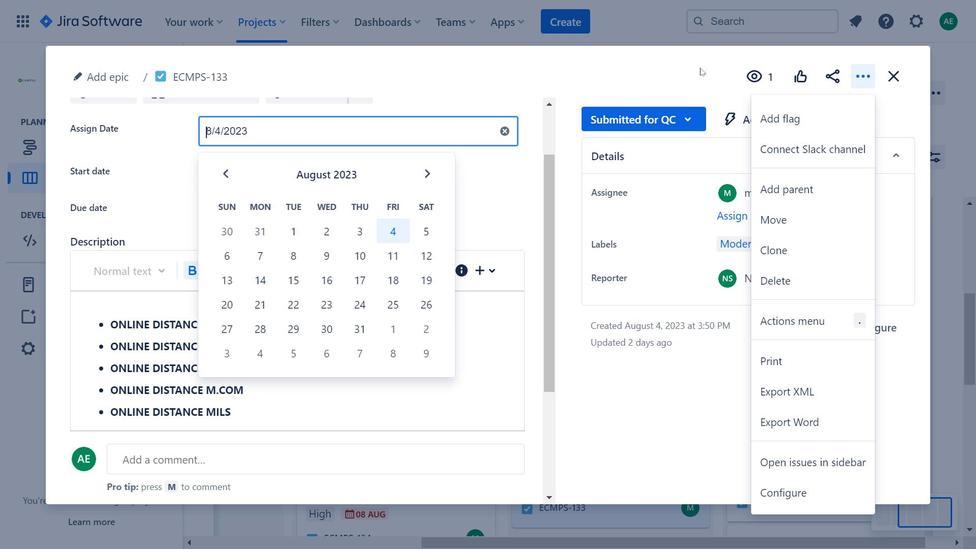 
Action: Mouse pressed left at (702, 61)
Screenshot: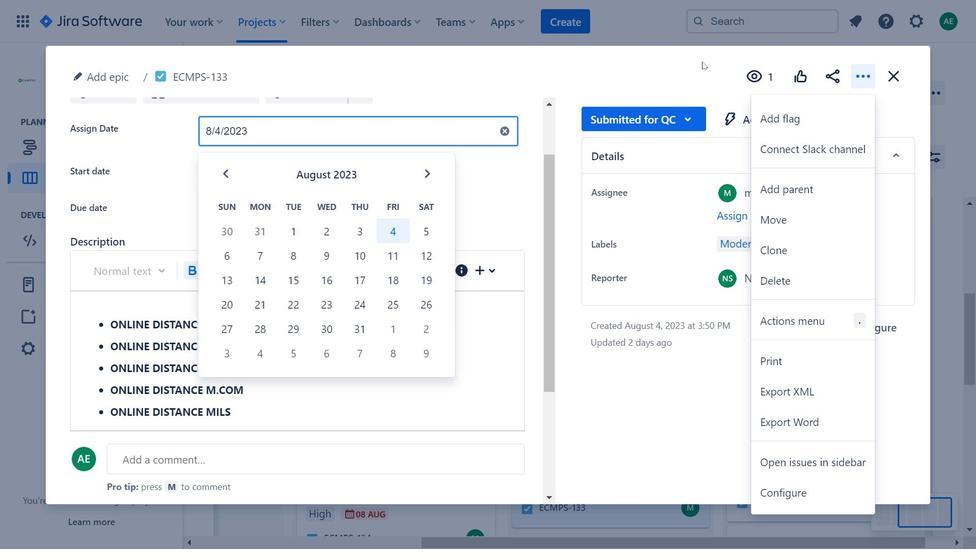 
Action: Mouse moved to (884, 83)
Screenshot: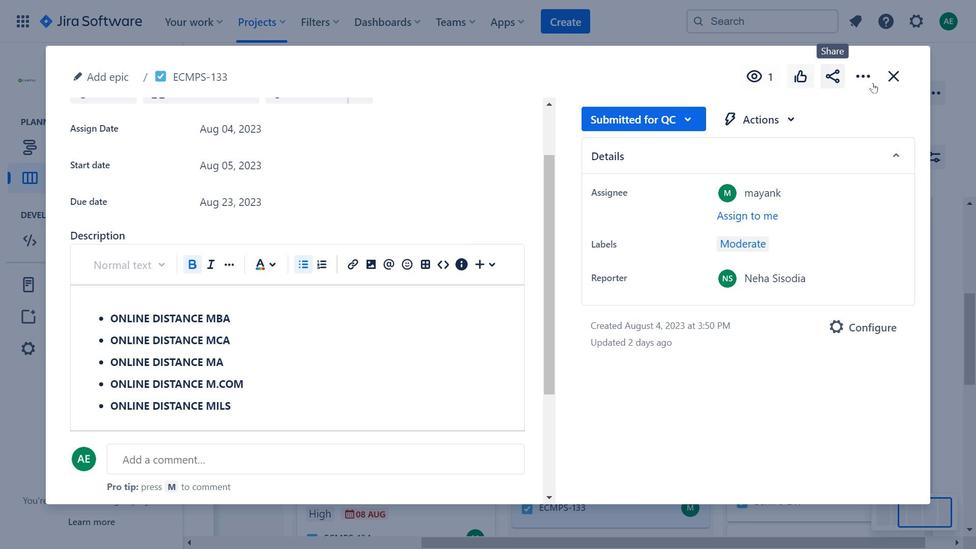 
Action: Mouse pressed left at (884, 83)
Screenshot: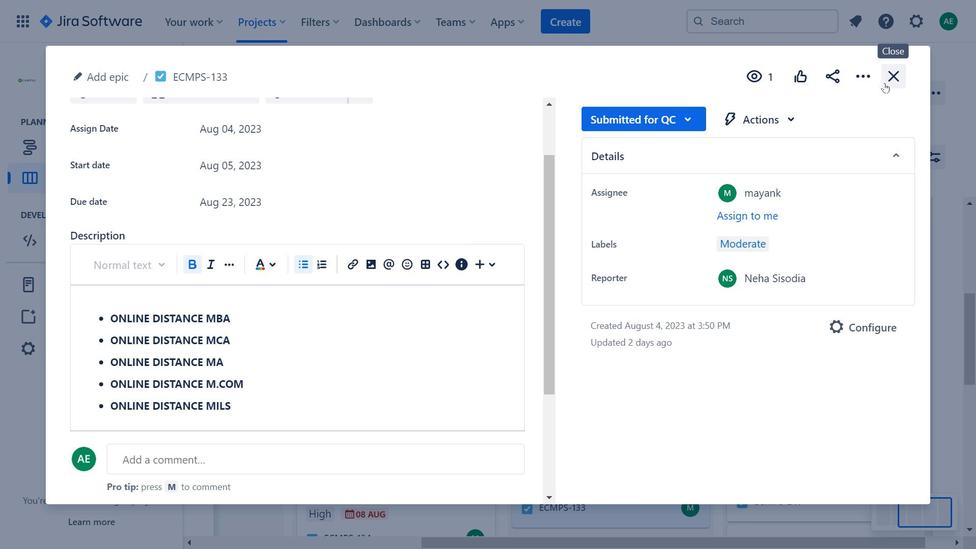 
Action: Mouse moved to (656, 320)
Screenshot: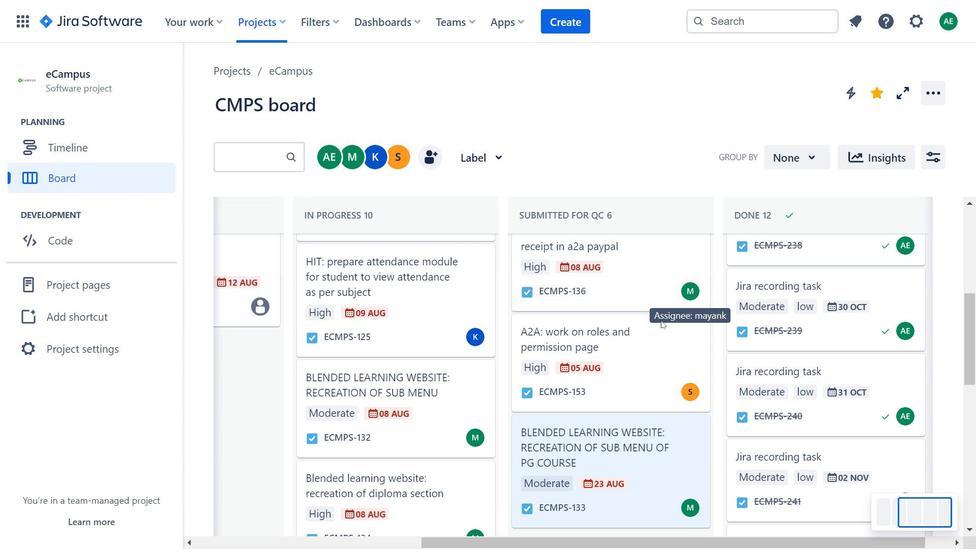 
Action: Mouse scrolled (656, 320) with delta (0, 0)
Screenshot: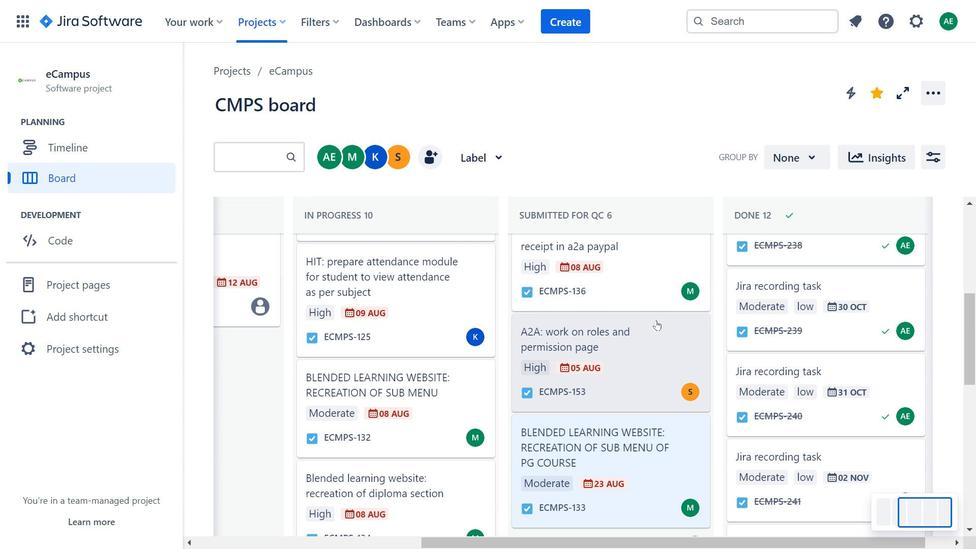 
Action: Mouse scrolled (656, 320) with delta (0, 0)
Screenshot: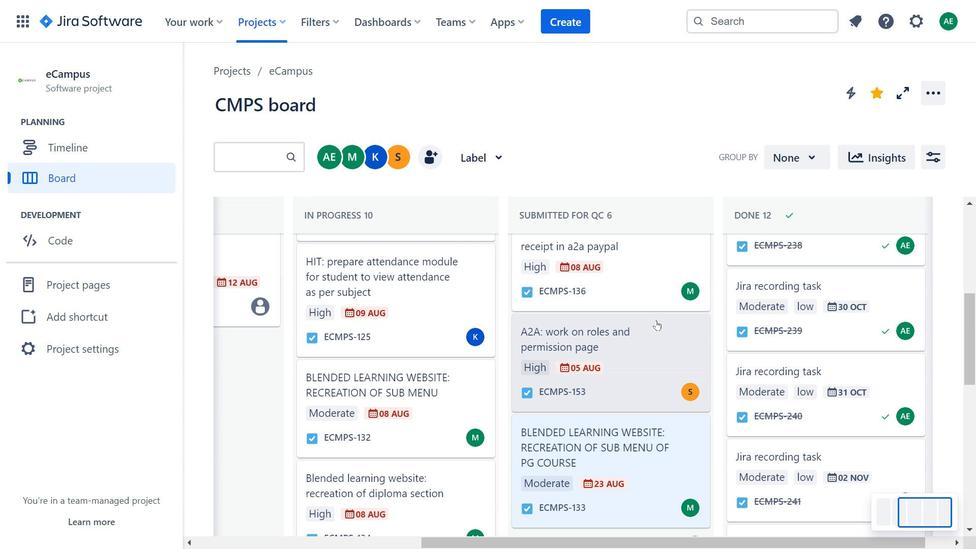
Action: Mouse pressed left at (656, 320)
Screenshot: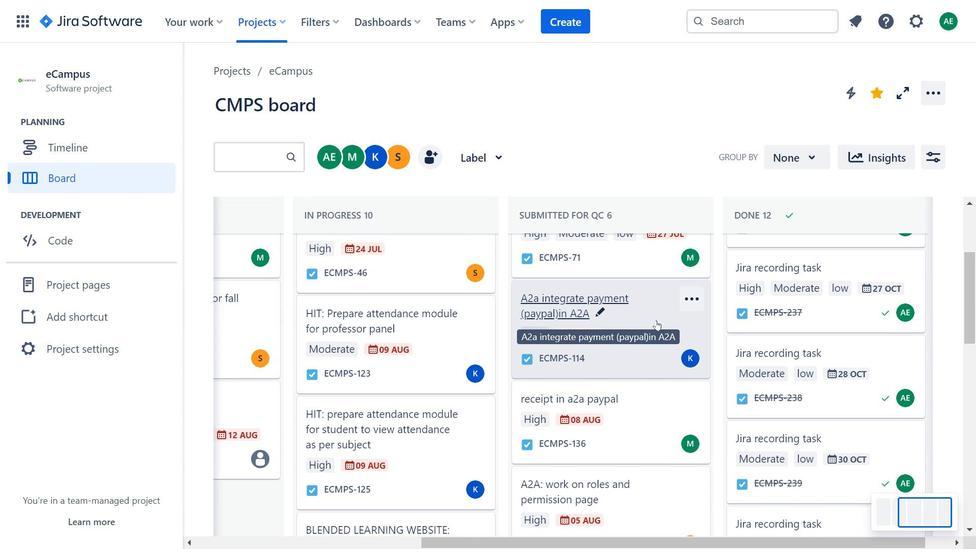 
Action: Mouse moved to (635, 436)
Screenshot: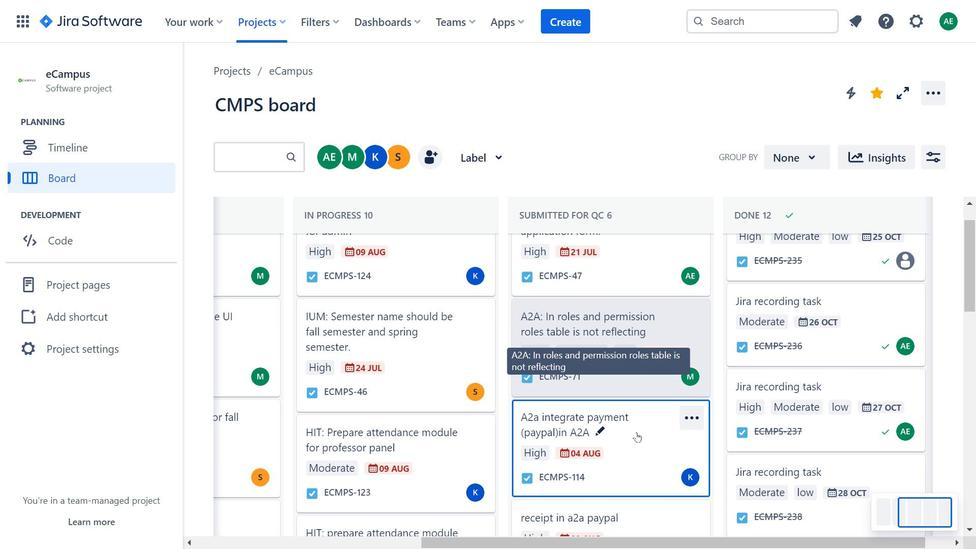 
Action: Mouse pressed left at (635, 436)
Screenshot: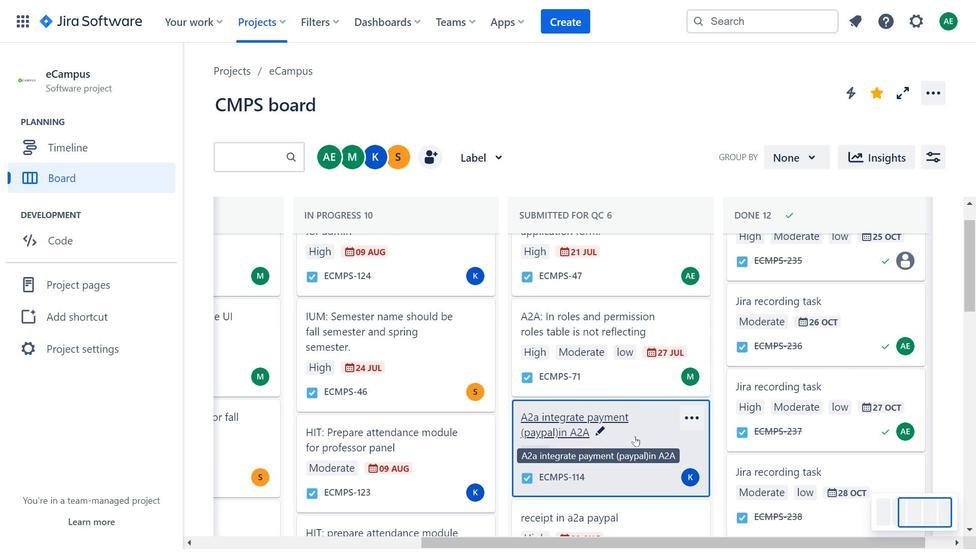 
Action: Mouse moved to (319, 229)
Screenshot: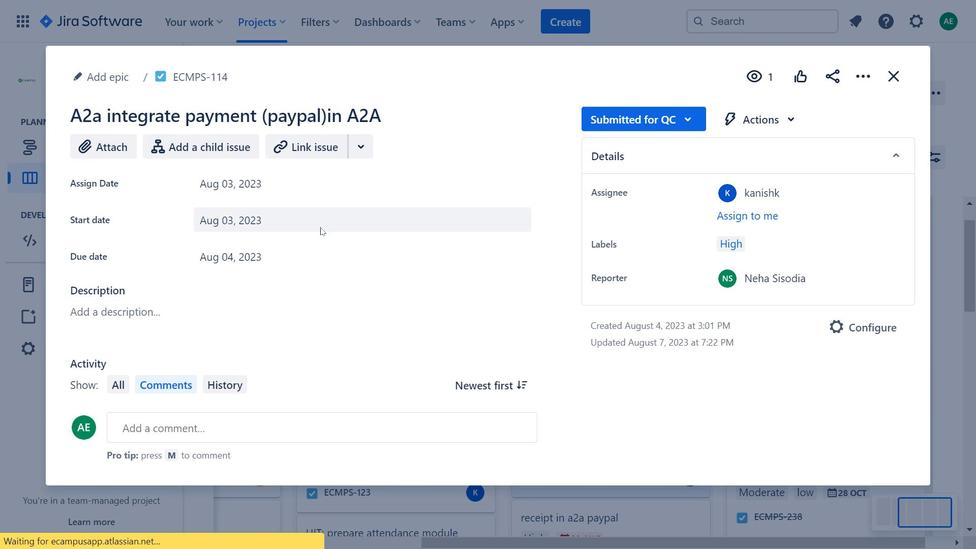 
Action: Mouse pressed left at (319, 229)
Screenshot: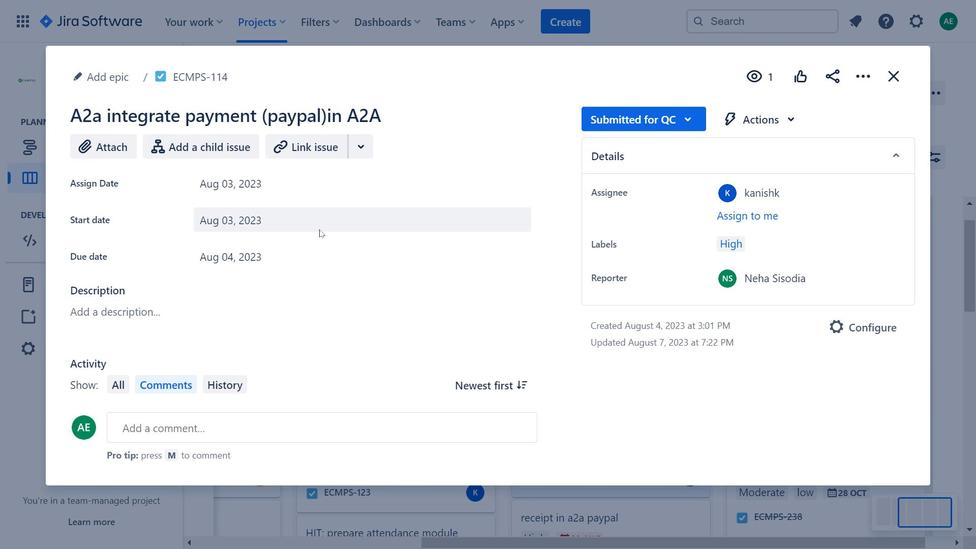 
Action: Mouse moved to (434, 272)
Screenshot: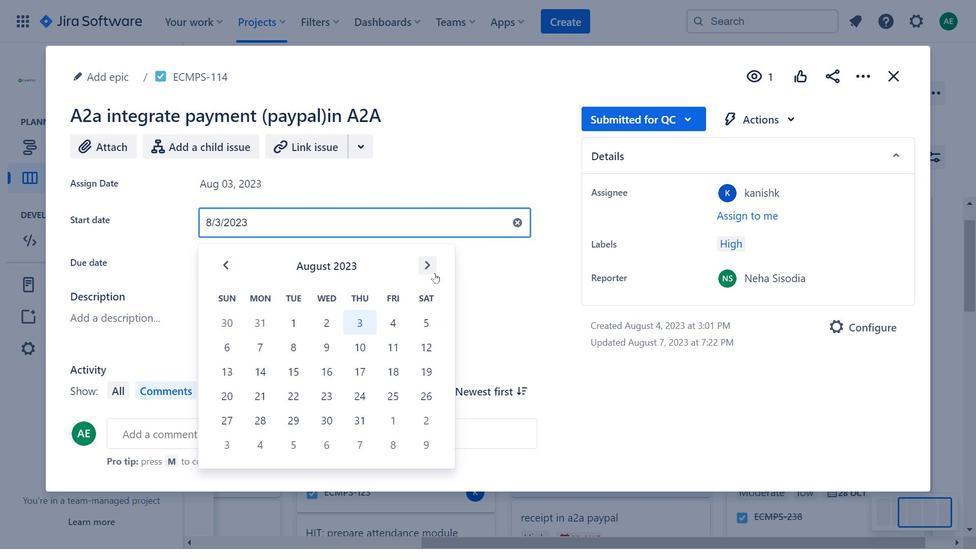 
Action: Mouse pressed left at (434, 272)
Screenshot: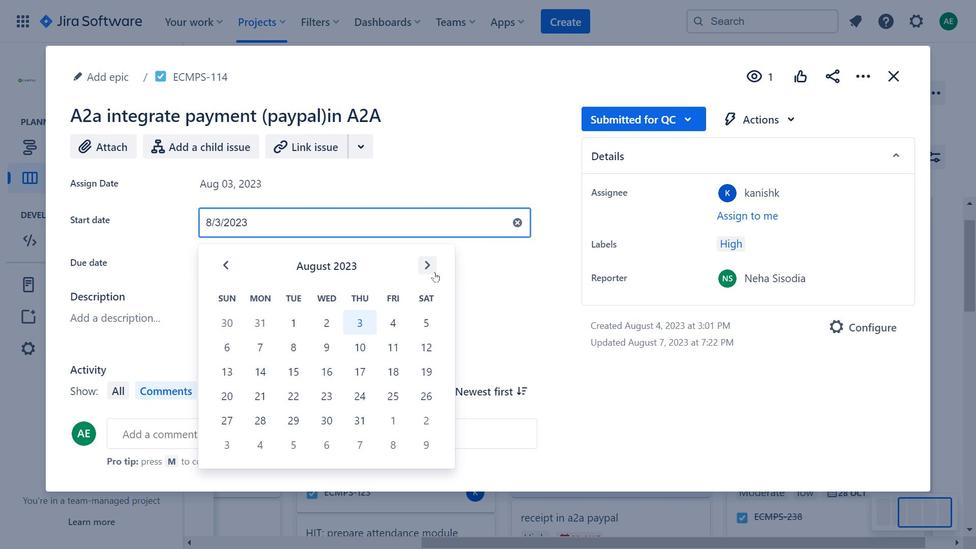 
Action: Mouse pressed left at (434, 272)
Screenshot: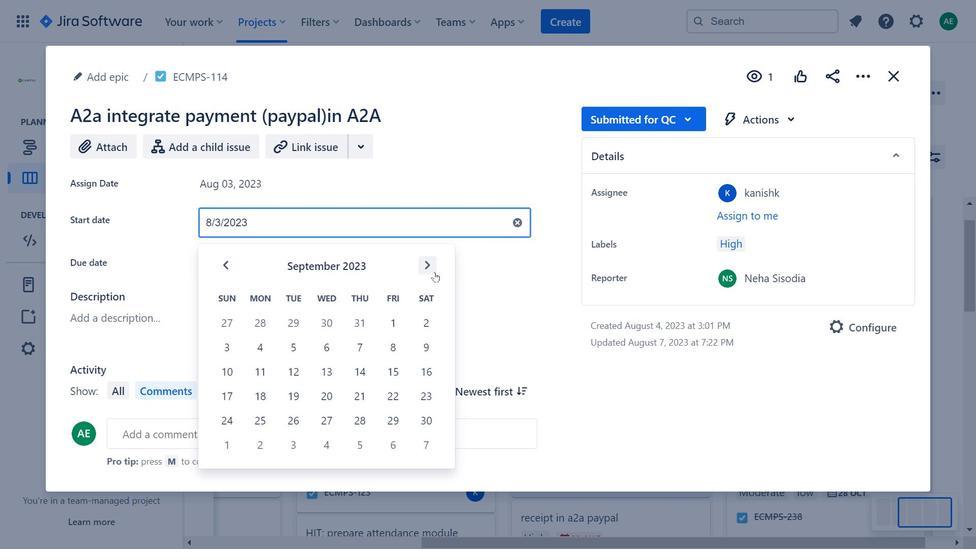 
Action: Mouse pressed left at (434, 272)
Screenshot: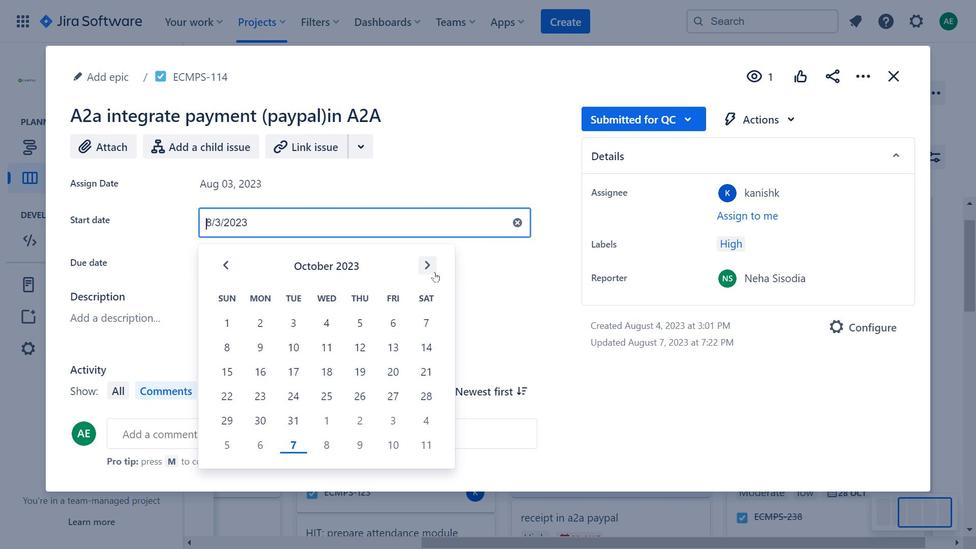 
Action: Mouse moved to (874, 78)
Screenshot: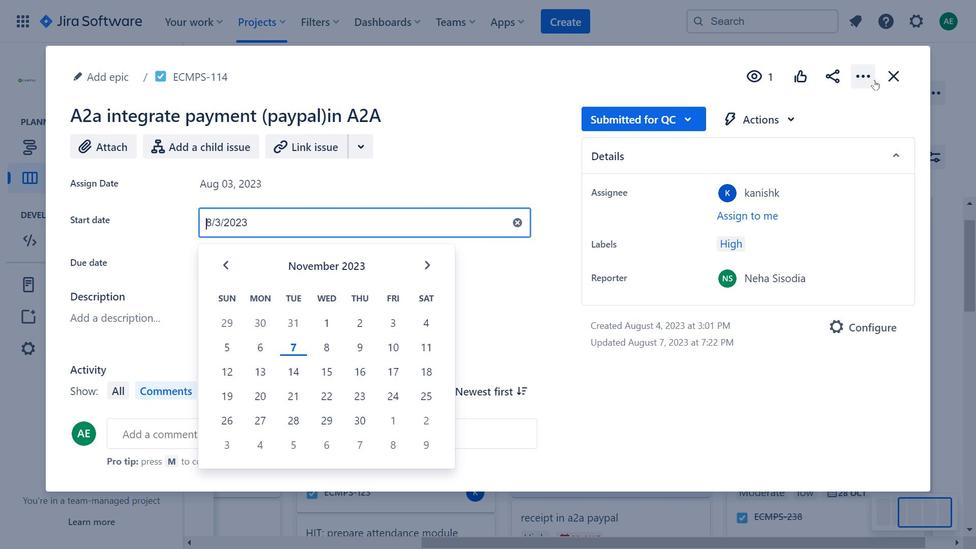 
Action: Mouse pressed left at (874, 78)
Screenshot: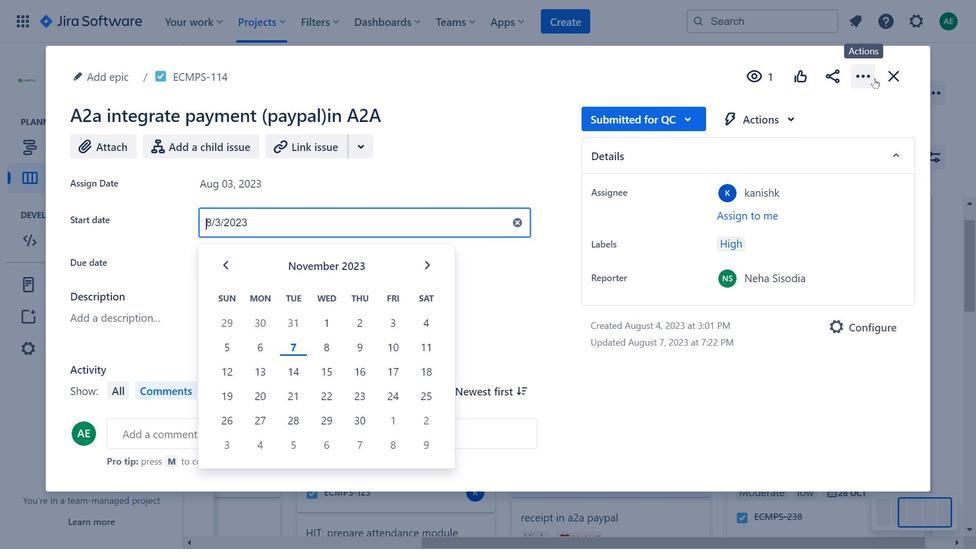 
Action: Mouse moved to (659, 128)
Screenshot: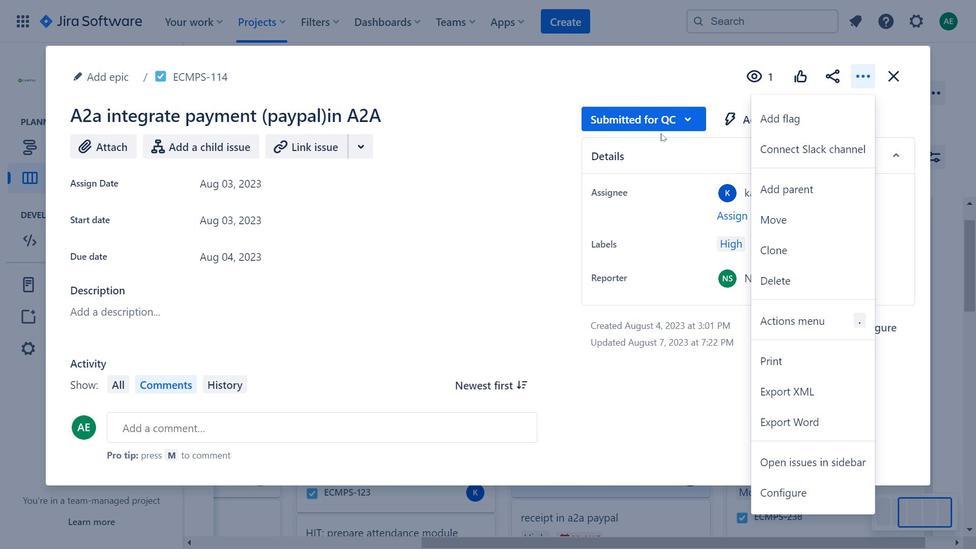 
Action: Mouse pressed left at (659, 128)
Screenshot: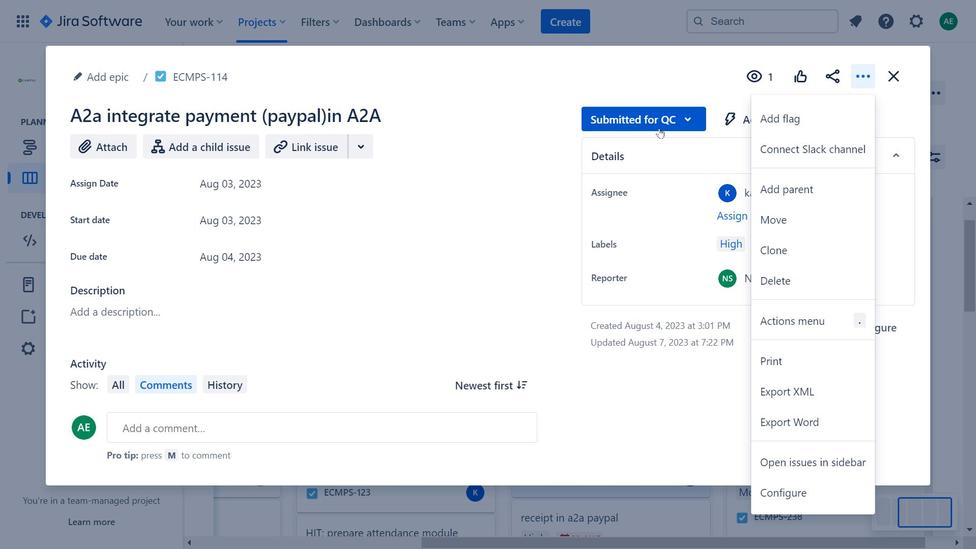
Action: Mouse moved to (231, 393)
Screenshot: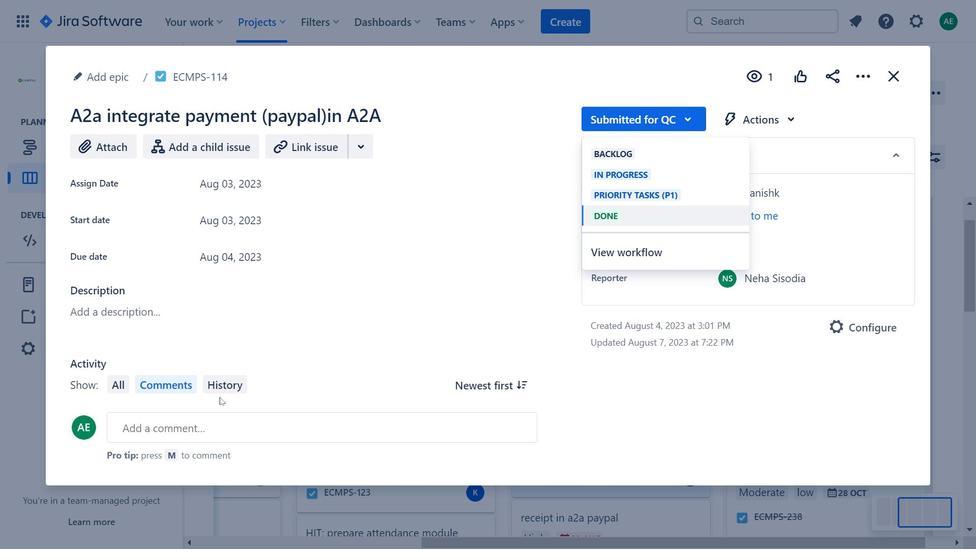 
Action: Mouse pressed left at (231, 393)
Screenshot: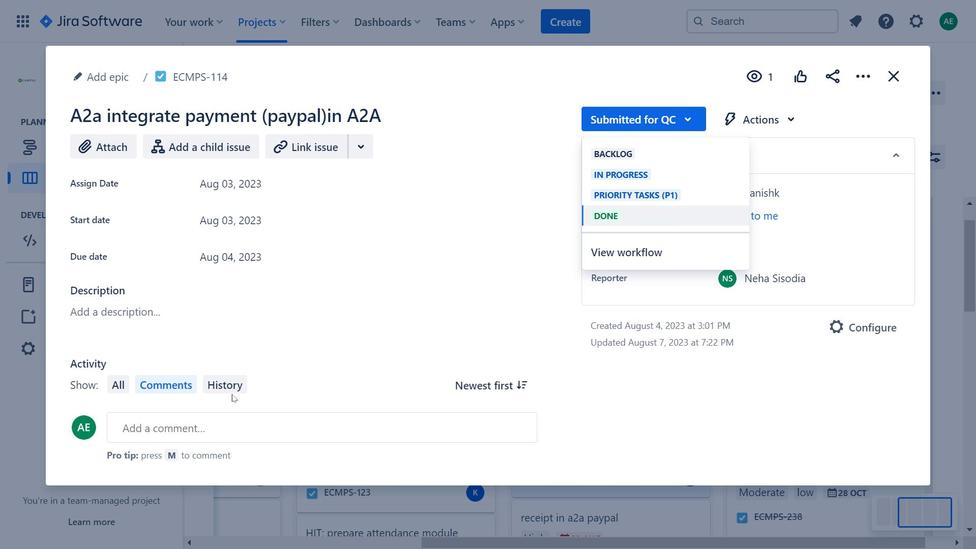 
Action: Mouse moved to (238, 389)
Screenshot: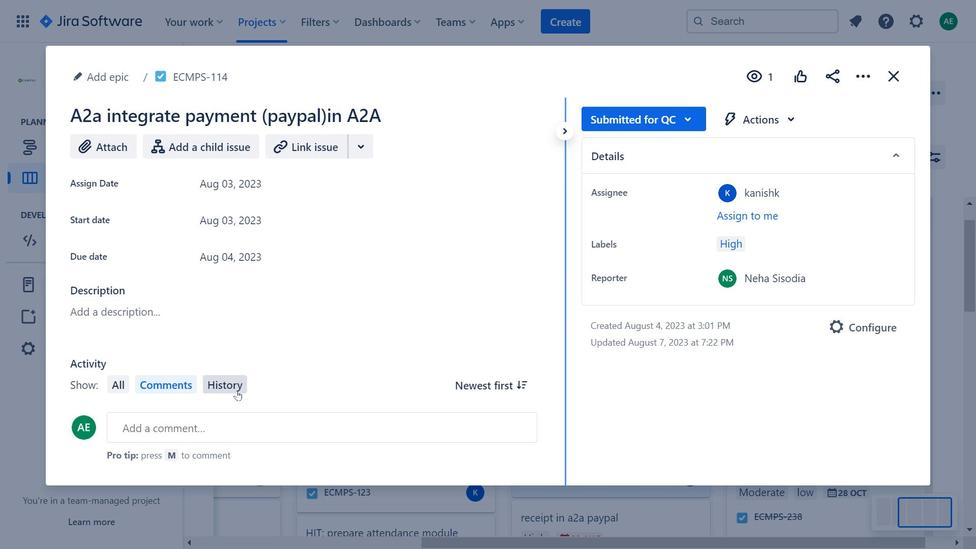 
Action: Mouse pressed left at (238, 389)
Screenshot: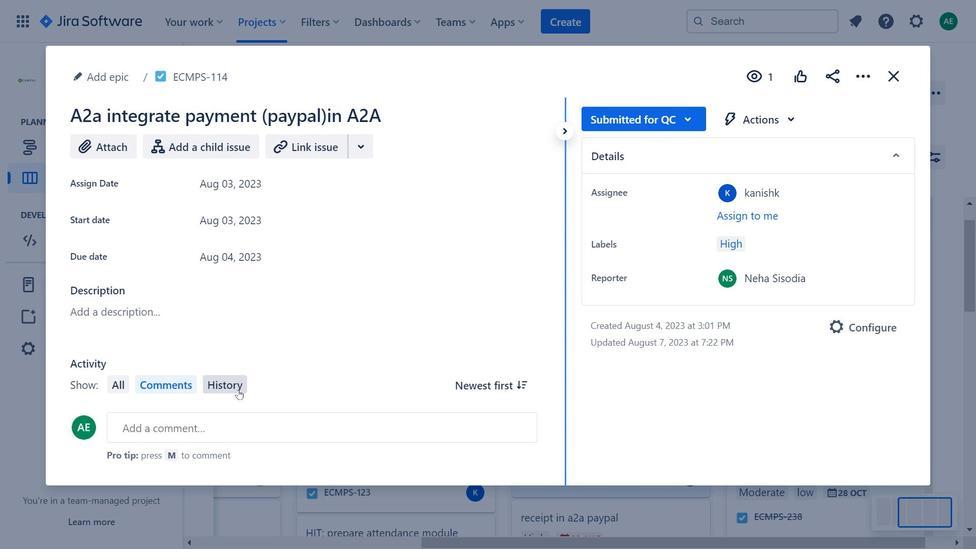 
Action: Mouse moved to (408, 254)
Screenshot: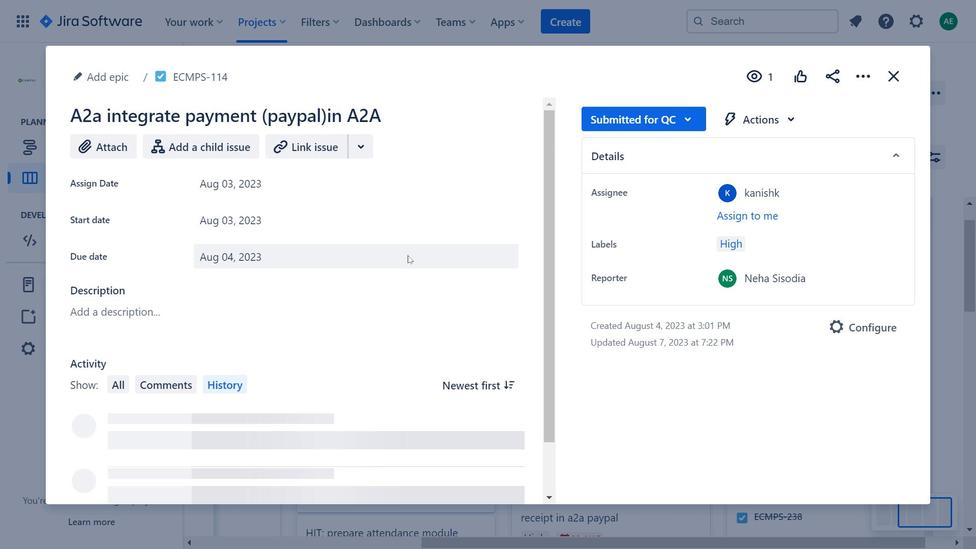 
Action: Mouse scrolled (408, 253) with delta (0, 0)
Screenshot: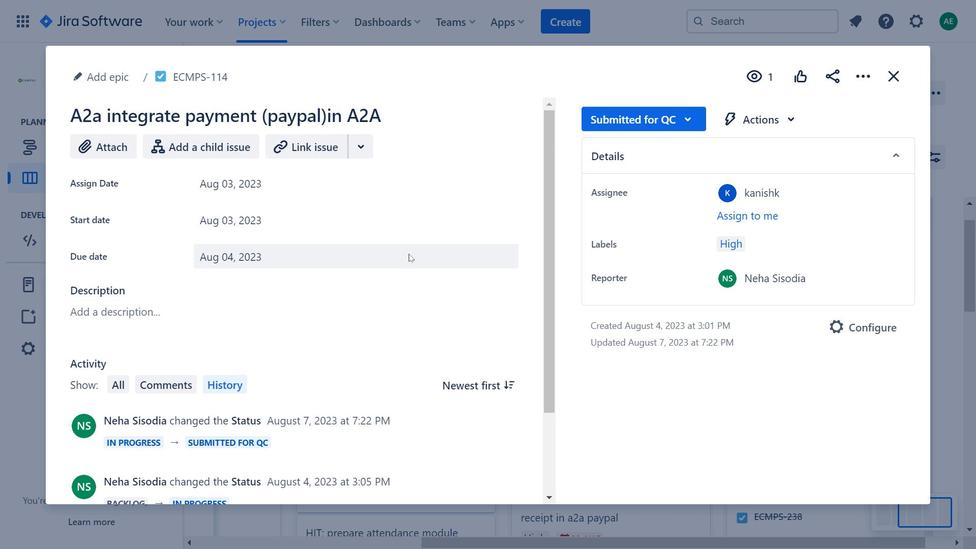 
Action: Mouse scrolled (408, 253) with delta (0, 0)
Screenshot: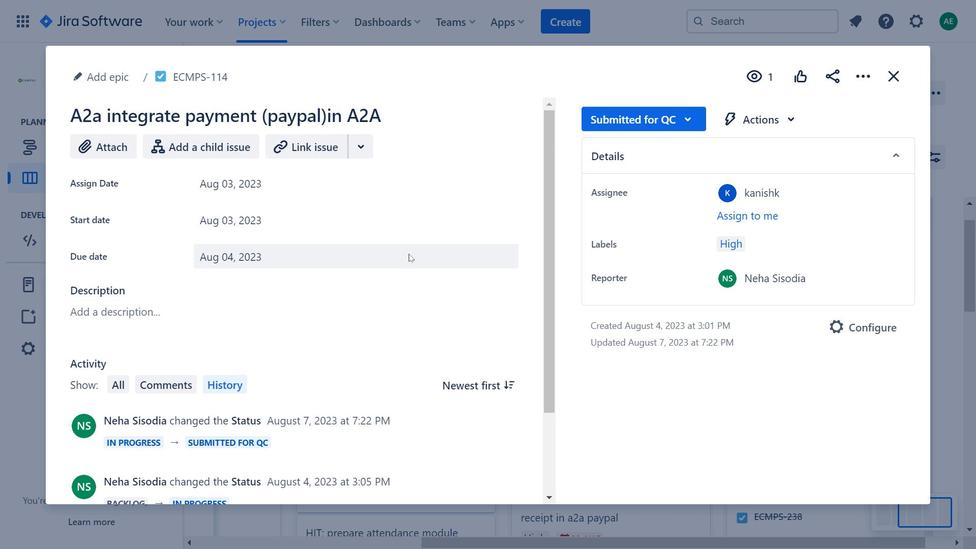 
Action: Mouse moved to (410, 276)
Screenshot: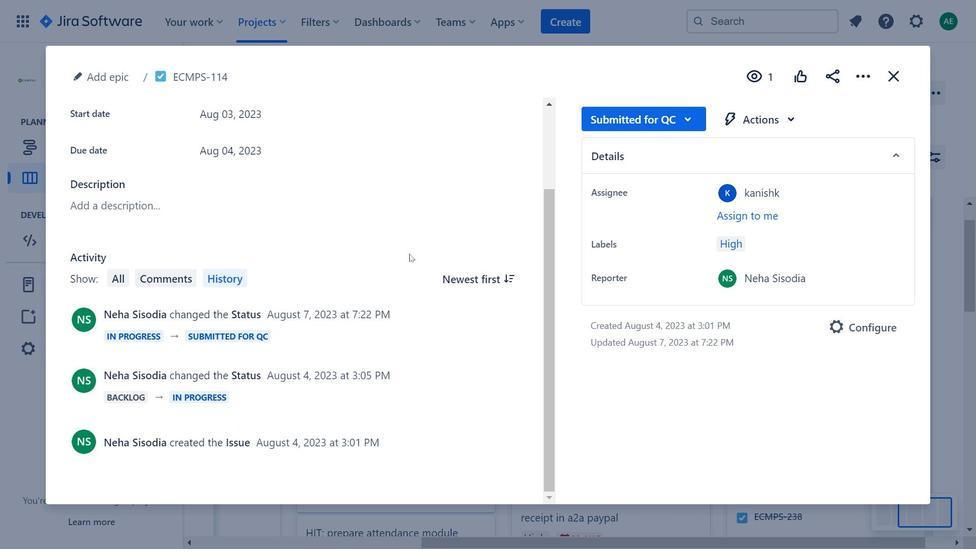 
Action: Mouse scrolled (410, 276) with delta (0, 0)
Screenshot: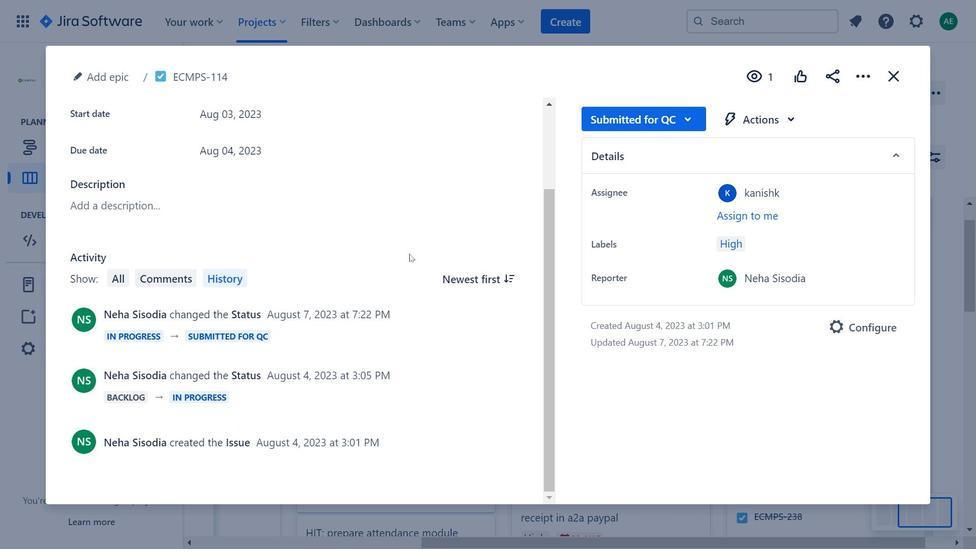 
Action: Mouse moved to (864, 83)
Screenshot: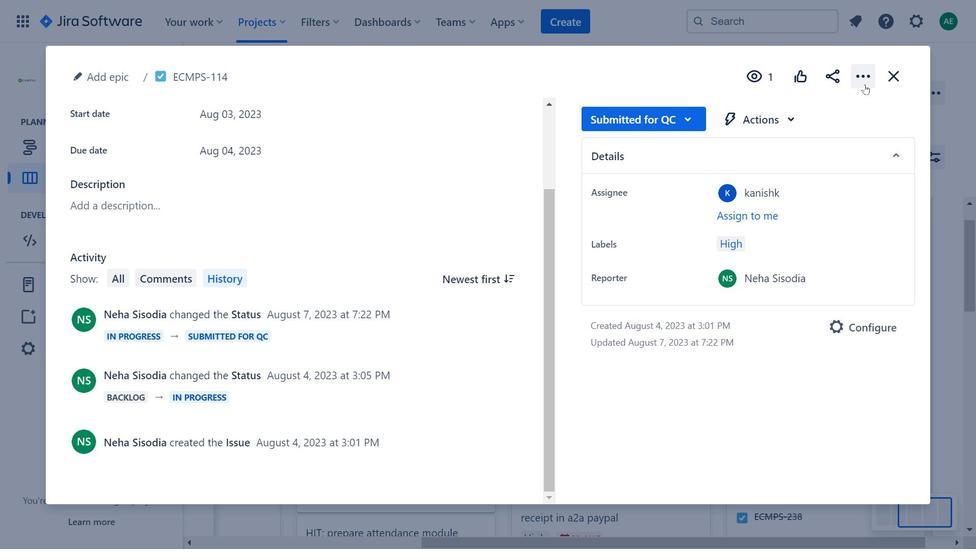
Action: Mouse pressed left at (864, 83)
Screenshot: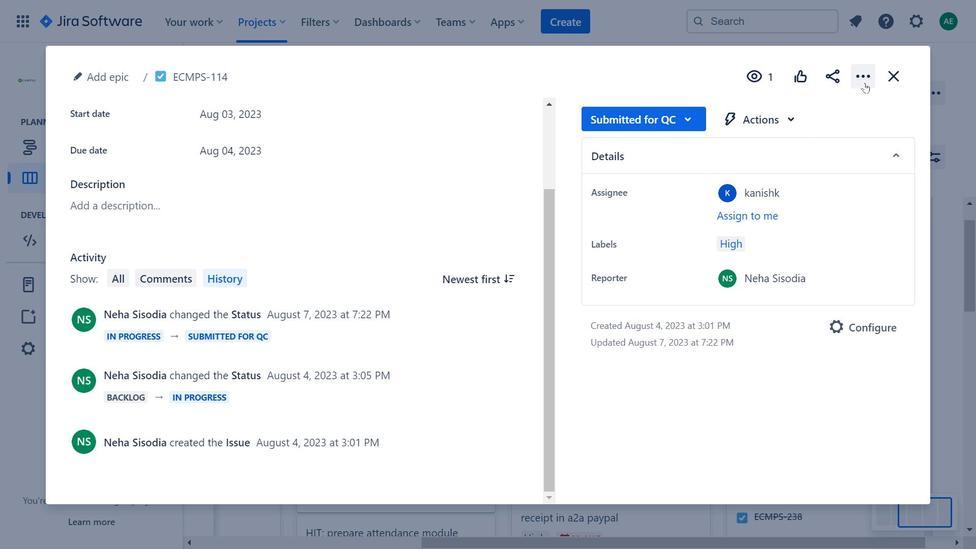 
Action: Mouse moved to (236, 233)
Screenshot: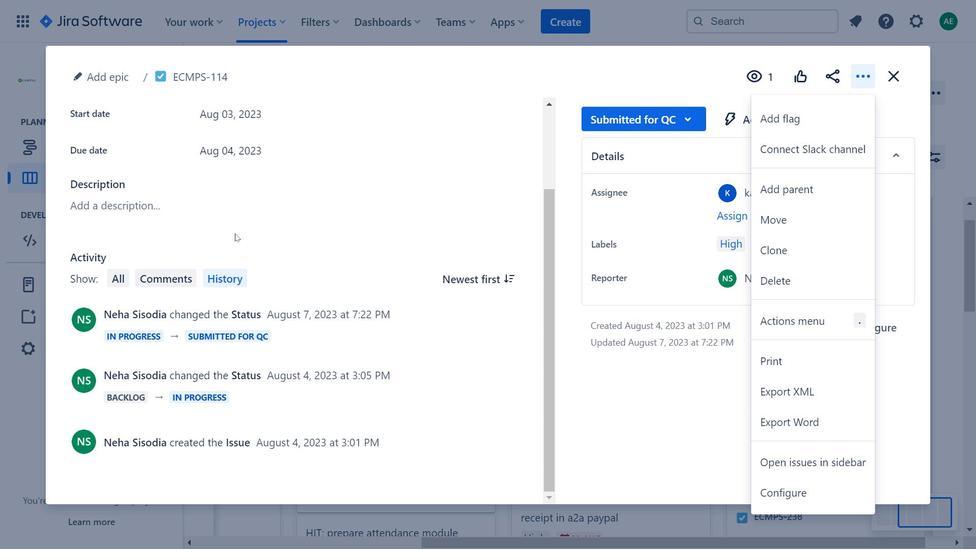 
Action: Mouse scrolled (236, 234) with delta (0, 0)
Screenshot: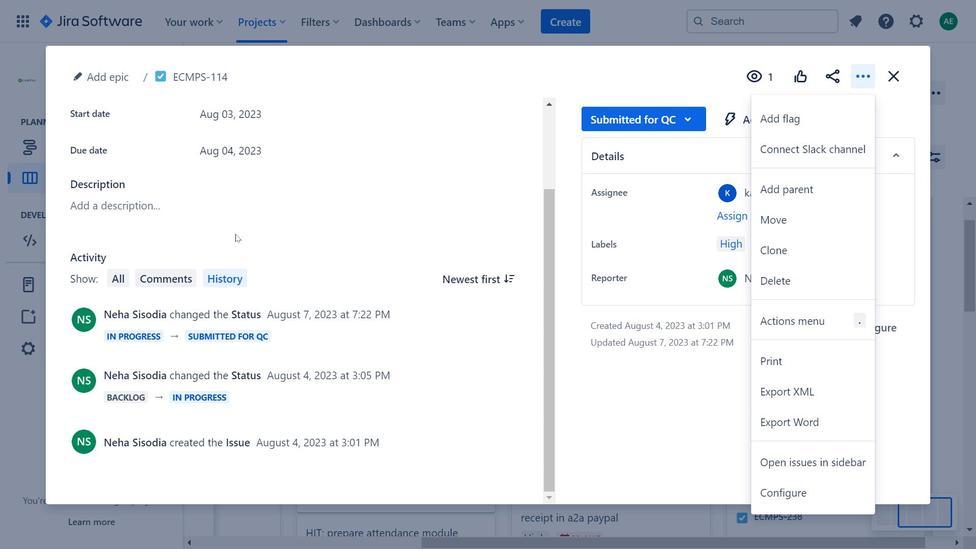 
Action: Mouse scrolled (236, 234) with delta (0, 0)
Screenshot: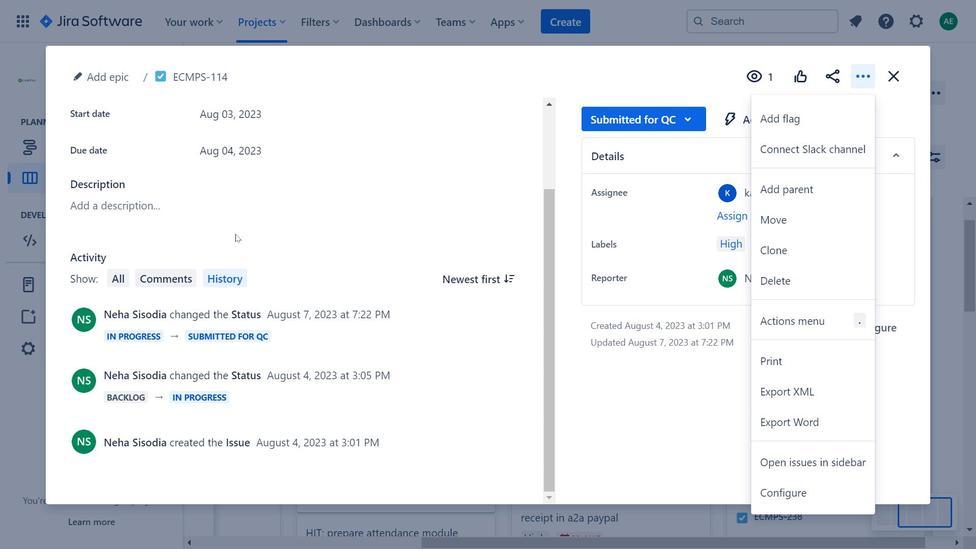 
Action: Mouse moved to (248, 239)
Screenshot: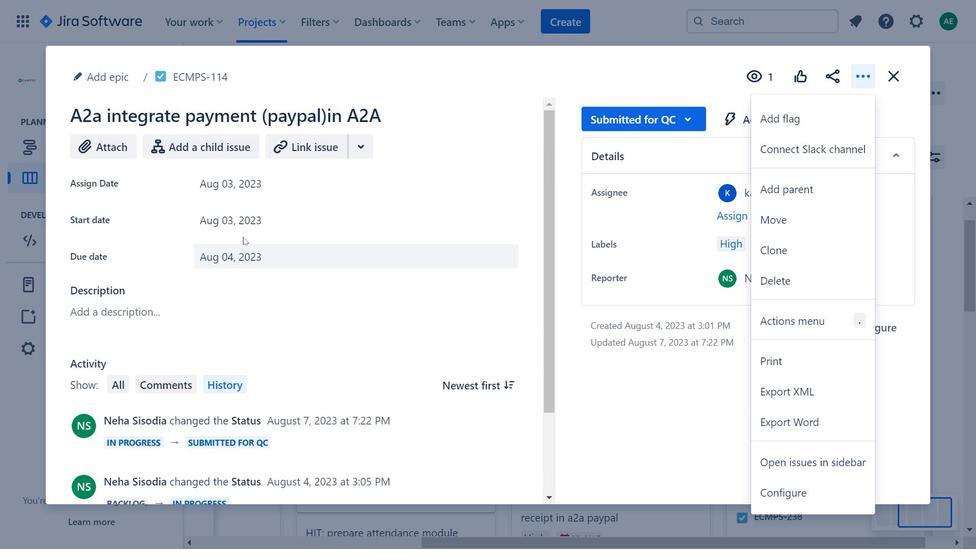 
Action: Mouse scrolled (248, 239) with delta (0, 0)
Screenshot: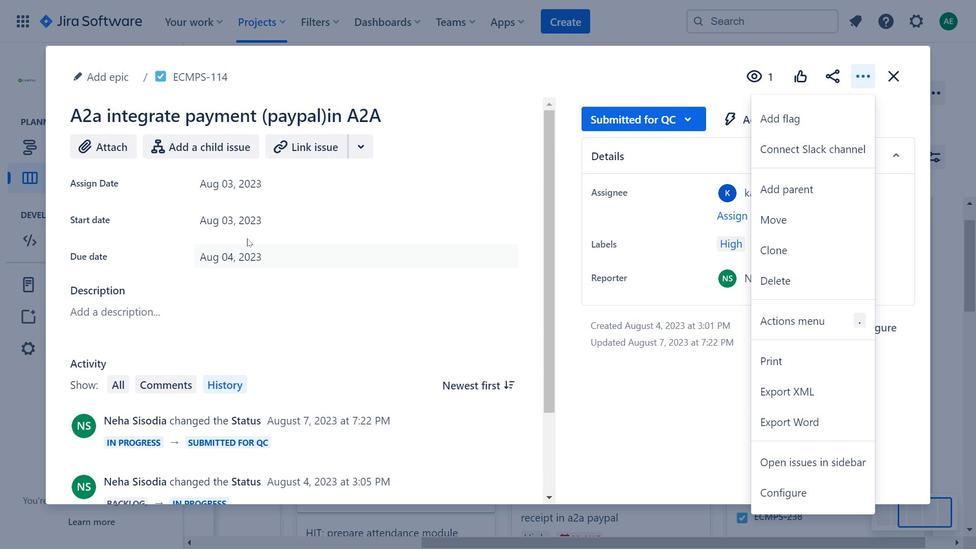 
Action: Mouse scrolled (248, 239) with delta (0, 0)
Screenshot: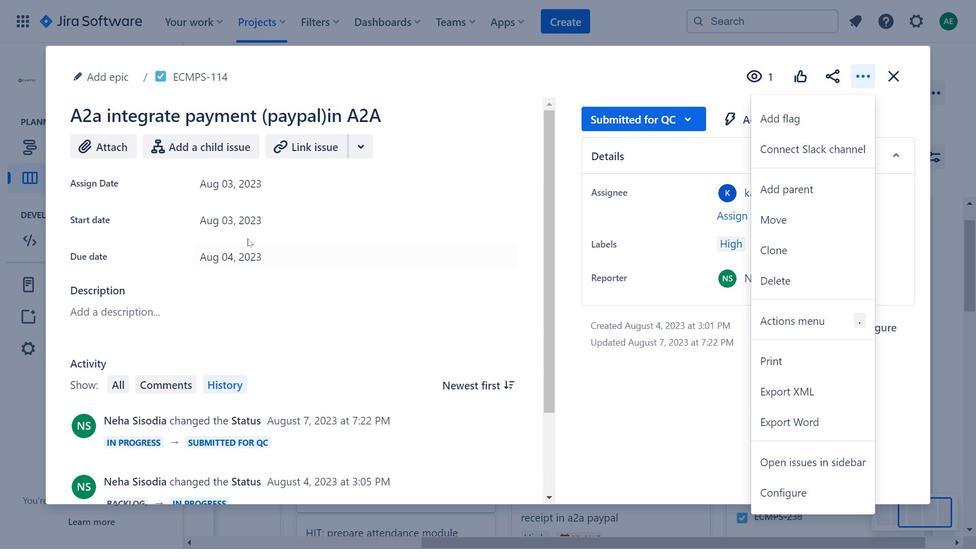
Action: Mouse scrolled (248, 239) with delta (0, 0)
Screenshot: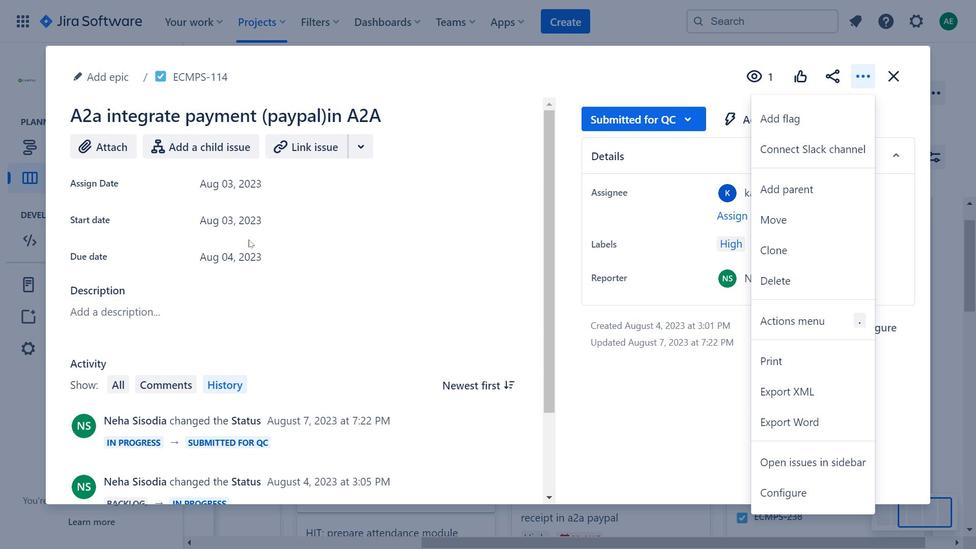 
Action: Mouse moved to (366, 141)
Screenshot: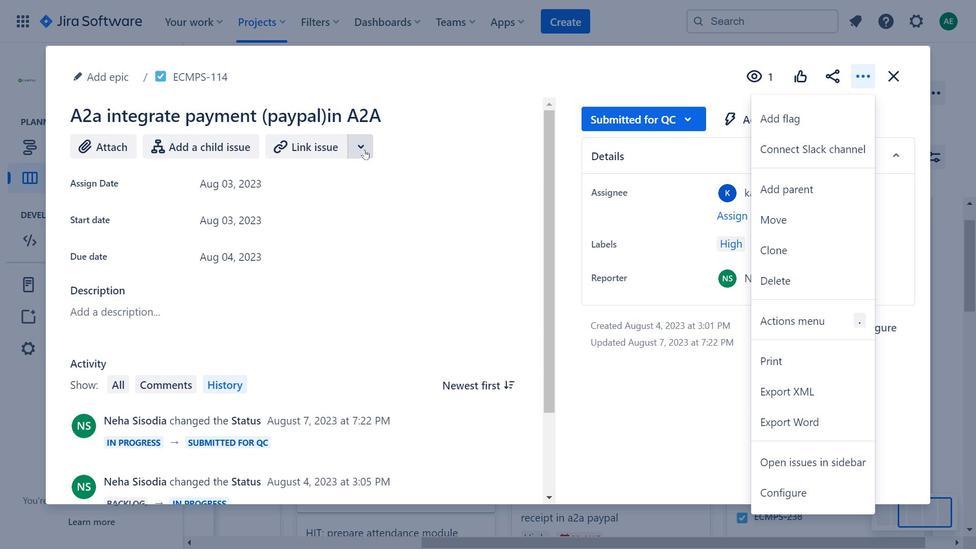 
Action: Mouse pressed left at (366, 141)
Screenshot: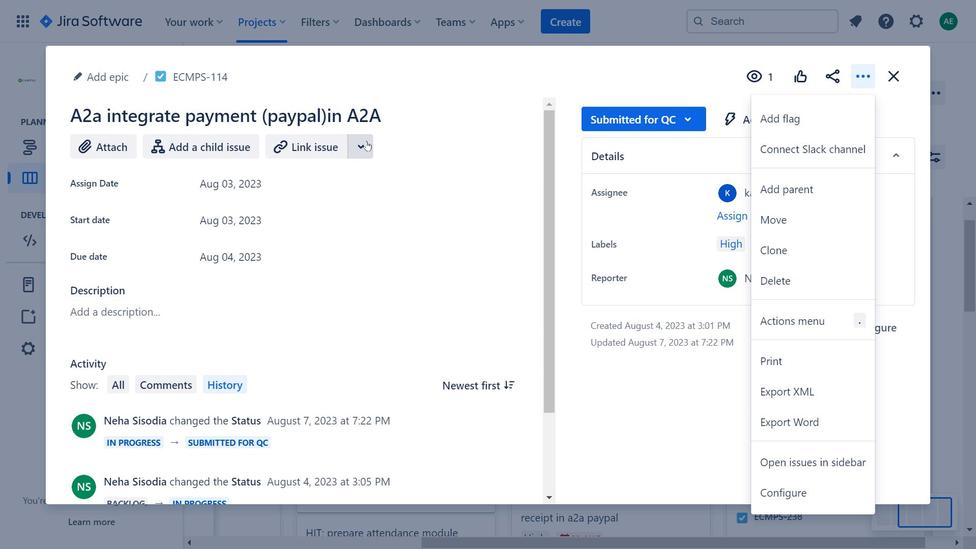 
Action: Mouse moved to (869, 73)
Screenshot: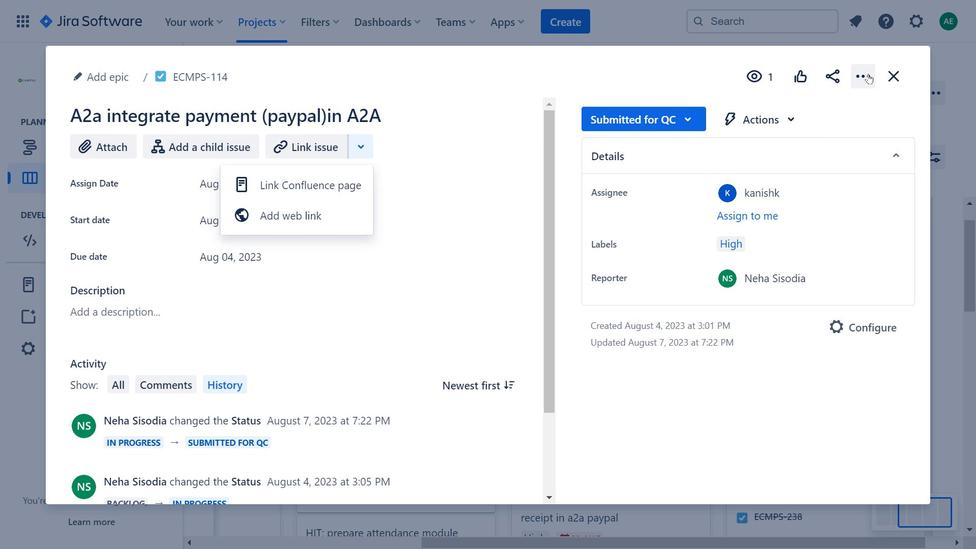
Action: Mouse pressed left at (869, 73)
Screenshot: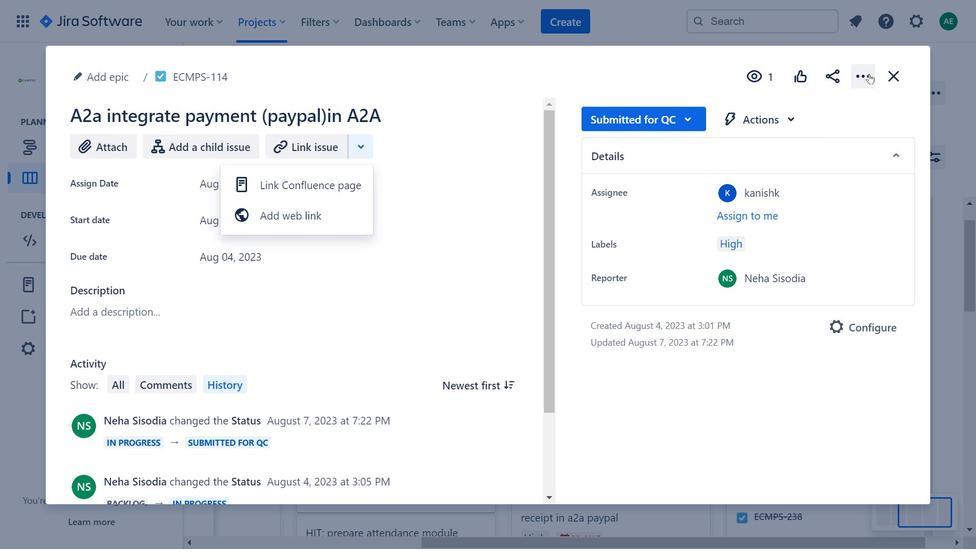 
Action: Mouse moved to (696, 113)
Screenshot: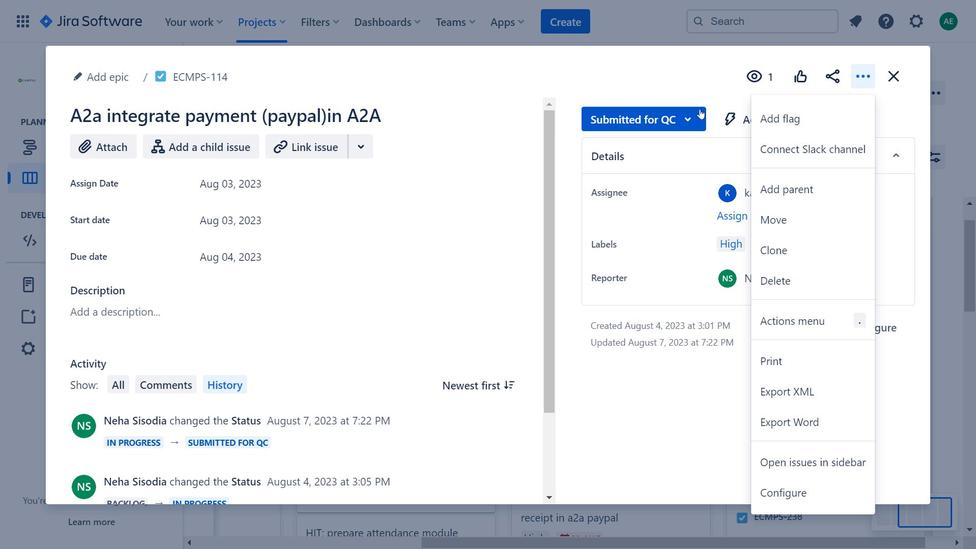
Action: Mouse pressed left at (696, 113)
Screenshot: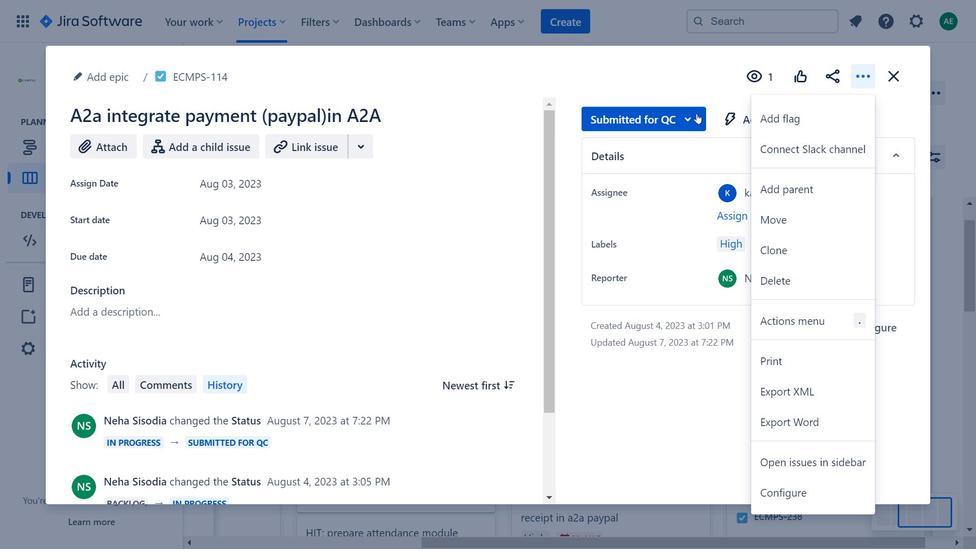 
Action: Mouse moved to (736, 123)
Screenshot: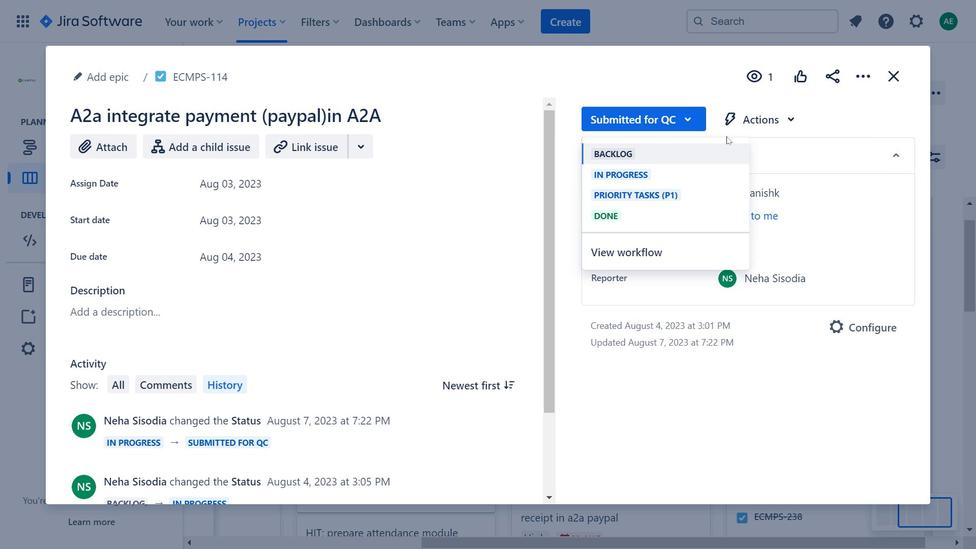 
Action: Mouse pressed left at (736, 123)
Screenshot: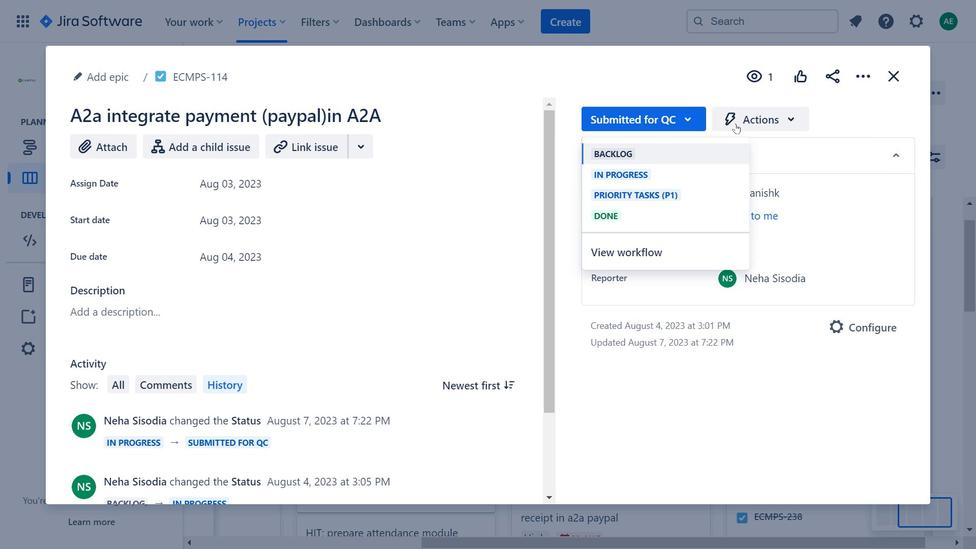 
Action: Mouse moved to (841, 455)
Screenshot: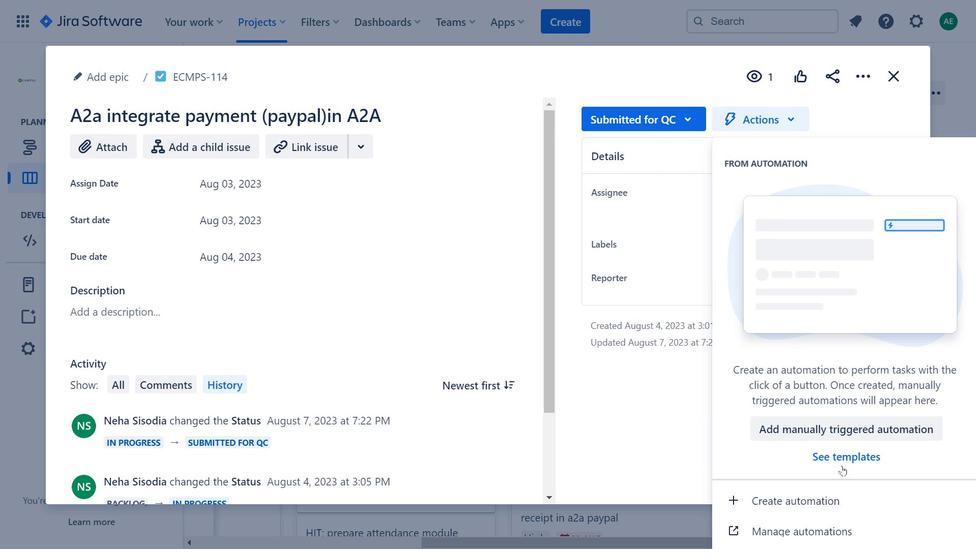 
Action: Mouse pressed left at (841, 455)
Screenshot: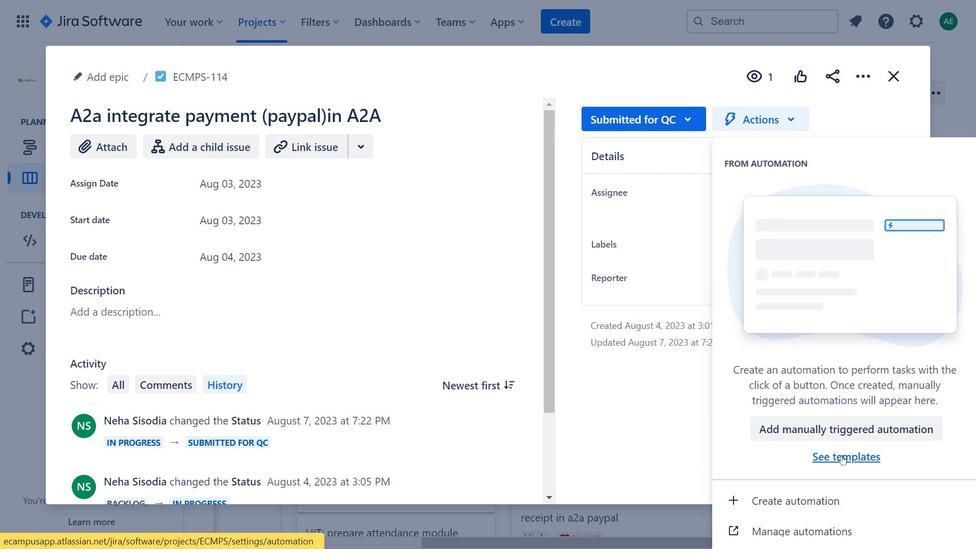 
Action: Mouse moved to (346, 264)
Screenshot: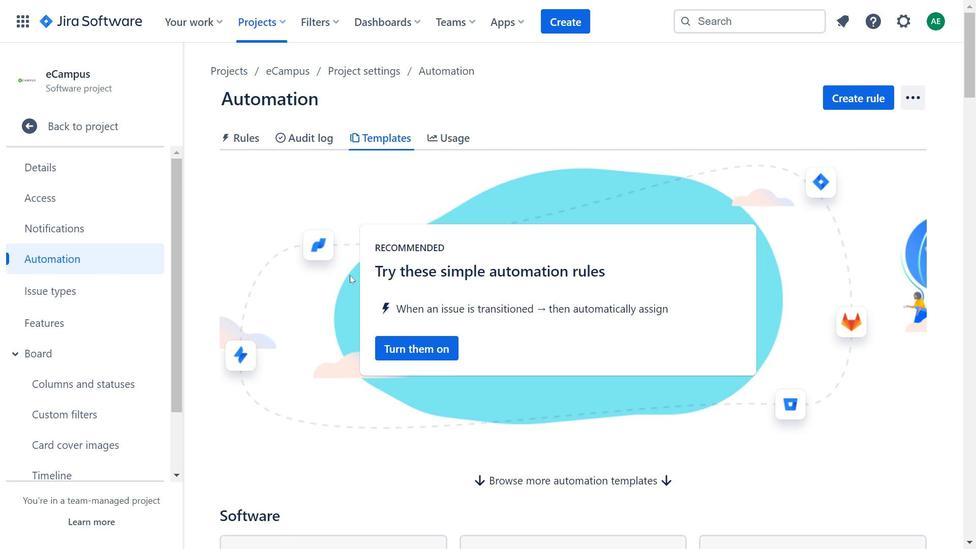 
Action: Mouse scrolled (346, 264) with delta (0, 0)
Screenshot: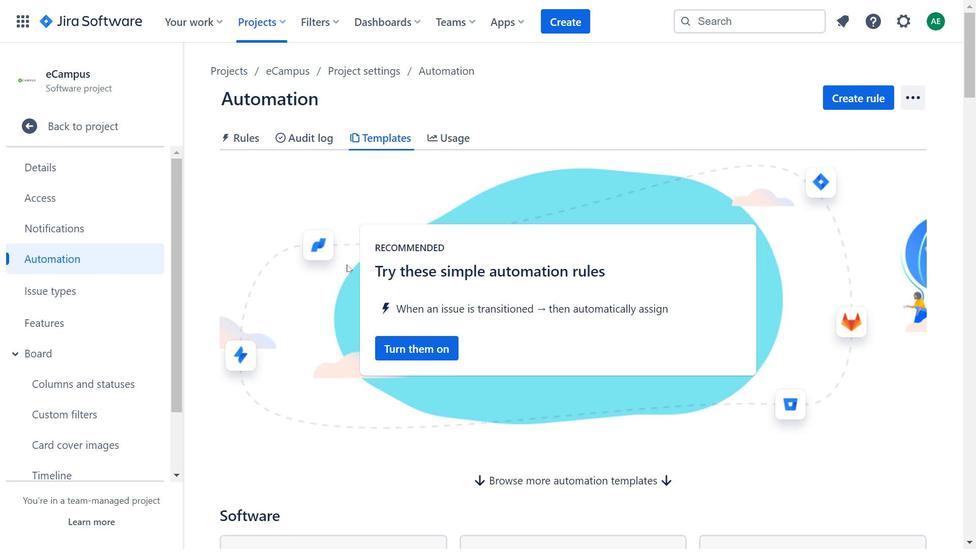 
Action: Mouse scrolled (346, 264) with delta (0, 0)
Screenshot: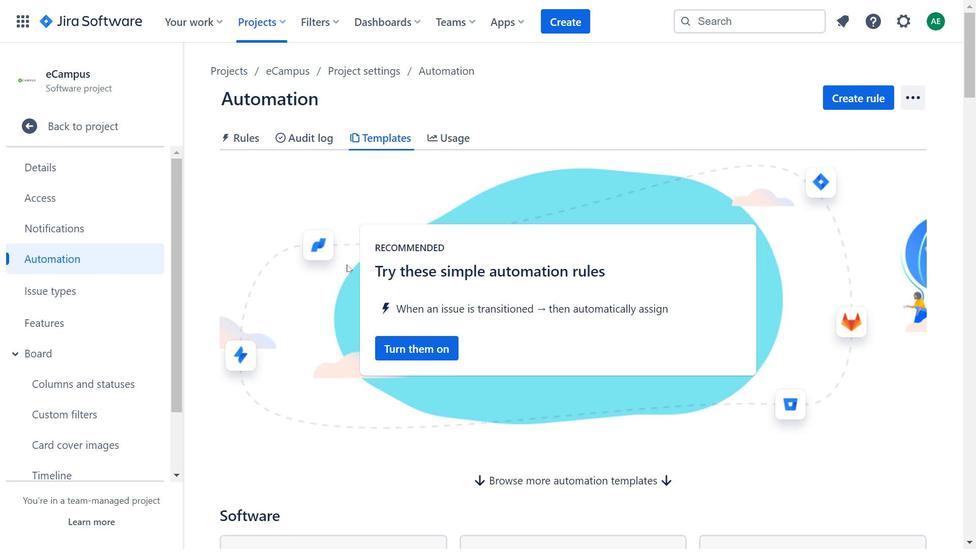 
Action: Mouse scrolled (346, 264) with delta (0, 0)
Screenshot: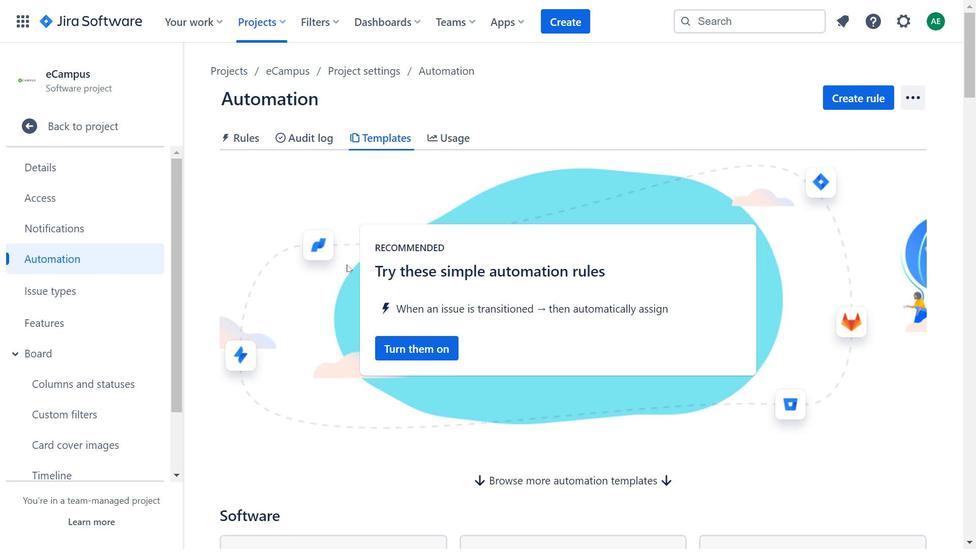 
Action: Mouse moved to (345, 389)
Screenshot: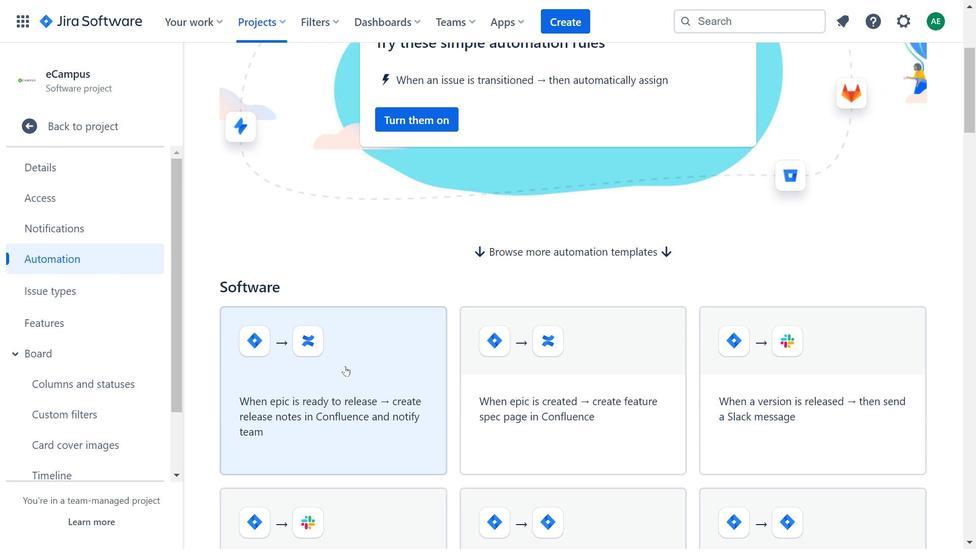
Action: Mouse pressed left at (345, 389)
Screenshot: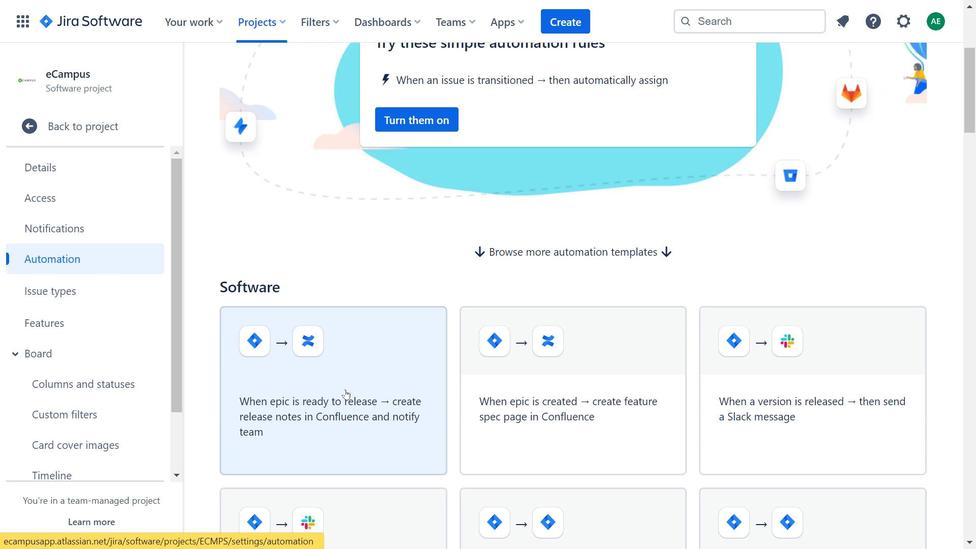 
Action: Mouse moved to (329, 122)
Screenshot: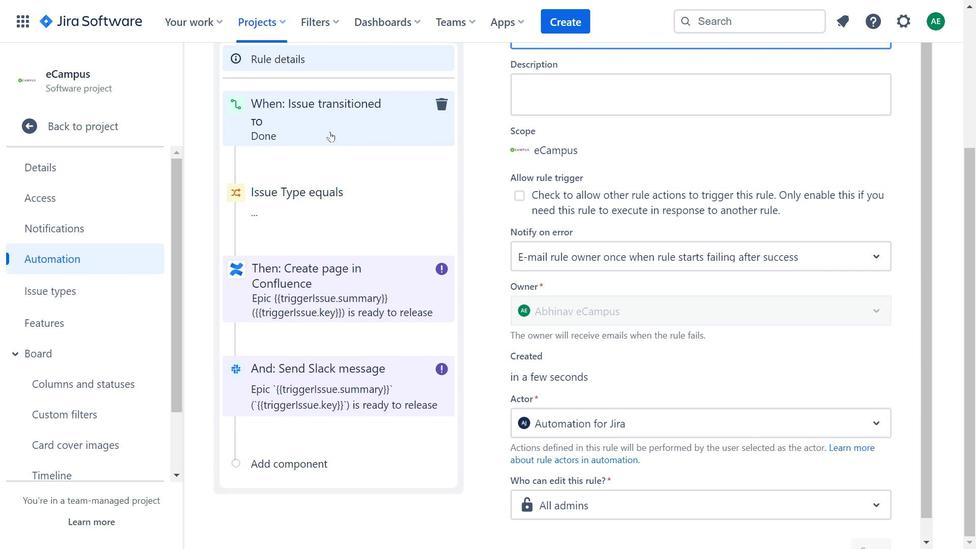 
Action: Mouse pressed left at (329, 122)
Screenshot: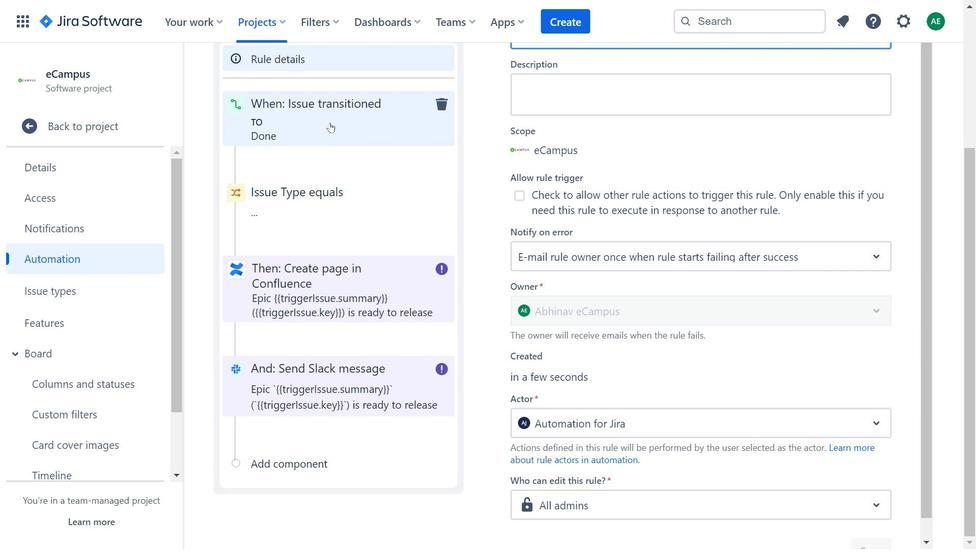 
Action: Mouse moved to (668, 280)
Screenshot: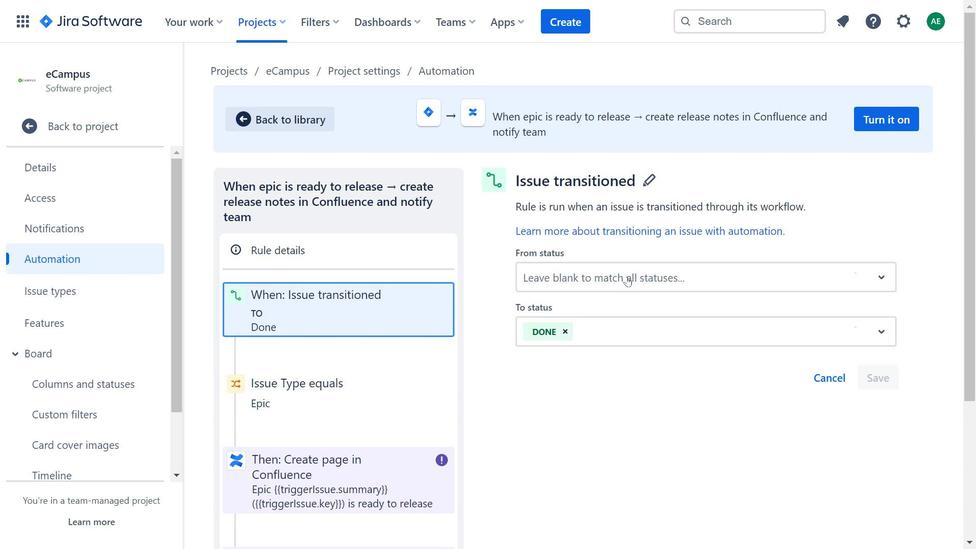 
Action: Mouse pressed left at (668, 280)
Screenshot: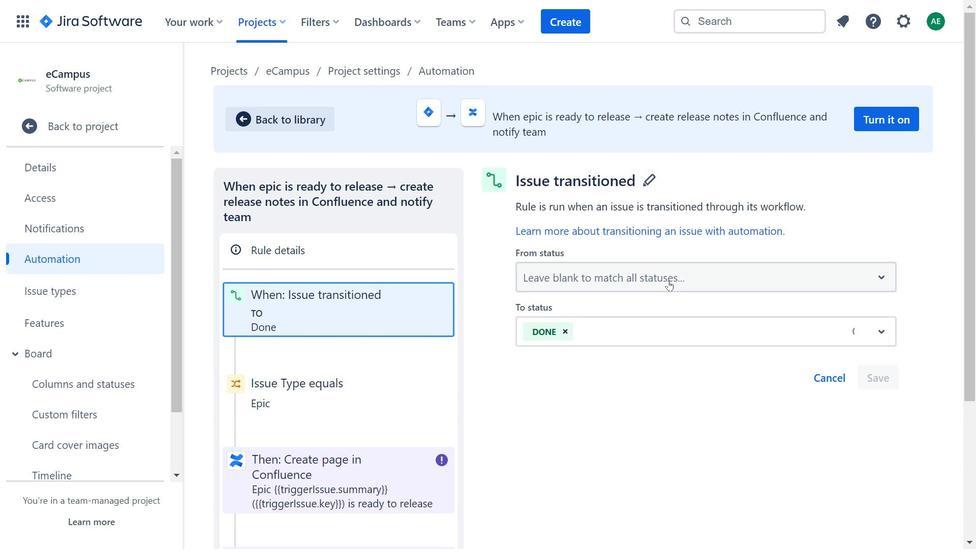 
Action: Mouse moved to (328, 390)
Screenshot: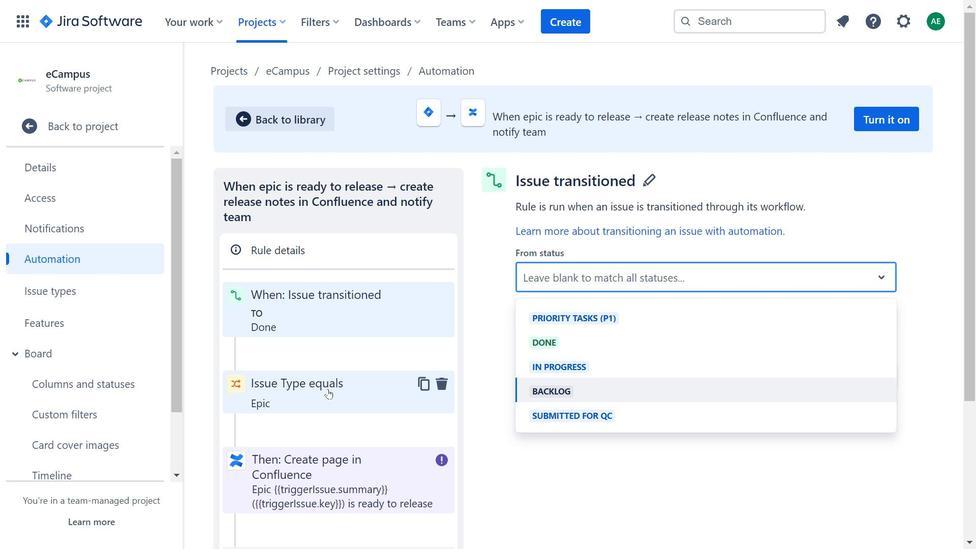 
Action: Mouse pressed left at (328, 390)
Screenshot: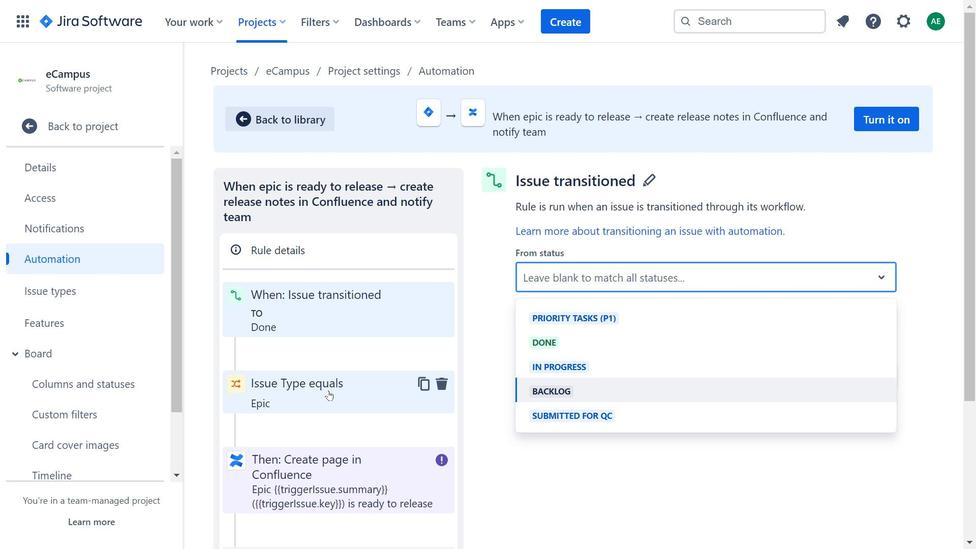 
Action: Mouse moved to (578, 393)
Screenshot: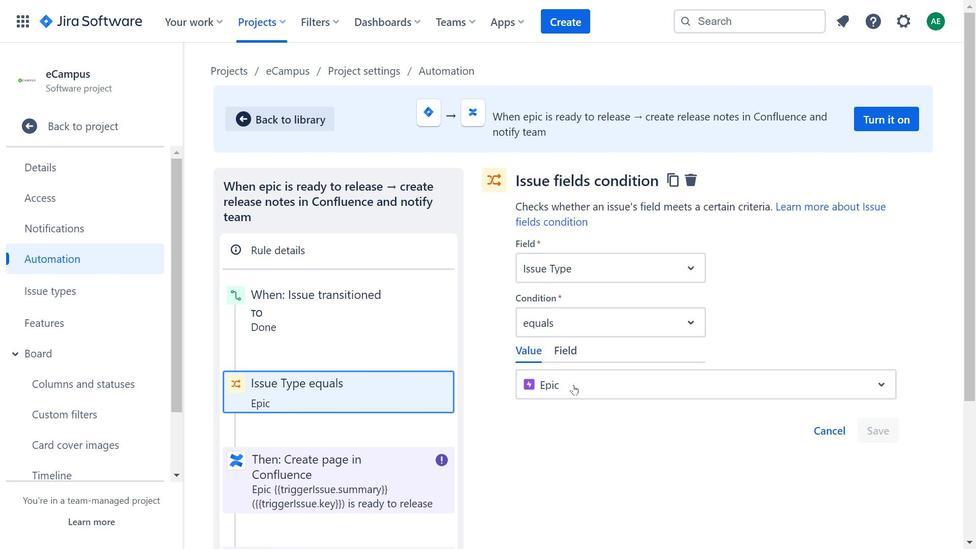 
Action: Mouse pressed left at (578, 393)
Screenshot: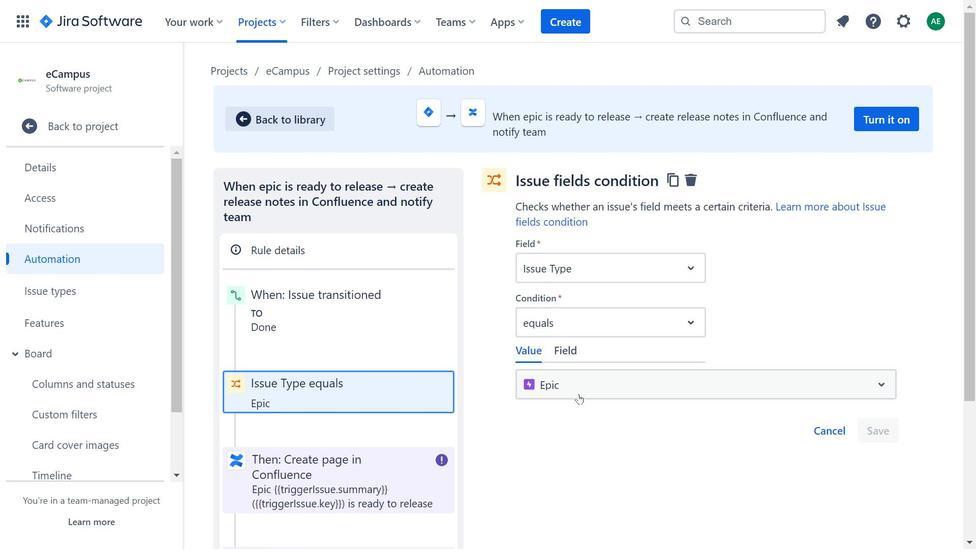 
Action: Mouse moved to (640, 323)
Screenshot: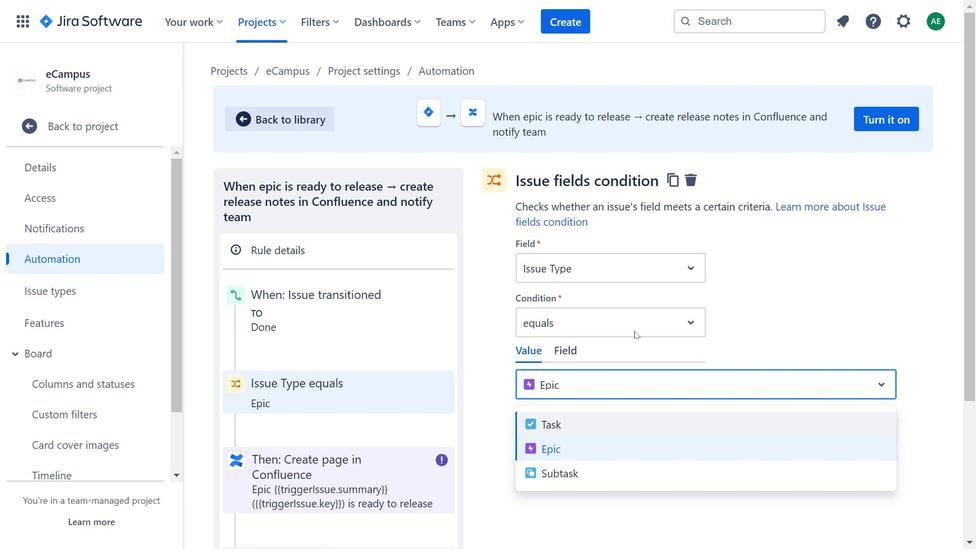 
Action: Mouse pressed left at (640, 323)
Screenshot: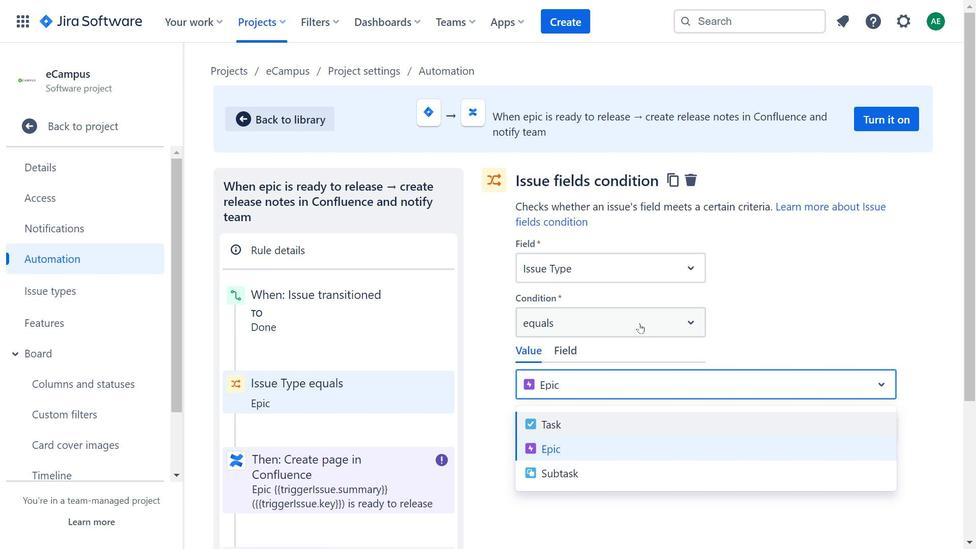 
Action: Mouse moved to (681, 268)
Screenshot: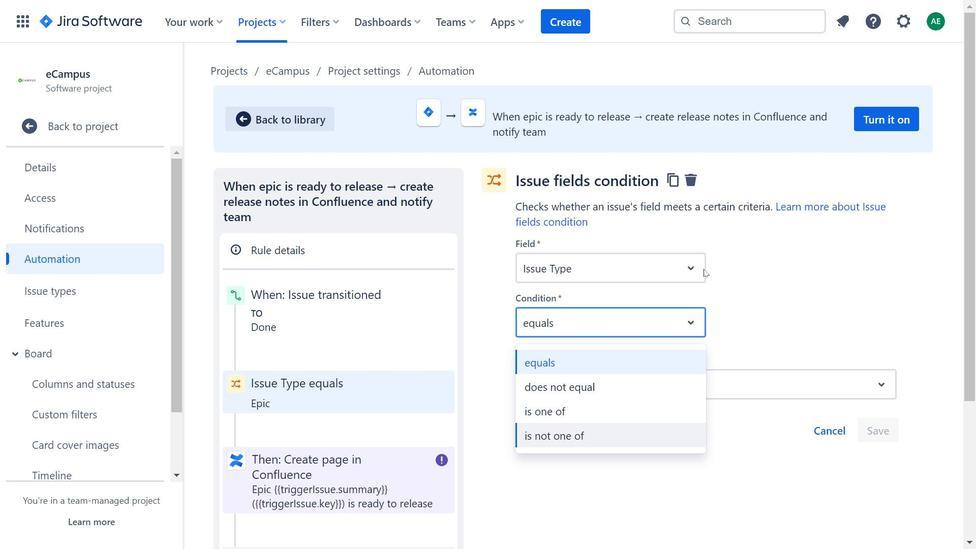 
Action: Mouse pressed left at (681, 268)
Screenshot: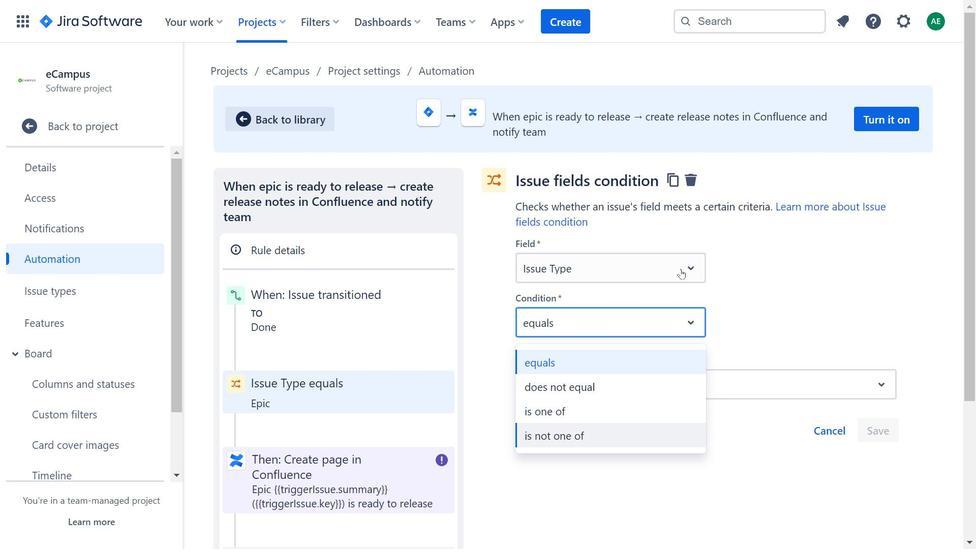 
Action: Mouse moved to (617, 337)
Screenshot: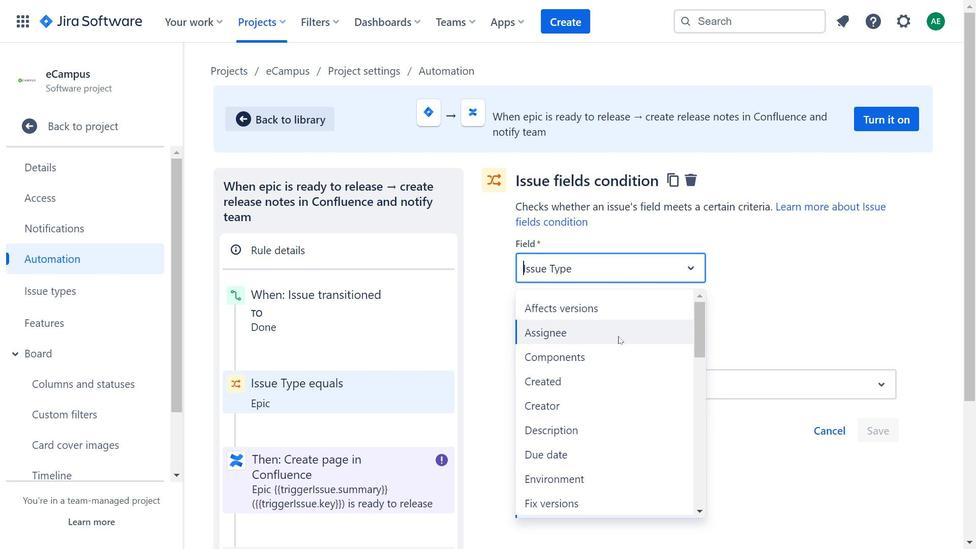 
Action: Mouse scrolled (617, 336) with delta (0, 0)
Screenshot: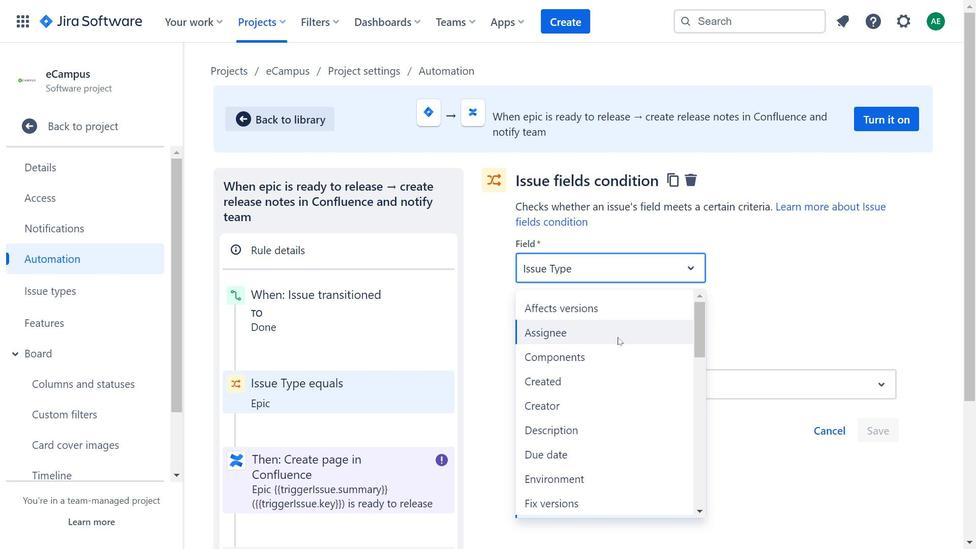 
Action: Mouse scrolled (617, 336) with delta (0, 0)
Screenshot: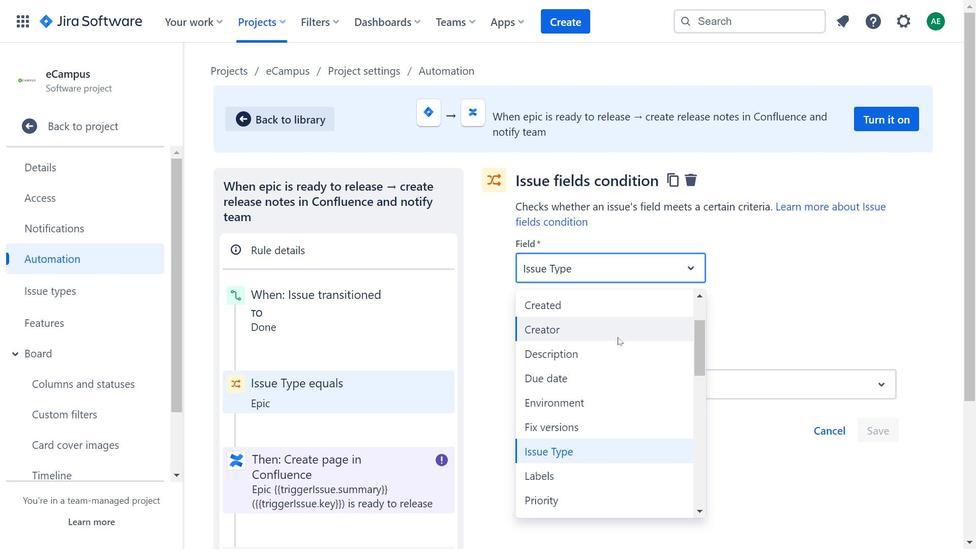 
Action: Mouse scrolled (617, 336) with delta (0, 0)
Screenshot: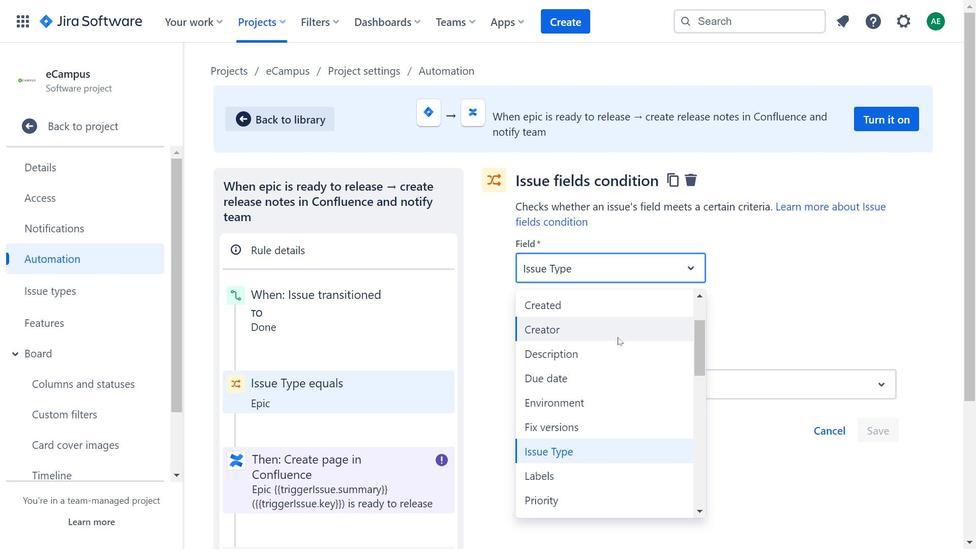 
Action: Mouse scrolled (617, 336) with delta (0, 0)
Screenshot: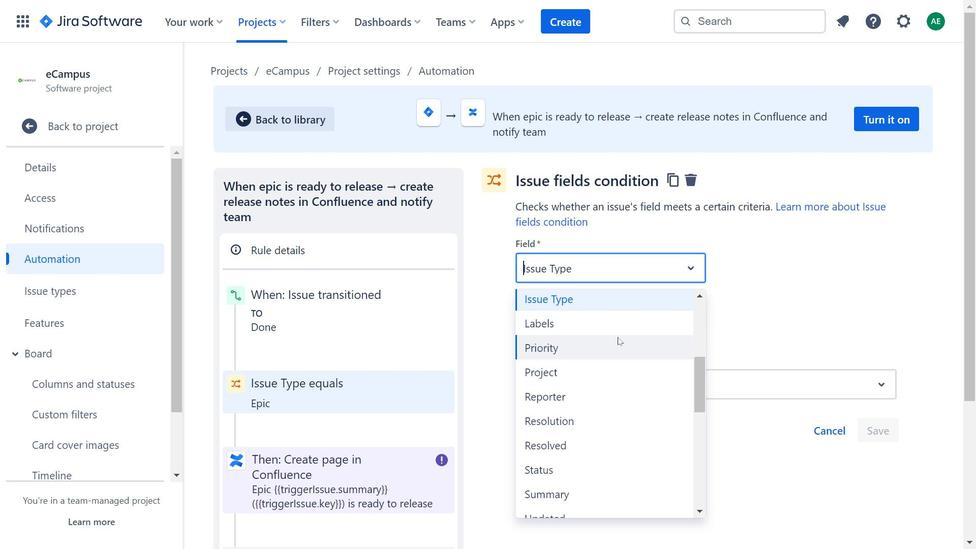 
Action: Mouse scrolled (617, 336) with delta (0, 0)
Screenshot: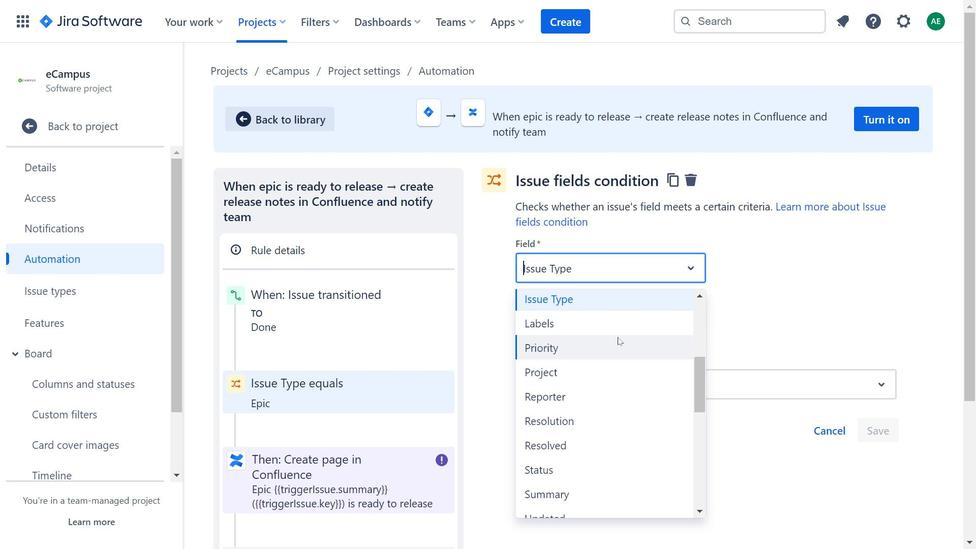 
Action: Mouse moved to (617, 363)
Screenshot: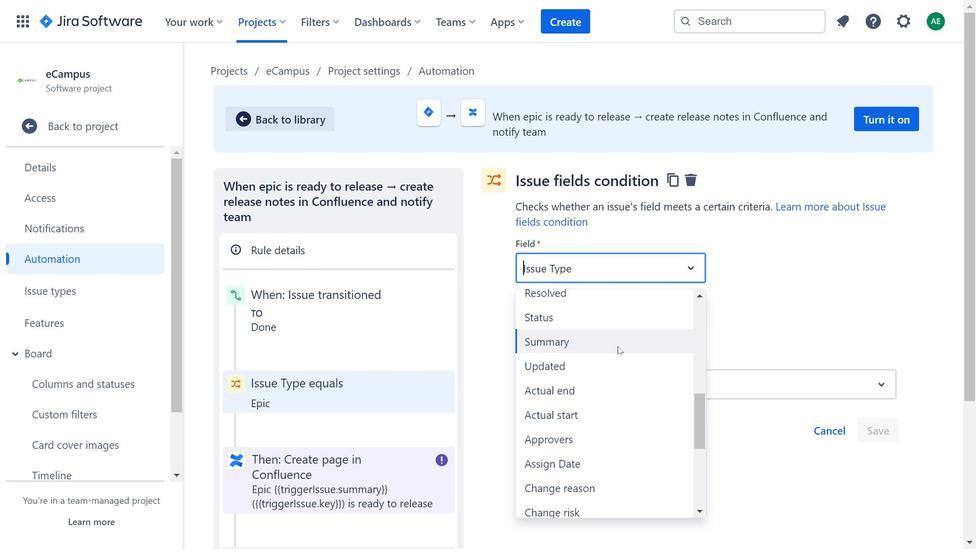 
Action: Mouse scrolled (617, 362) with delta (0, 0)
Screenshot: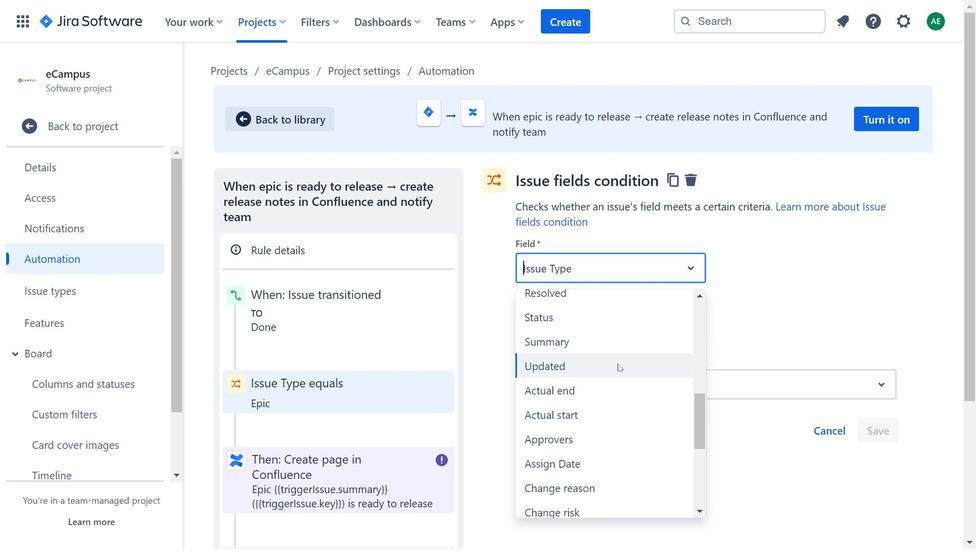 
Action: Mouse scrolled (617, 362) with delta (0, 0)
Screenshot: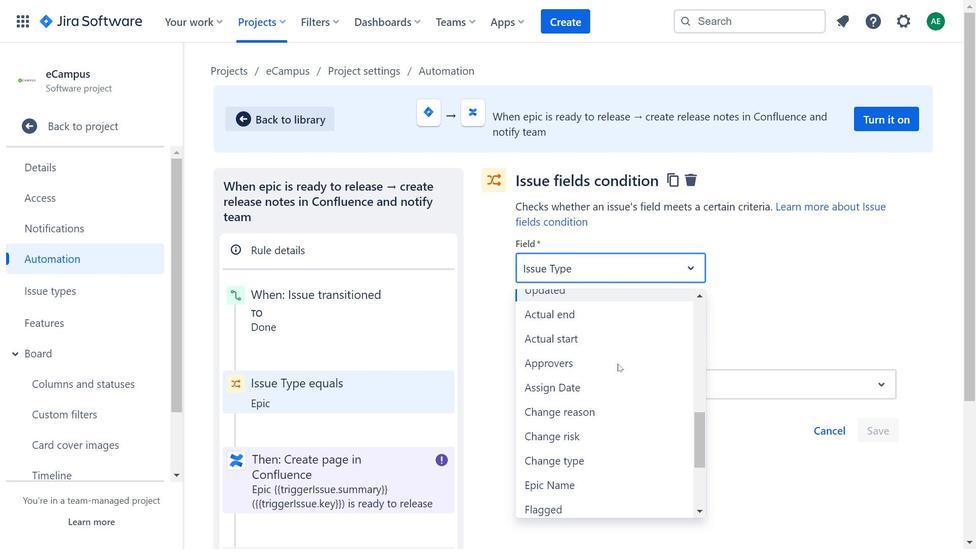 
Action: Mouse scrolled (617, 362) with delta (0, 0)
Screenshot: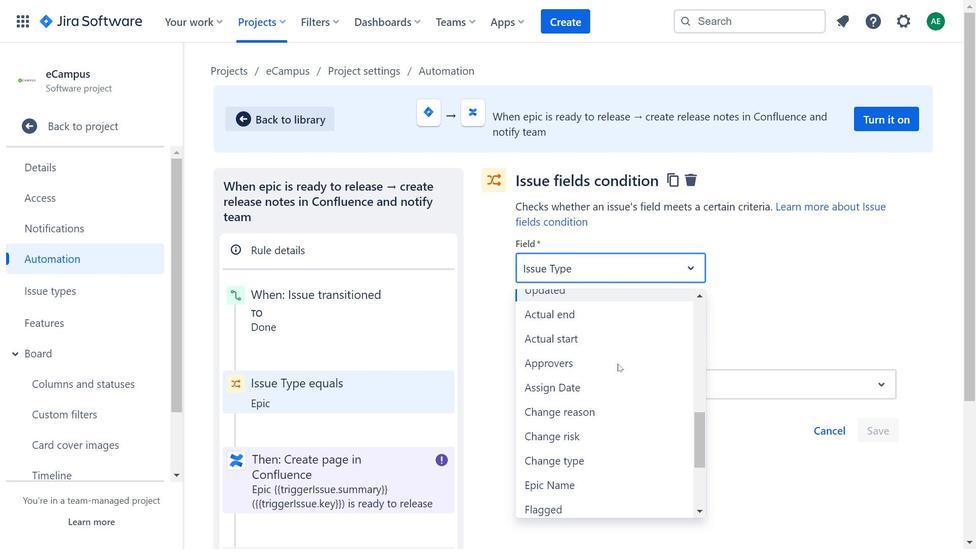 
Action: Mouse scrolled (617, 362) with delta (0, 0)
Screenshot: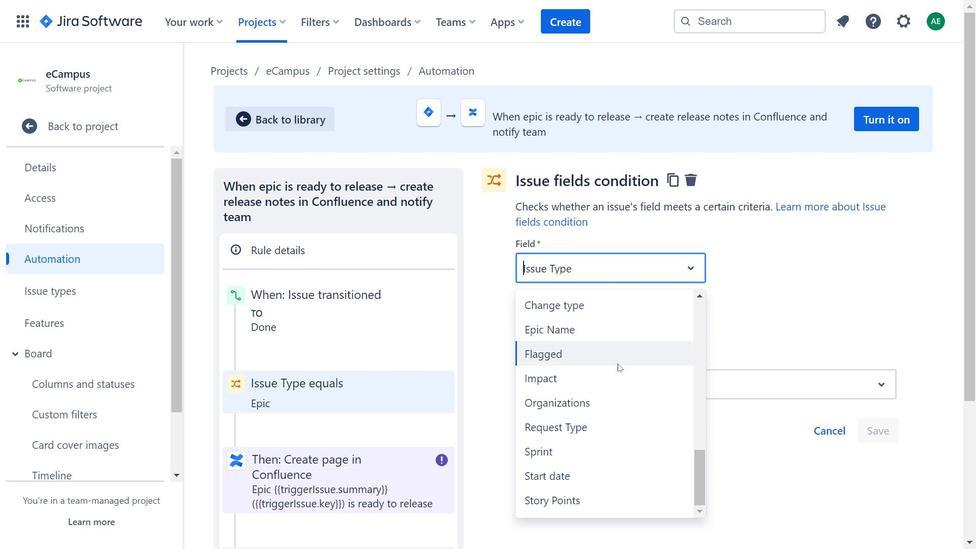 
Action: Mouse scrolled (617, 362) with delta (0, 0)
Screenshot: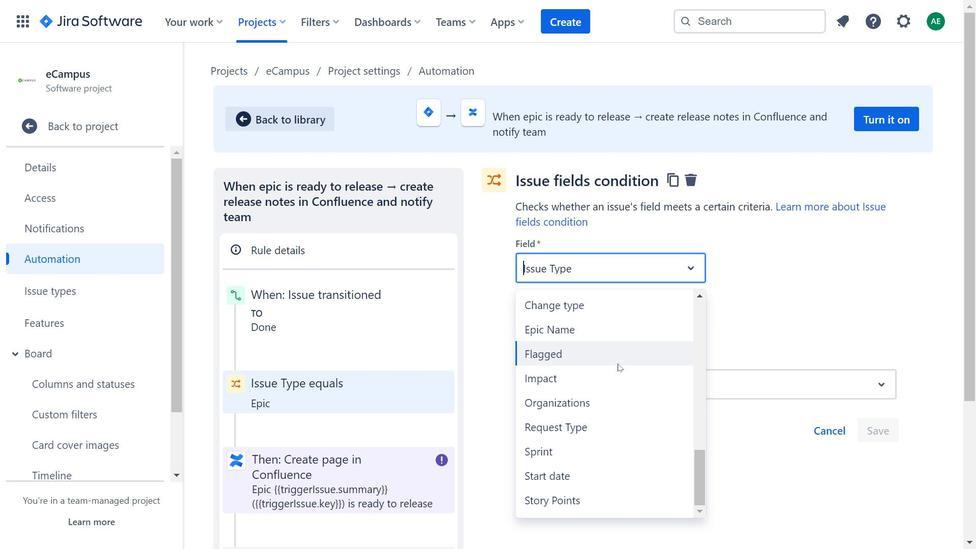 
Action: Mouse scrolled (617, 362) with delta (0, 0)
Screenshot: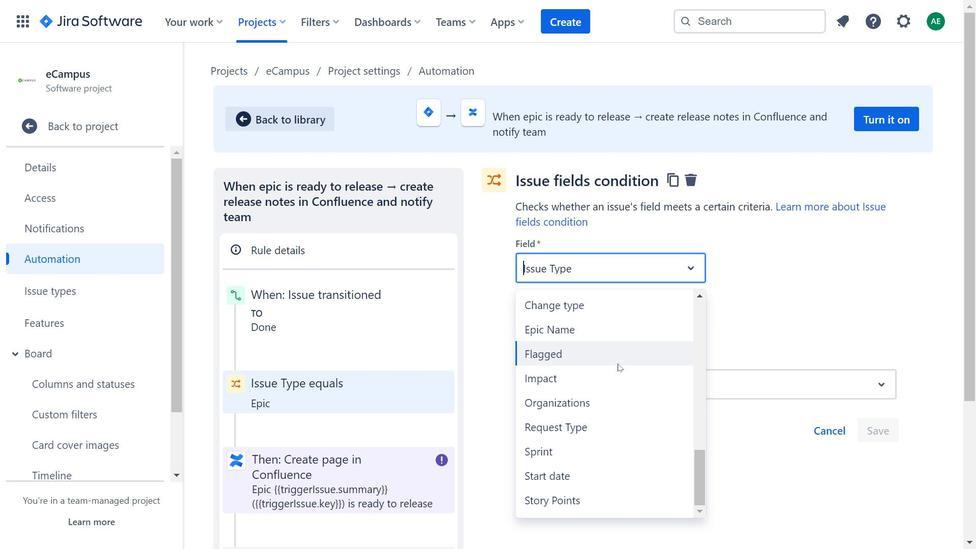 
Action: Mouse moved to (769, 314)
Screenshot: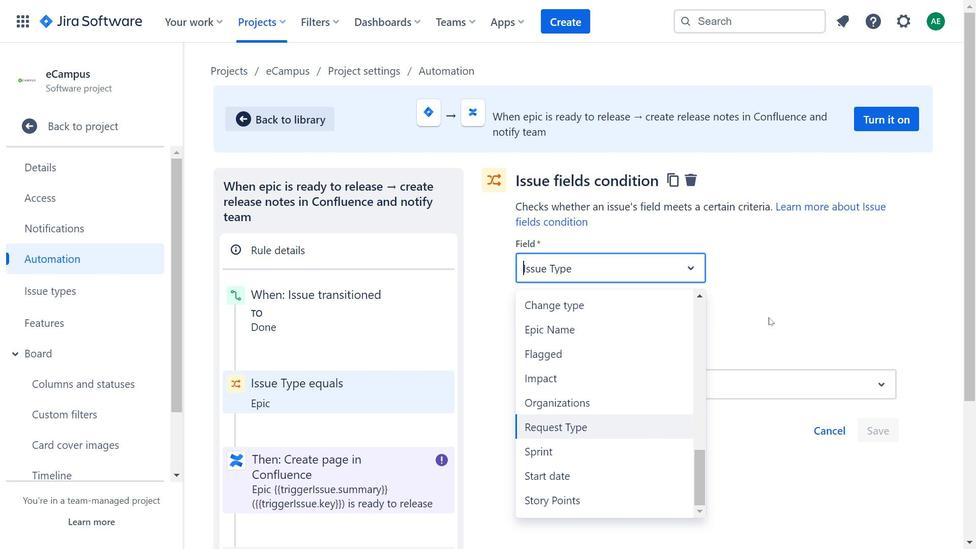 
Action: Mouse pressed left at (769, 314)
Screenshot: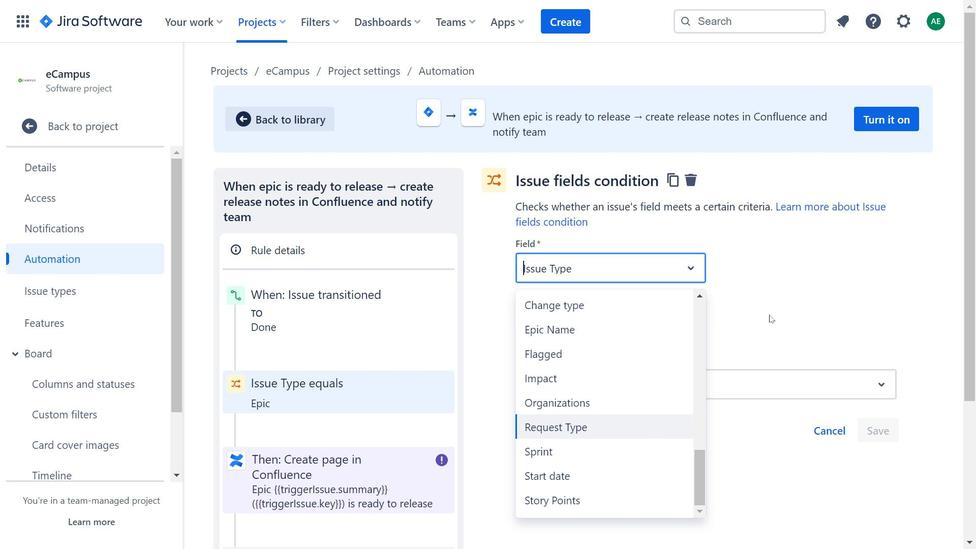 
Action: Mouse moved to (289, 250)
Screenshot: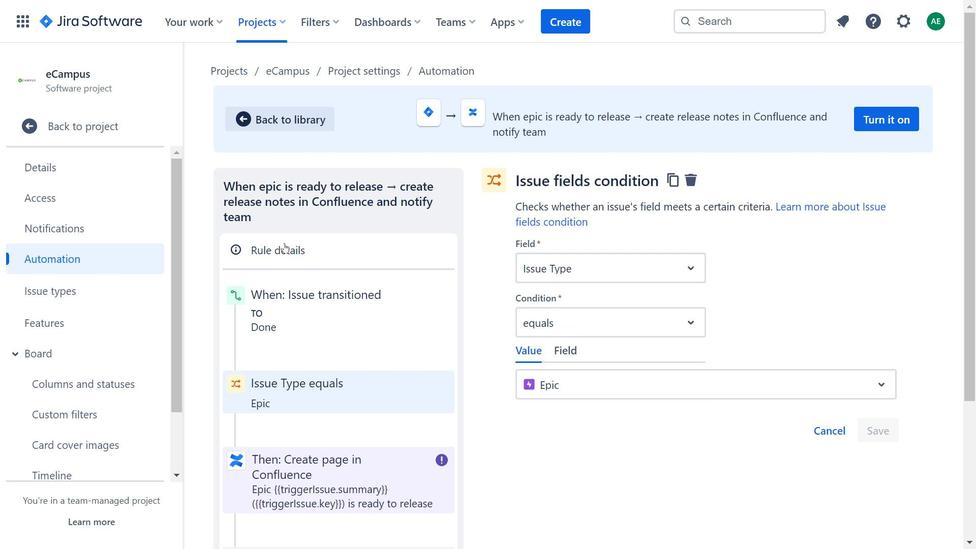 
Action: Mouse pressed left at (289, 250)
Screenshot: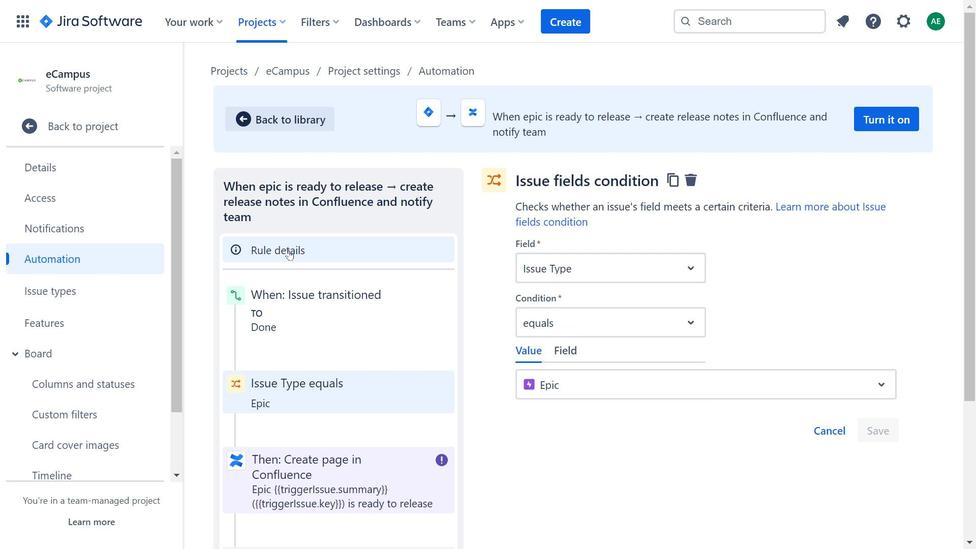 
Action: Mouse moved to (663, 360)
Screenshot: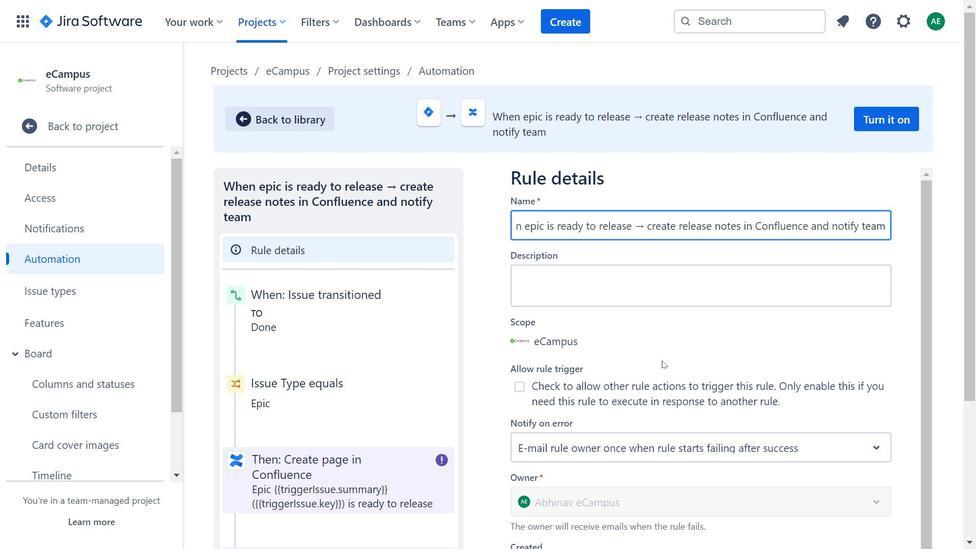 
Action: Mouse scrolled (663, 360) with delta (0, 0)
Screenshot: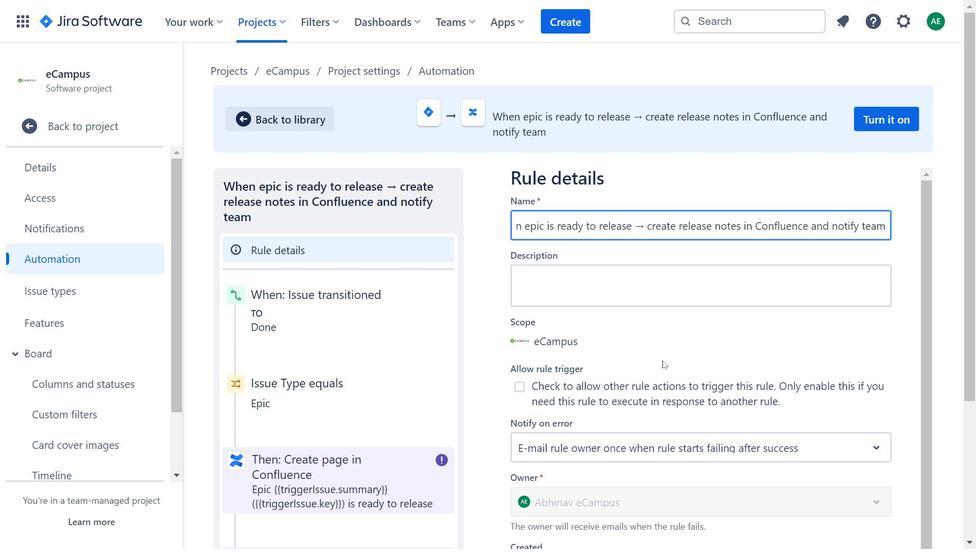 
Action: Mouse scrolled (663, 360) with delta (0, 0)
Screenshot: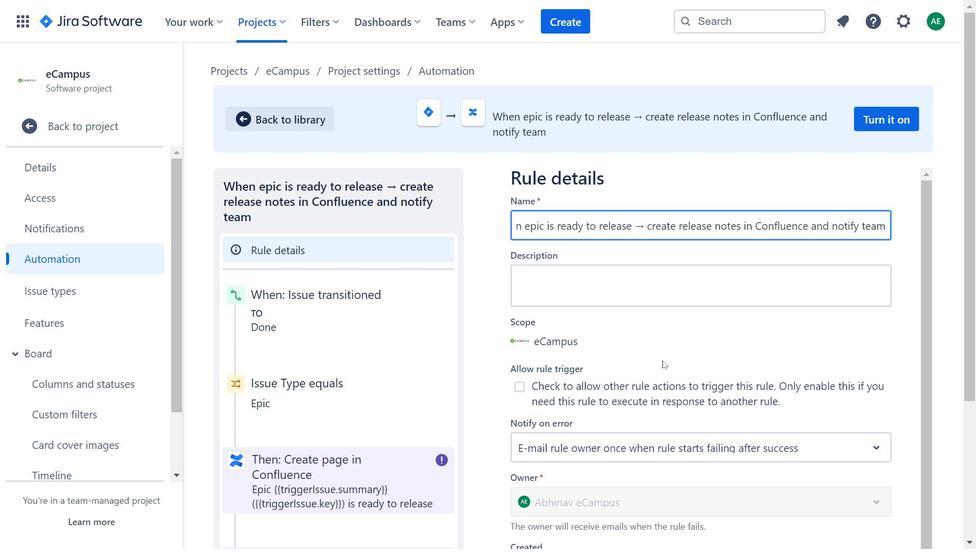 
Action: Mouse moved to (657, 430)
Screenshot: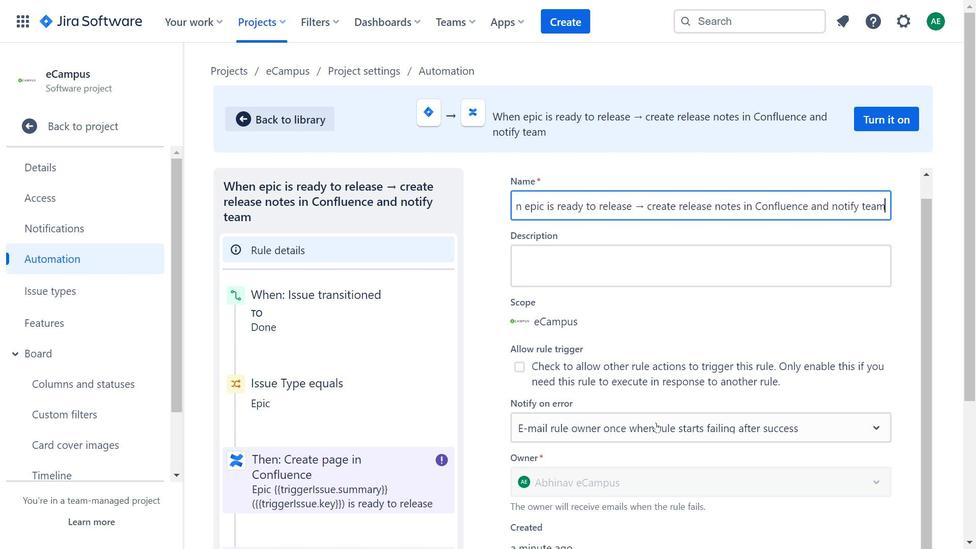 
Action: Mouse pressed left at (657, 430)
Screenshot: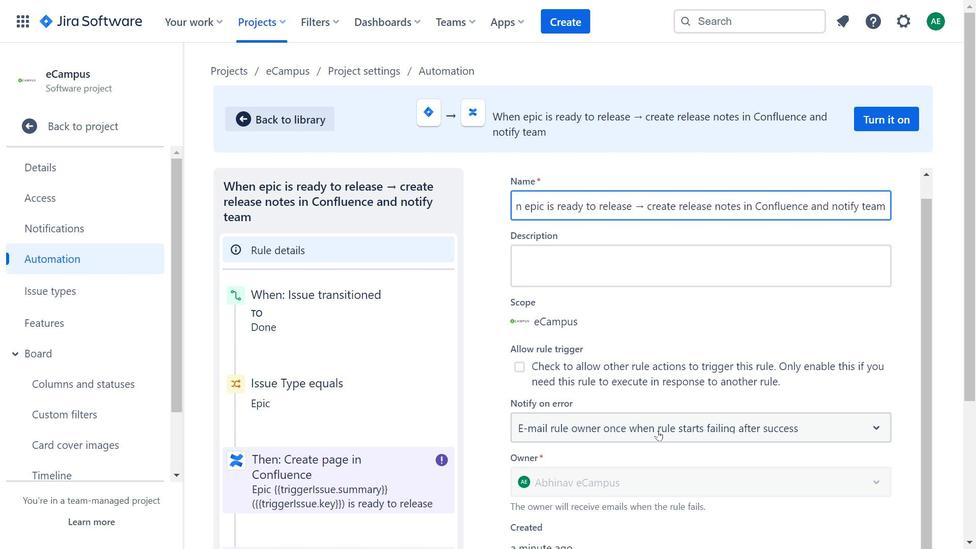 
Action: Mouse moved to (306, 111)
Screenshot: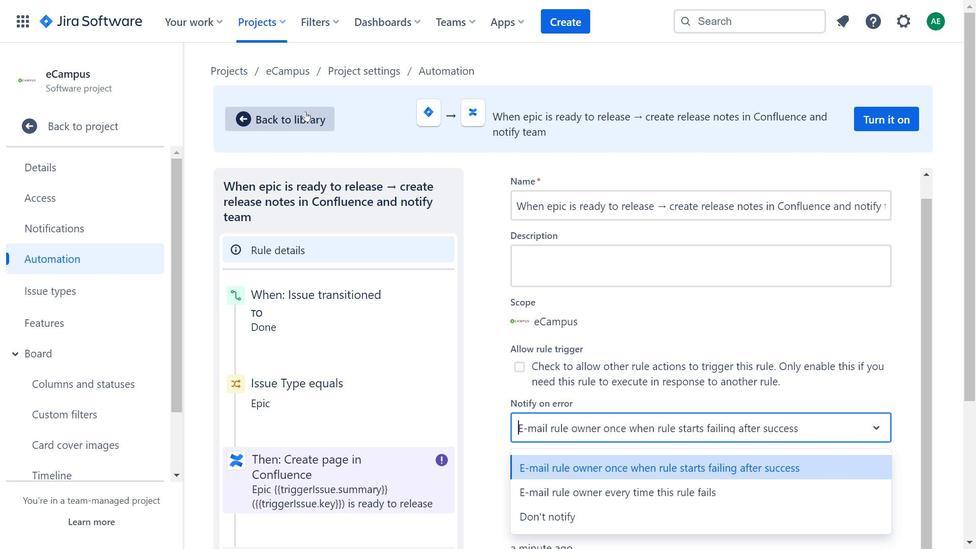 
Action: Mouse pressed left at (306, 111)
Screenshot: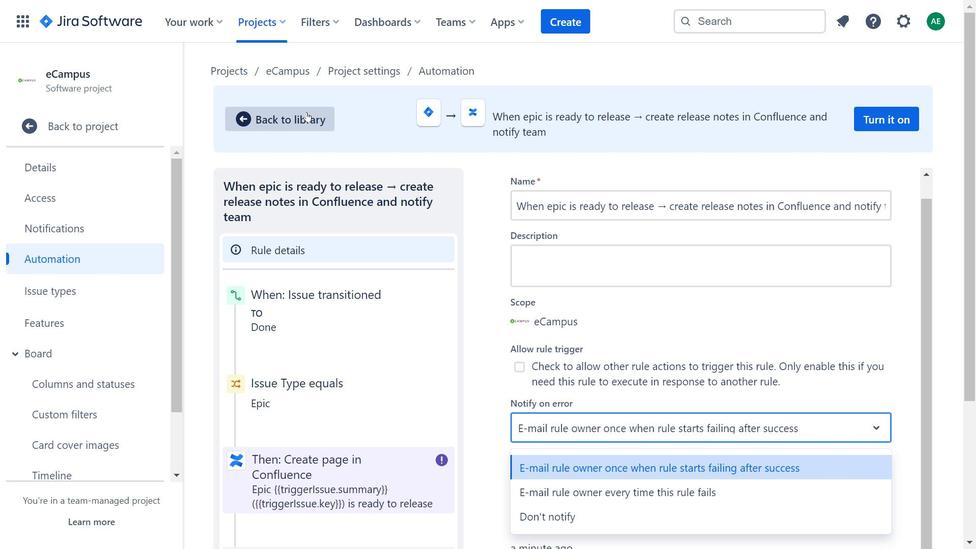 
Action: Mouse moved to (690, 150)
Screenshot: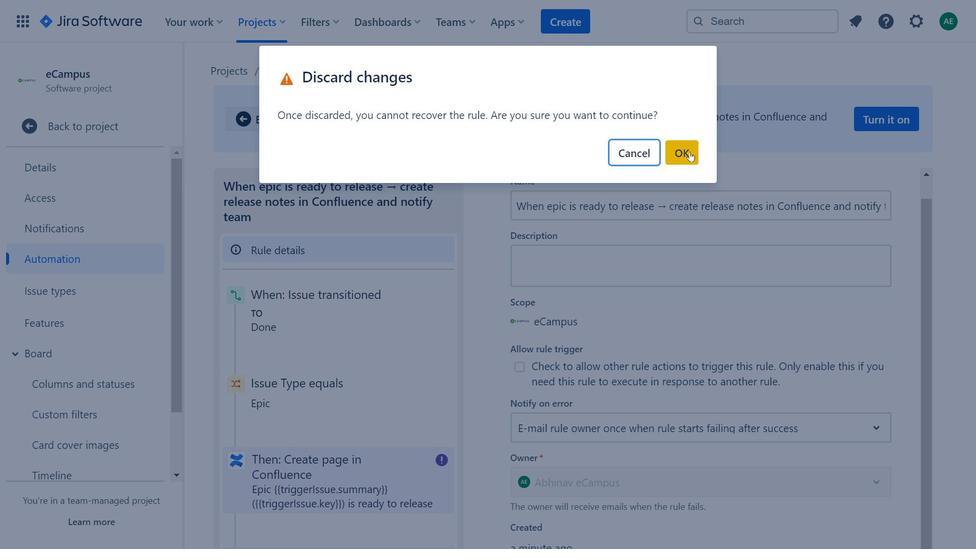 
Action: Mouse pressed left at (690, 150)
Screenshot: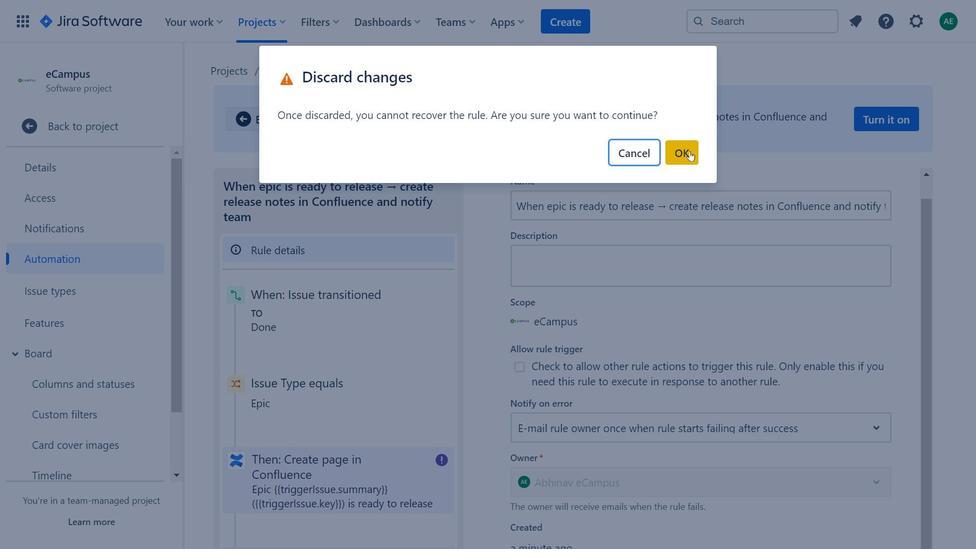 
Action: Mouse moved to (690, 192)
Screenshot: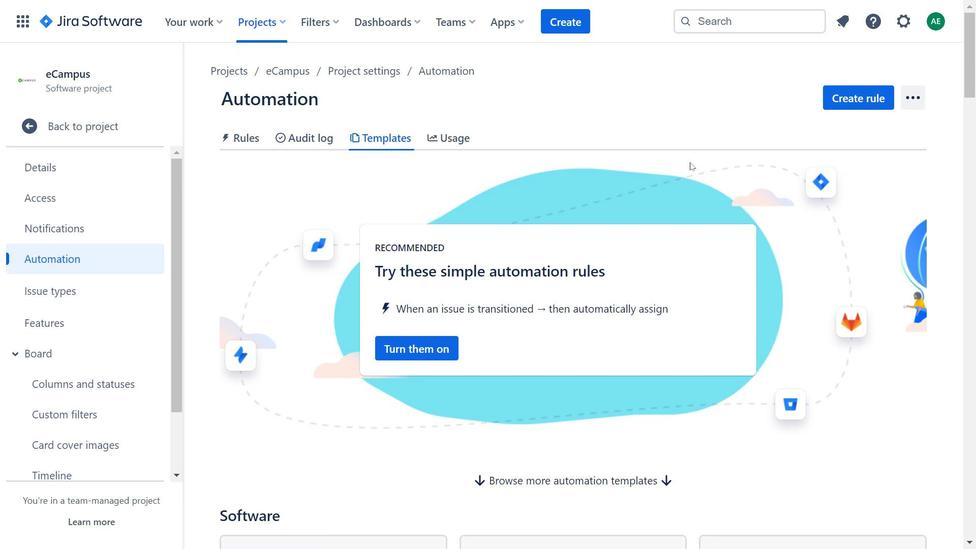 
Action: Mouse scrolled (690, 192) with delta (0, 0)
Screenshot: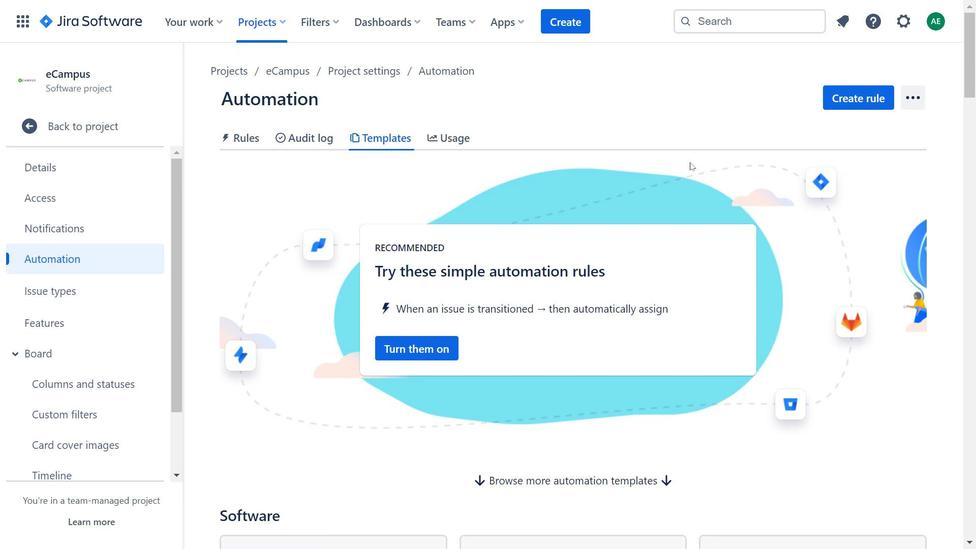 
Action: Mouse moved to (688, 205)
Screenshot: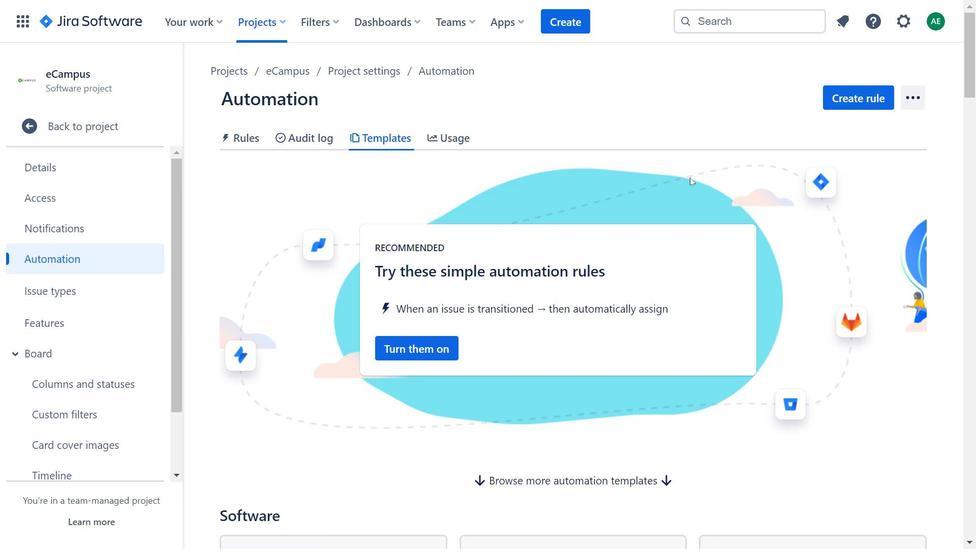
Action: Mouse scrolled (688, 205) with delta (0, 0)
Screenshot: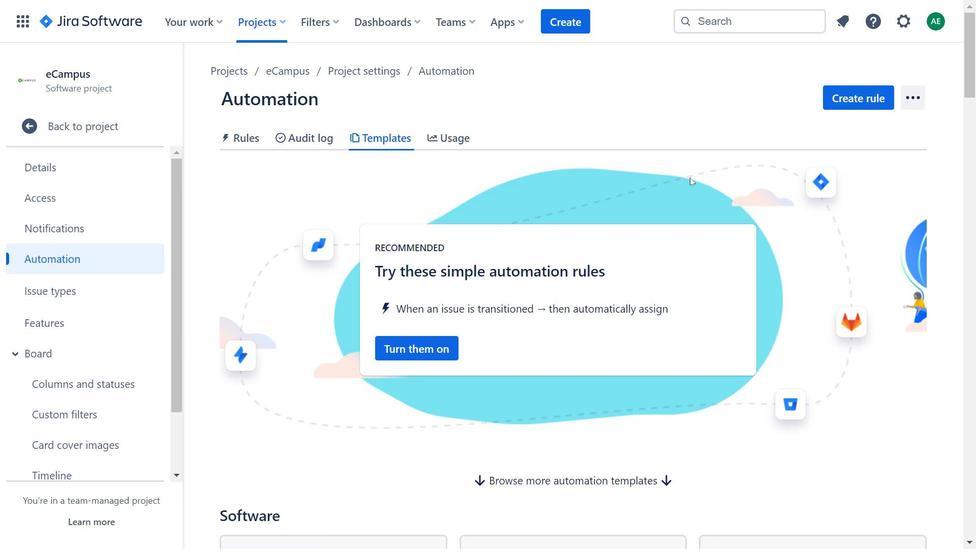 
Action: Mouse moved to (662, 218)
Screenshot: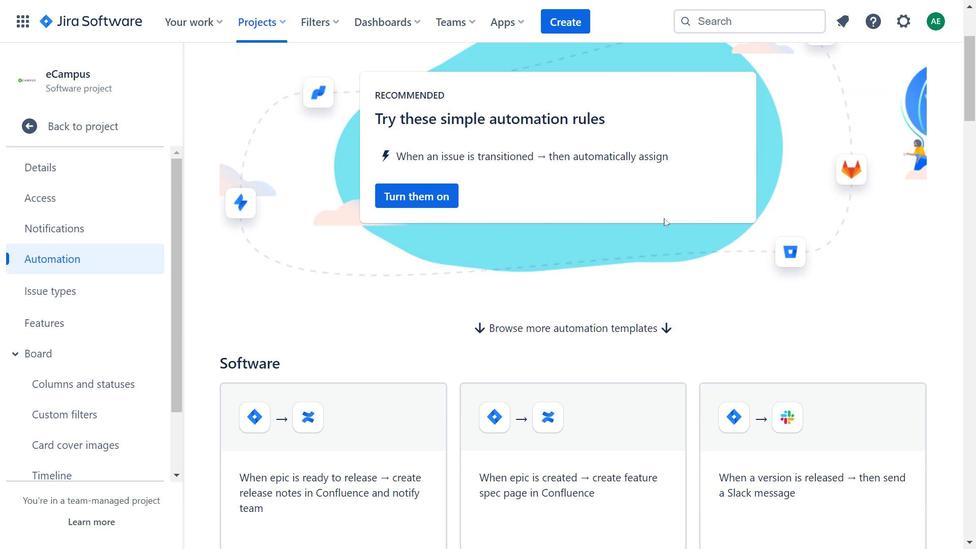 
Action: Mouse scrolled (662, 217) with delta (0, 0)
Screenshot: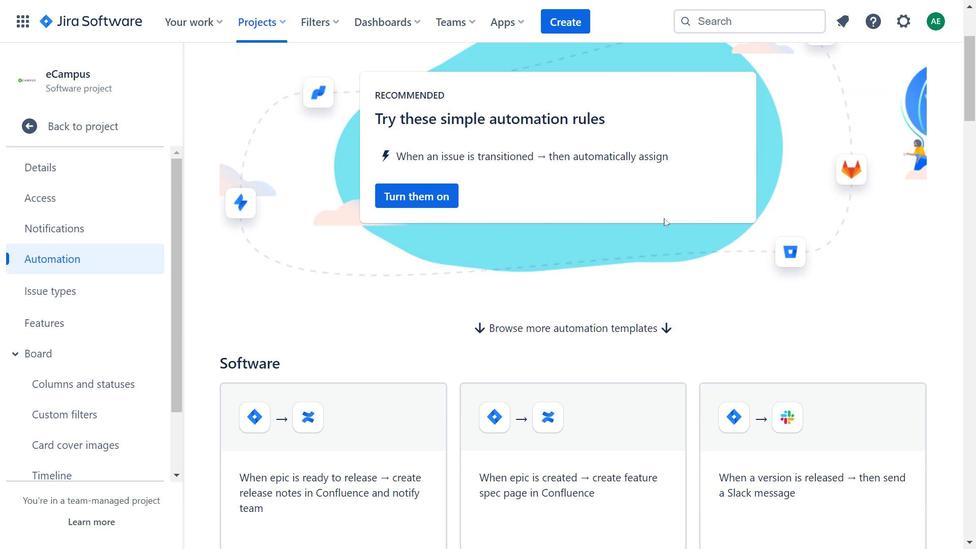 
Action: Mouse moved to (662, 219)
Screenshot: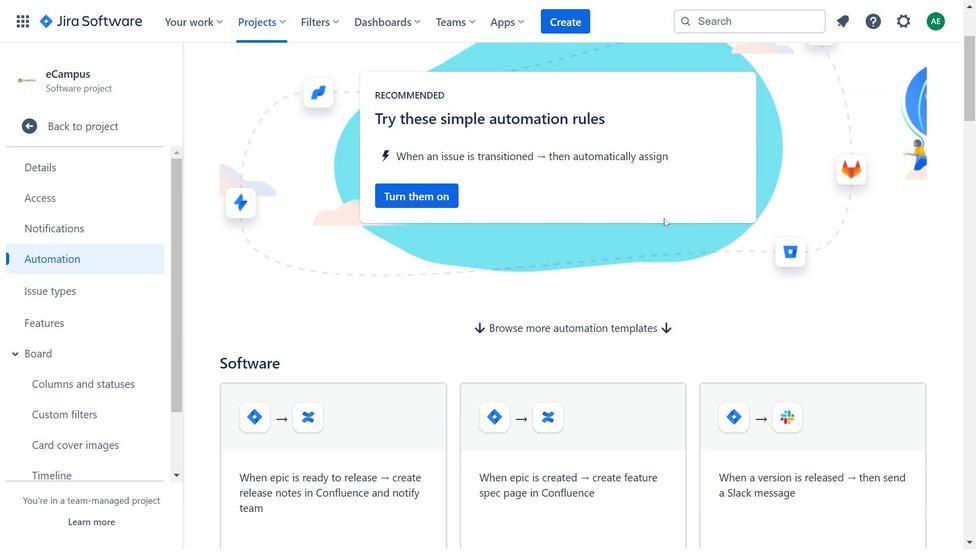 
Action: Mouse scrolled (662, 219) with delta (0, 0)
Screenshot: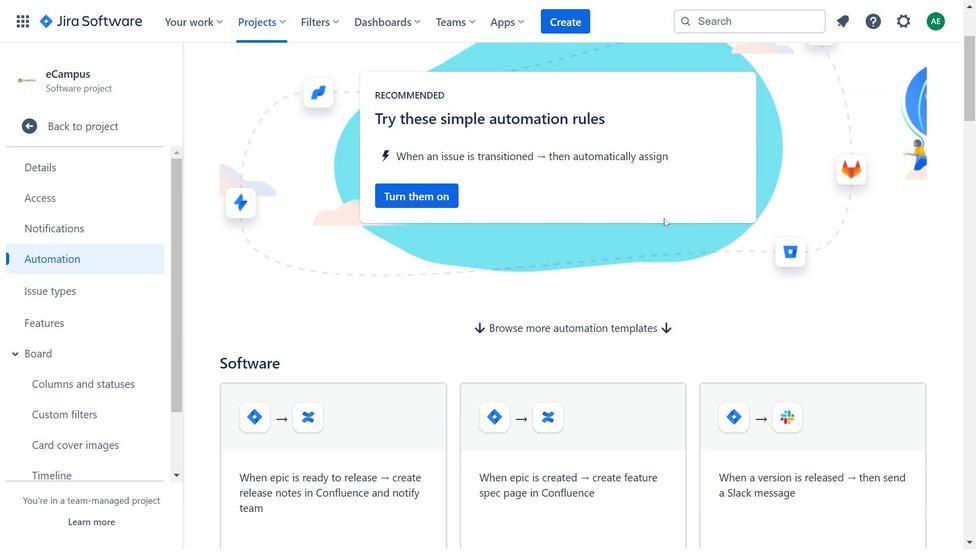 
Action: Mouse moved to (662, 222)
Screenshot: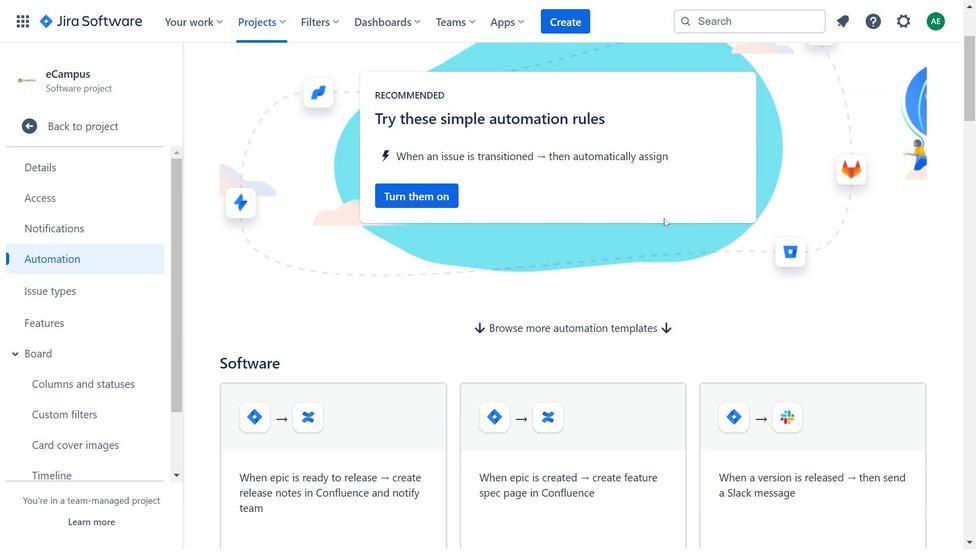
Action: Mouse scrolled (662, 222) with delta (0, 0)
Screenshot: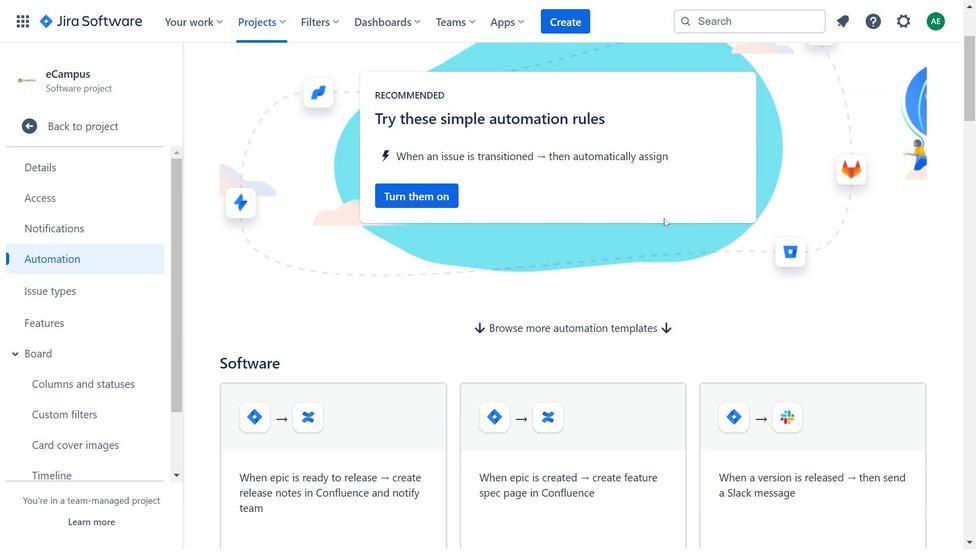 
Action: Mouse moved to (623, 259)
Screenshot: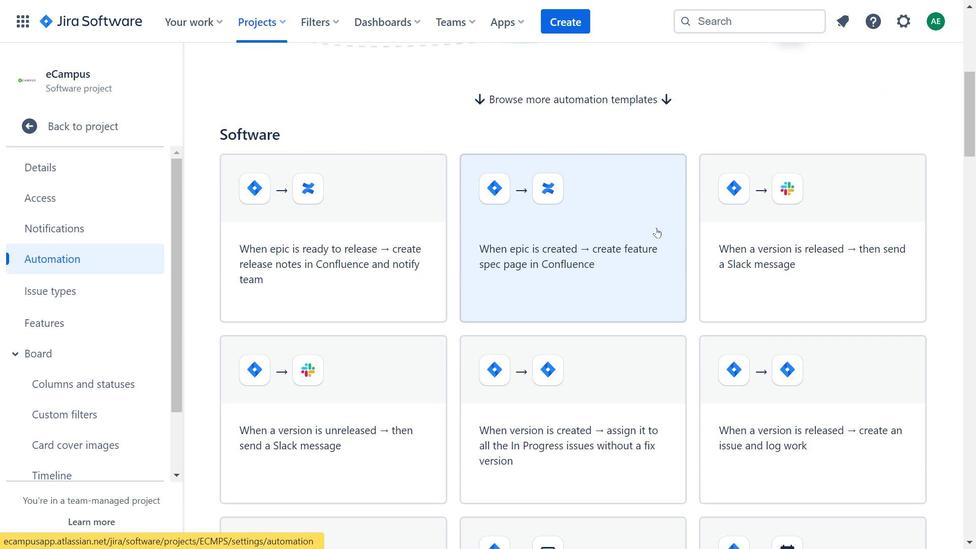 
Action: Mouse scrolled (623, 259) with delta (0, 0)
Screenshot: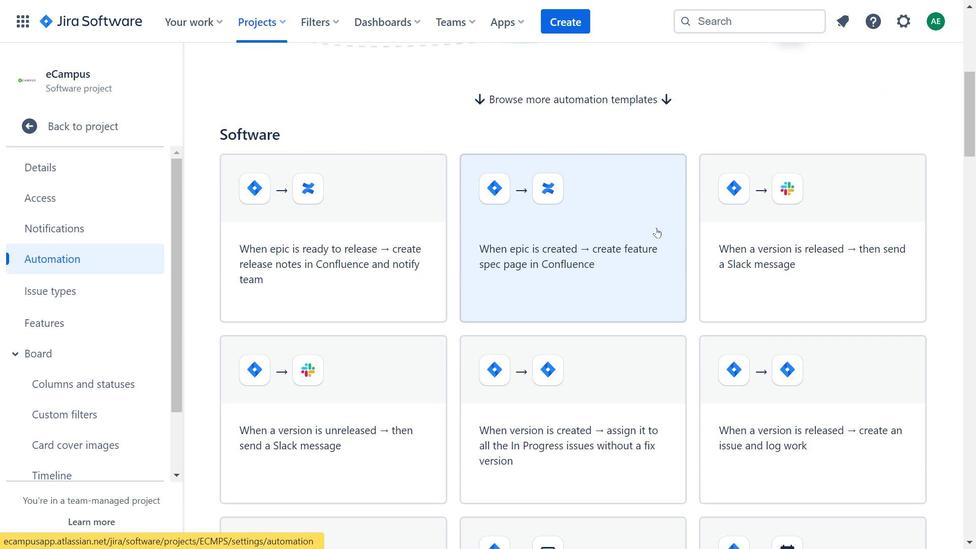 
Action: Mouse moved to (622, 260)
Screenshot: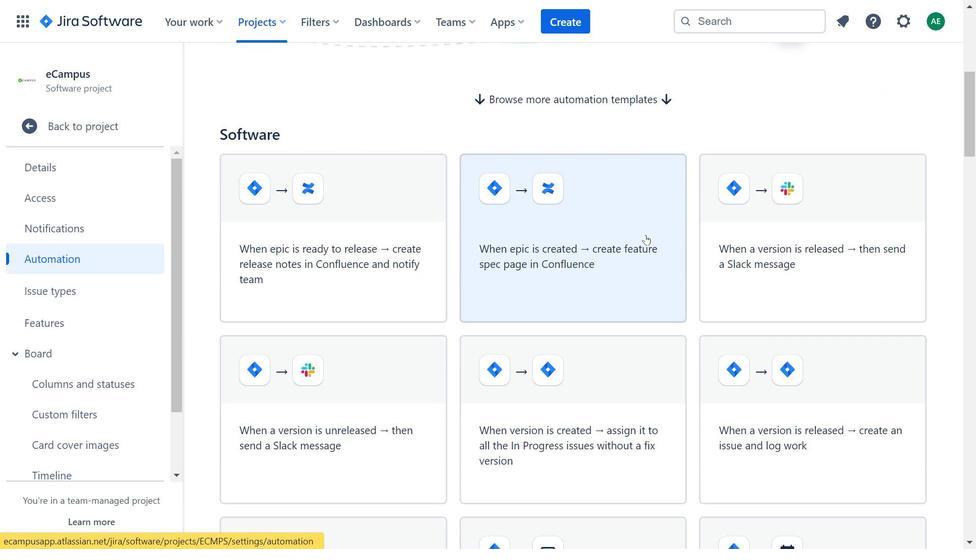 
Action: Mouse scrolled (622, 260) with delta (0, 0)
Screenshot: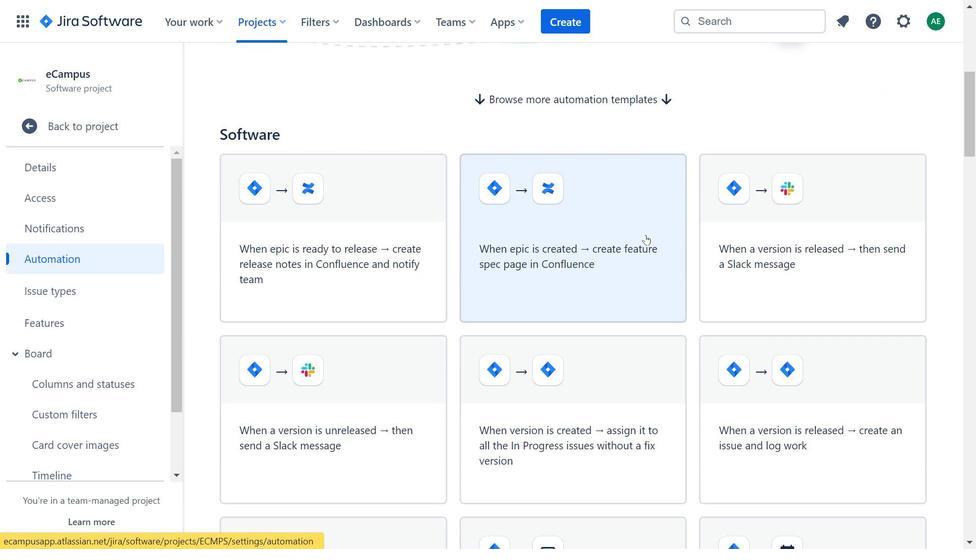 
Action: Mouse moved to (622, 262)
Screenshot: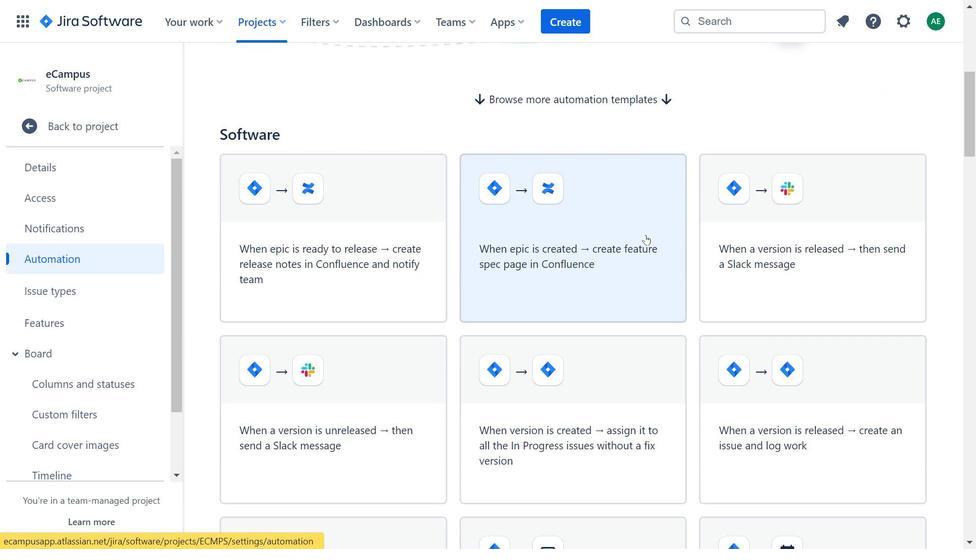 
Action: Mouse scrolled (622, 262) with delta (0, 0)
Screenshot: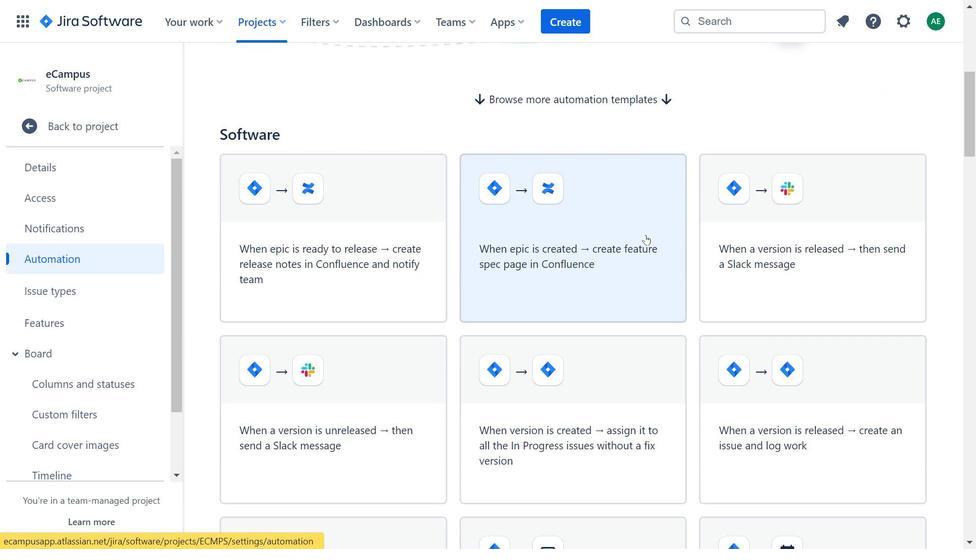 
Action: Mouse moved to (312, 407)
Screenshot: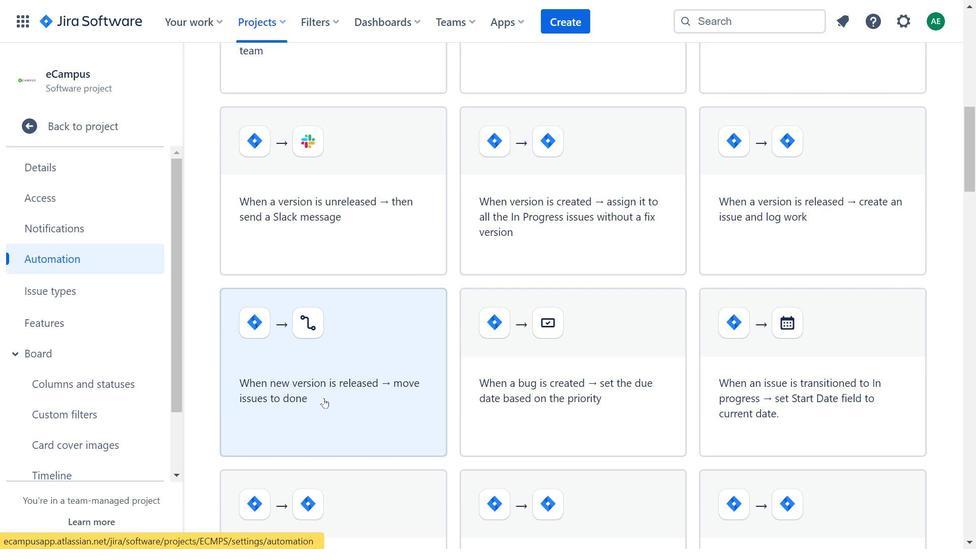 
Action: Mouse pressed left at (312, 407)
Screenshot: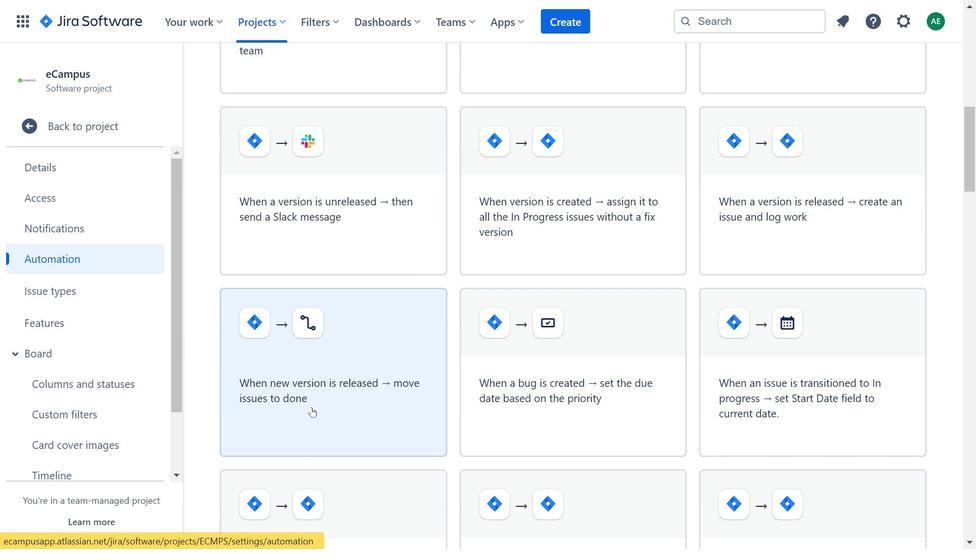 
Action: Mouse moved to (323, 154)
Screenshot: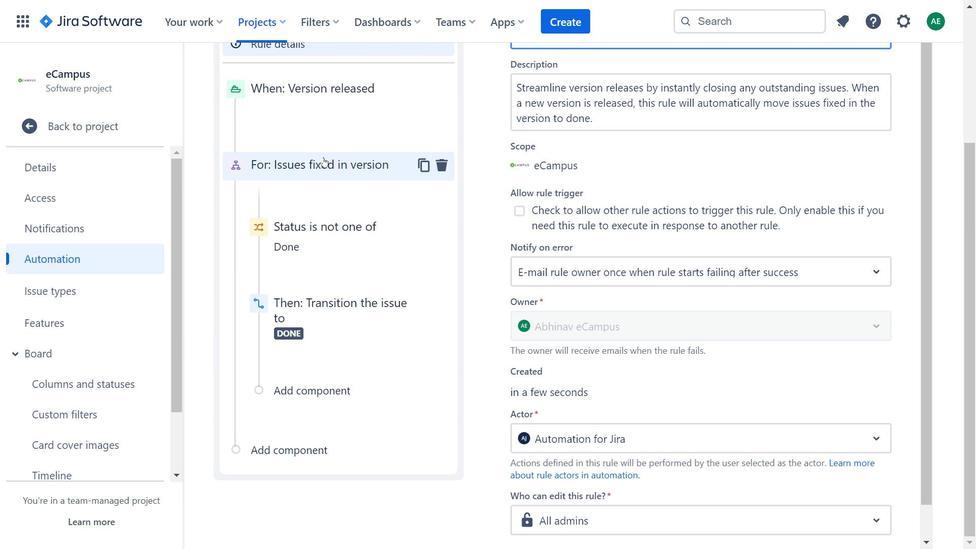 
Action: Mouse pressed left at (323, 154)
Screenshot: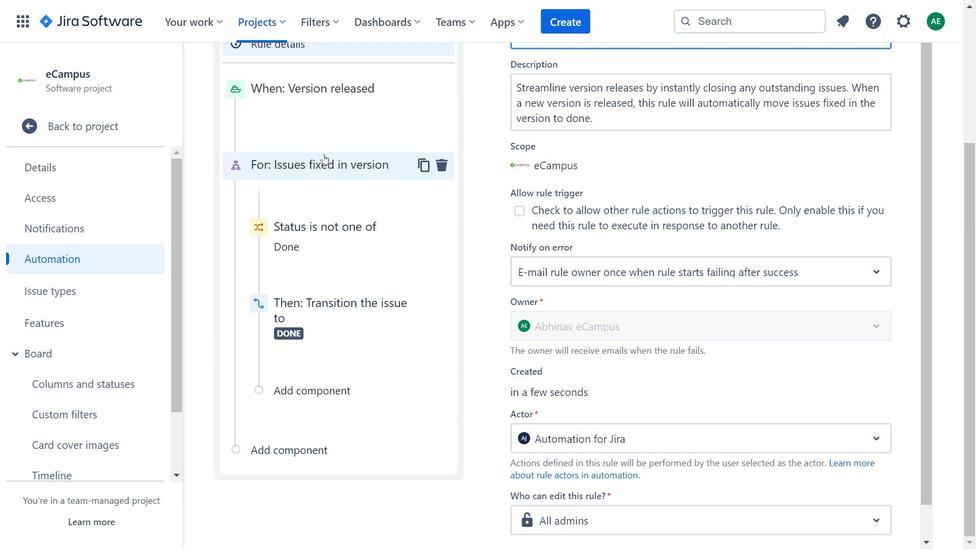 
Action: Mouse moved to (627, 258)
Screenshot: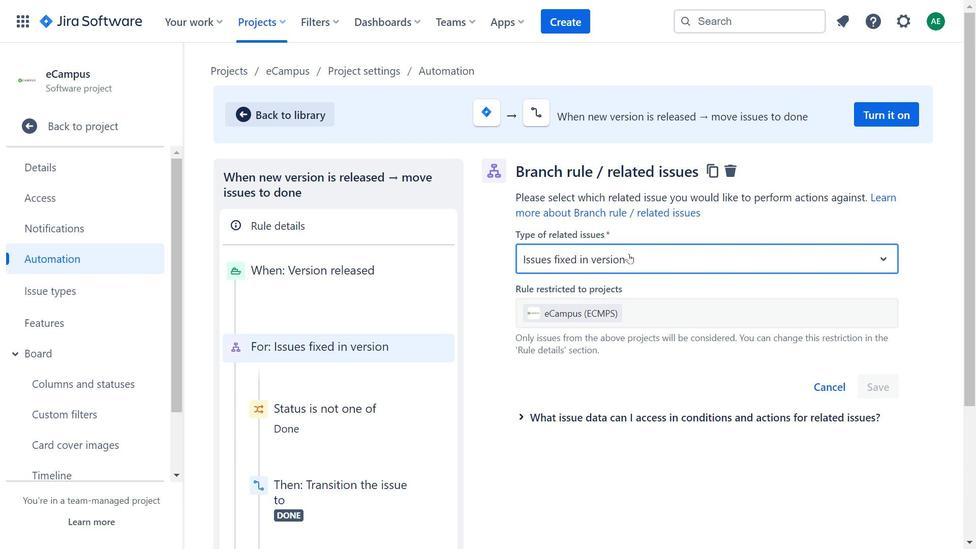 
Action: Mouse pressed left at (627, 258)
Screenshot: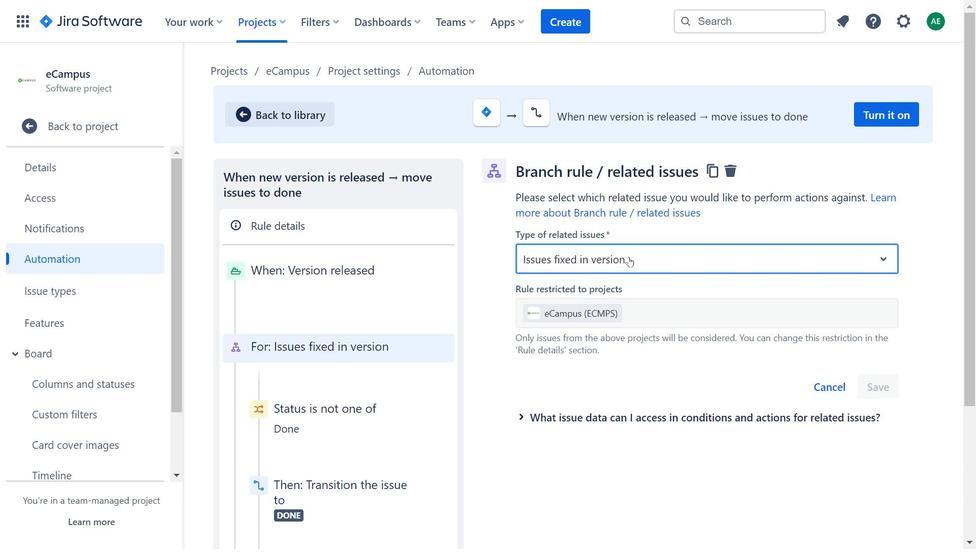 
Action: Mouse moved to (617, 366)
Screenshot: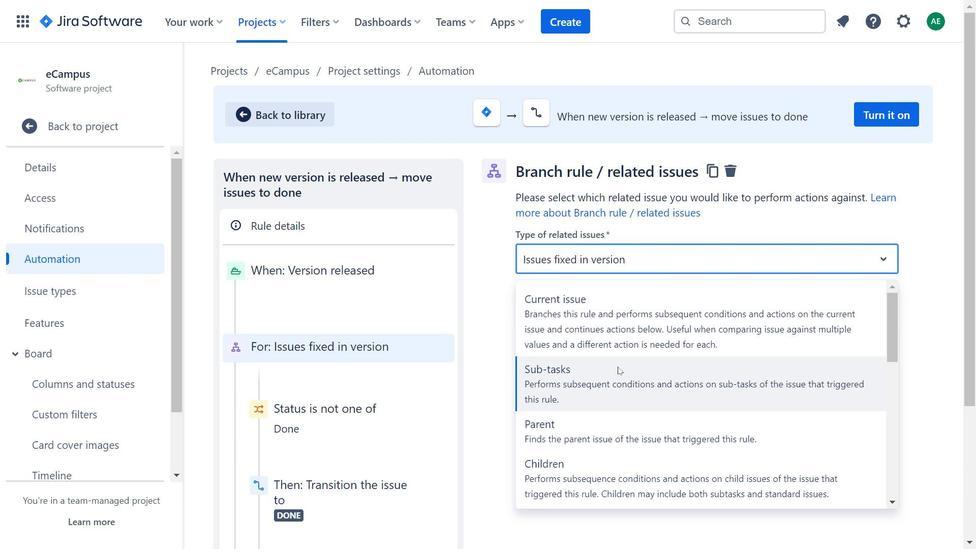 
Action: Mouse scrolled (617, 366) with delta (0, 0)
Screenshot: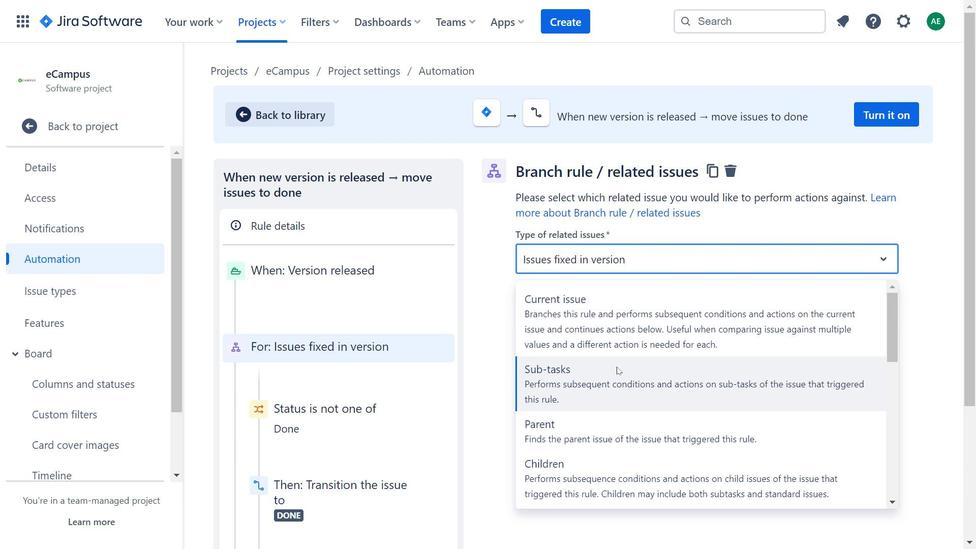 
Action: Mouse scrolled (617, 366) with delta (0, 0)
Screenshot: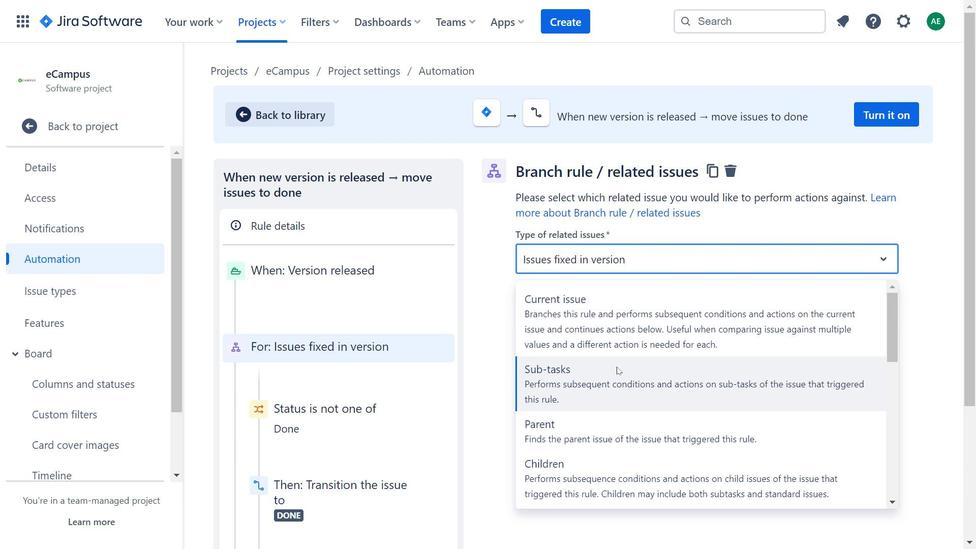 
Action: Mouse scrolled (617, 366) with delta (0, 0)
Screenshot: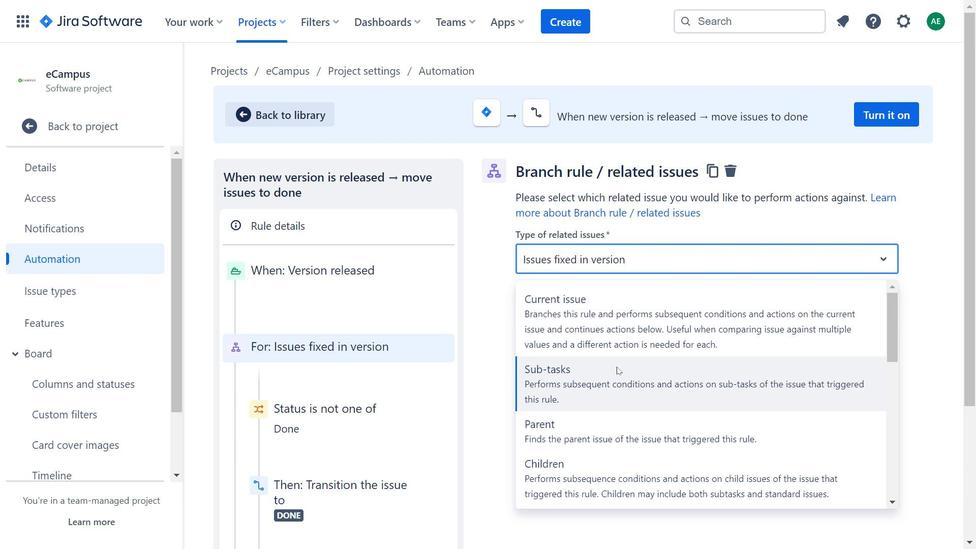 
Action: Mouse moved to (628, 362)
Screenshot: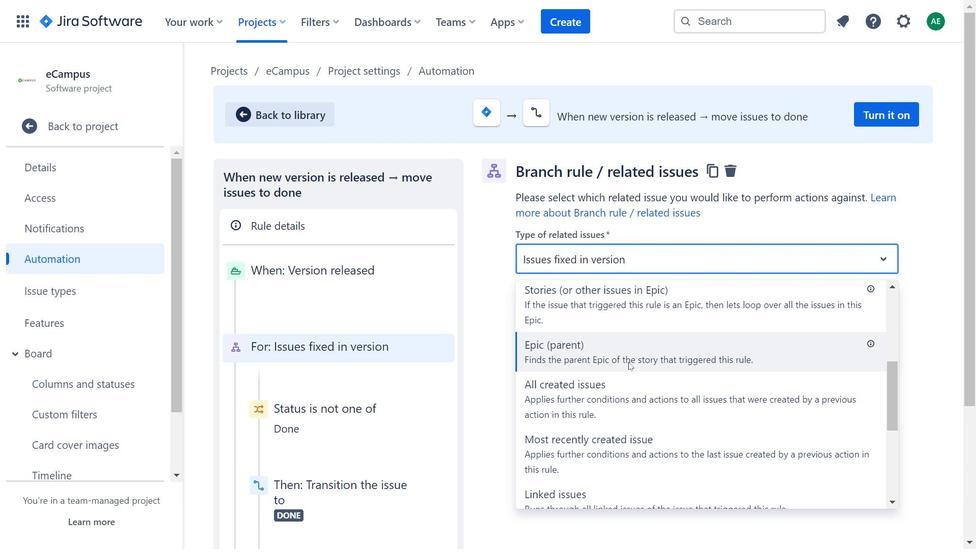 
Action: Mouse scrolled (628, 362) with delta (0, 0)
Screenshot: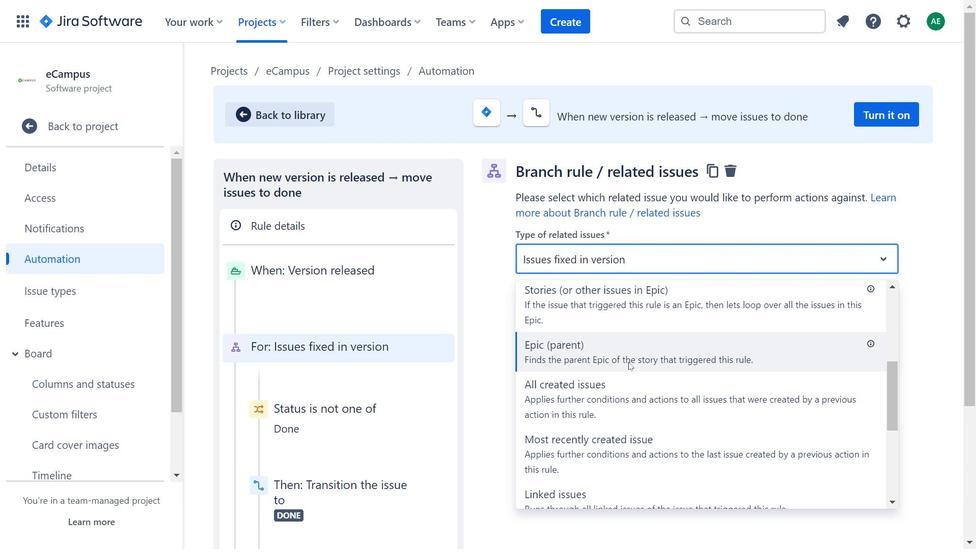 
Action: Mouse scrolled (628, 362) with delta (0, 0)
Screenshot: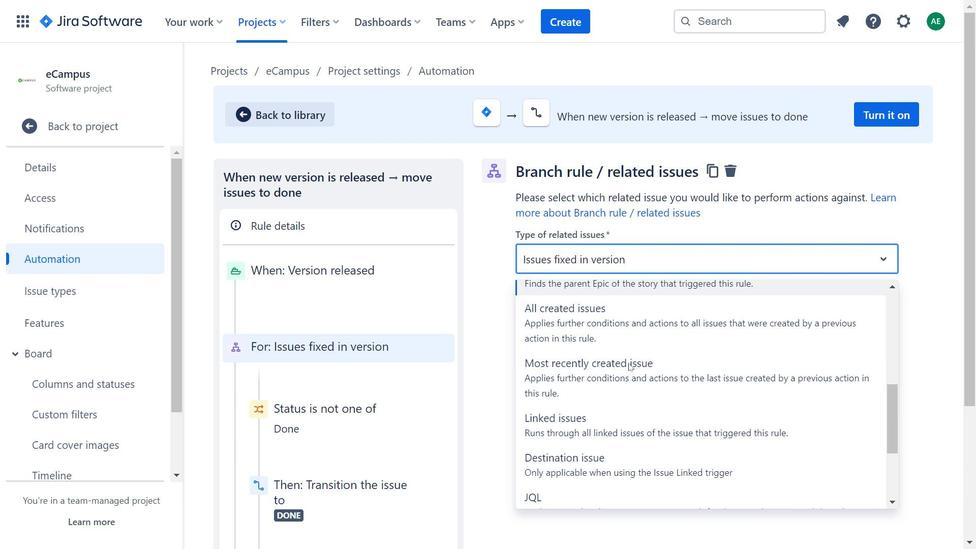 
Action: Mouse scrolled (628, 362) with delta (0, 0)
Screenshot: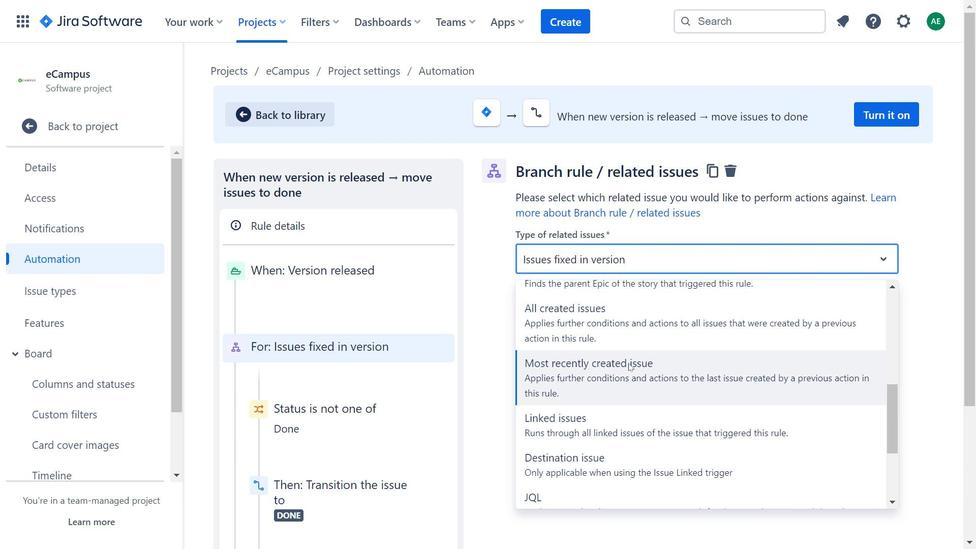 
Action: Mouse scrolled (628, 362) with delta (0, 0)
Screenshot: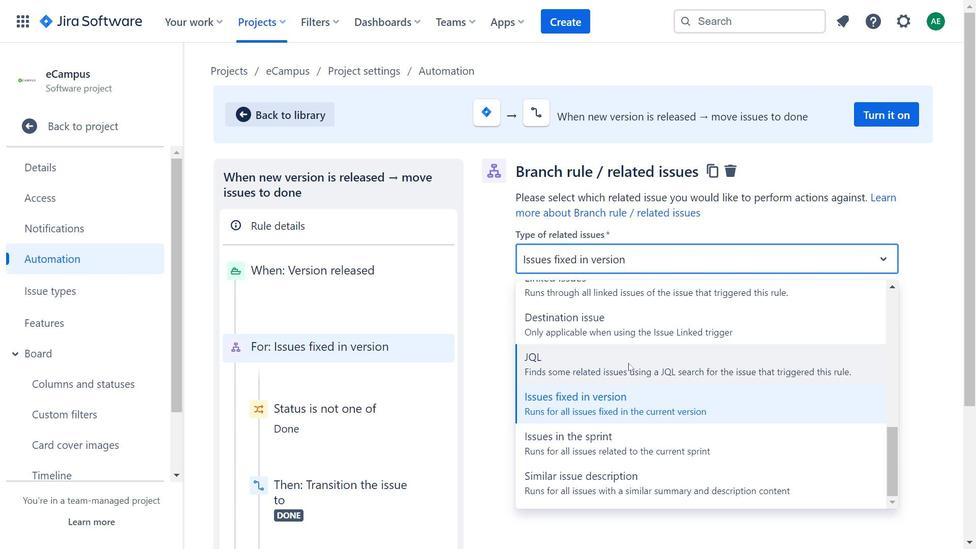 
Action: Mouse scrolled (628, 362) with delta (0, 0)
Screenshot: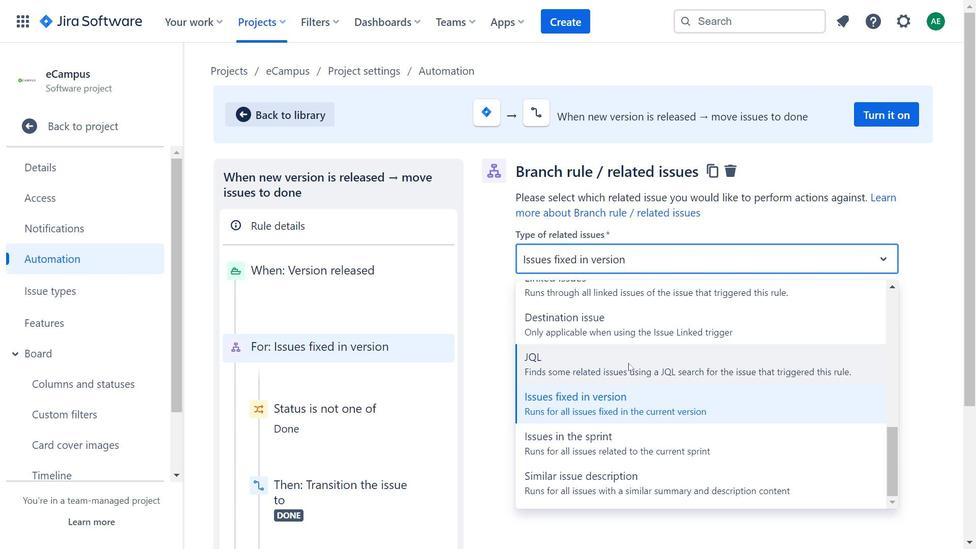 
Action: Mouse moved to (313, 277)
Screenshot: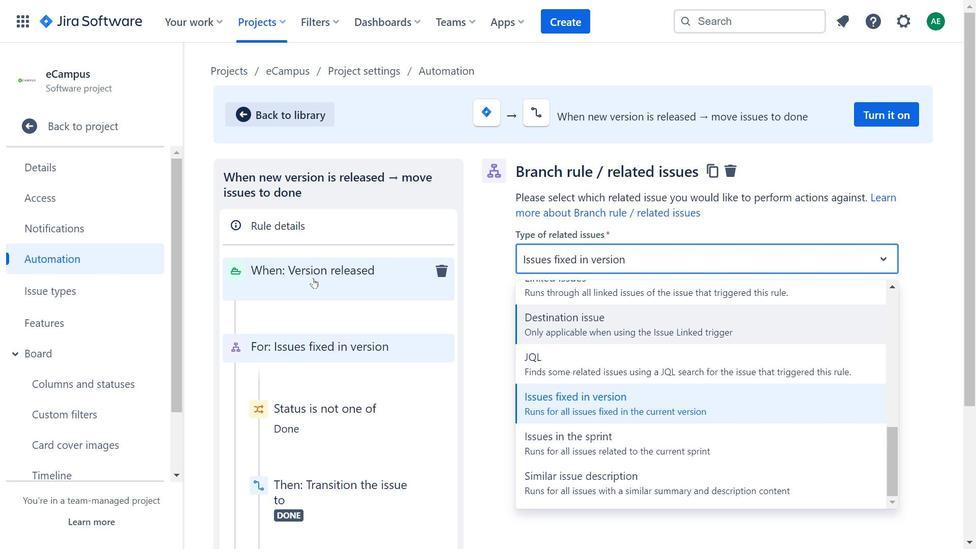 
Action: Mouse pressed left at (313, 277)
Screenshot: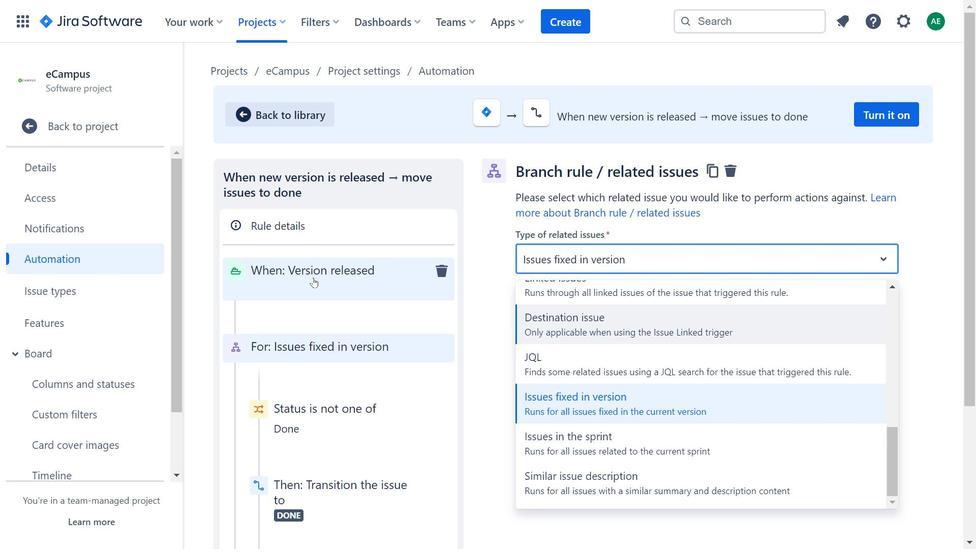 
Action: Mouse moved to (311, 231)
Screenshot: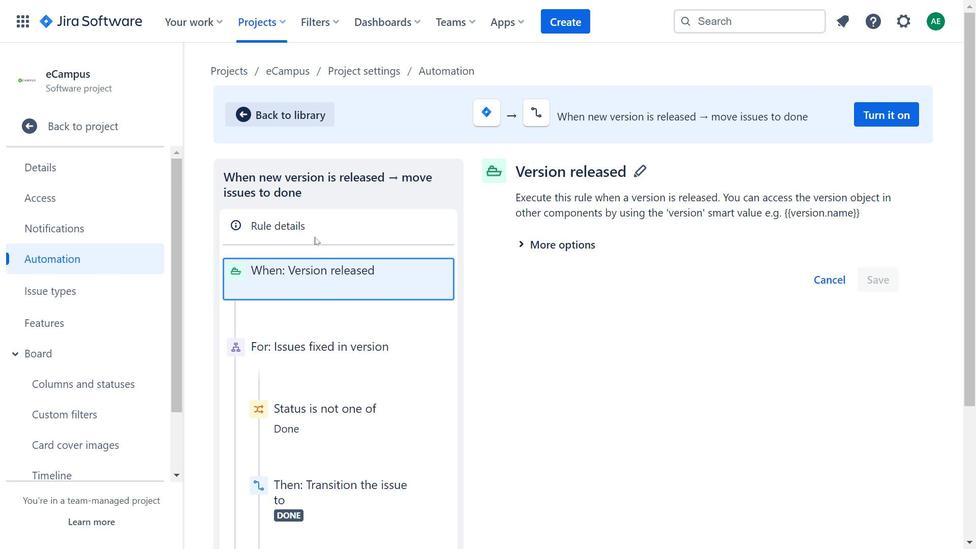 
Action: Mouse pressed left at (311, 231)
Screenshot: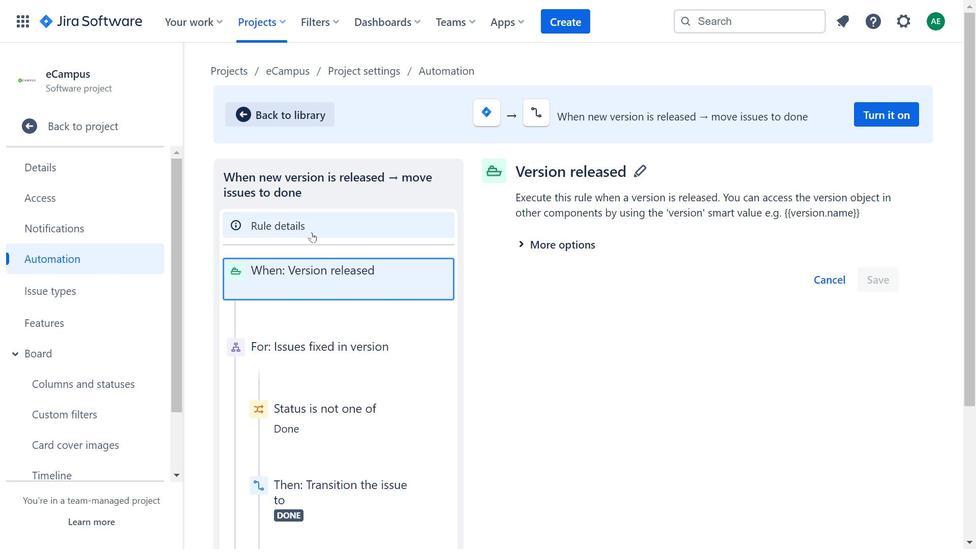 
Action: Mouse moved to (688, 317)
